 Task: Set Duration of Sprint called Sprint0000000020 in Scrum Project Project0000000007 to 2 weeks in Jira. Set Duration of Sprint called Sprint0000000021 in Scrum Project Project0000000007 to 3 weeks in Jira. Create a Sprint called Sprint0000000022 in Scrum Project Project0000000008 in Jira. Create a Sprint called Sprint0000000023 in Scrum Project Project0000000008 in Jira. Create a Sprint called Sprint0000000024 in Scrum Project Project0000000008 in Jira
Action: Mouse moved to (458, 472)
Screenshot: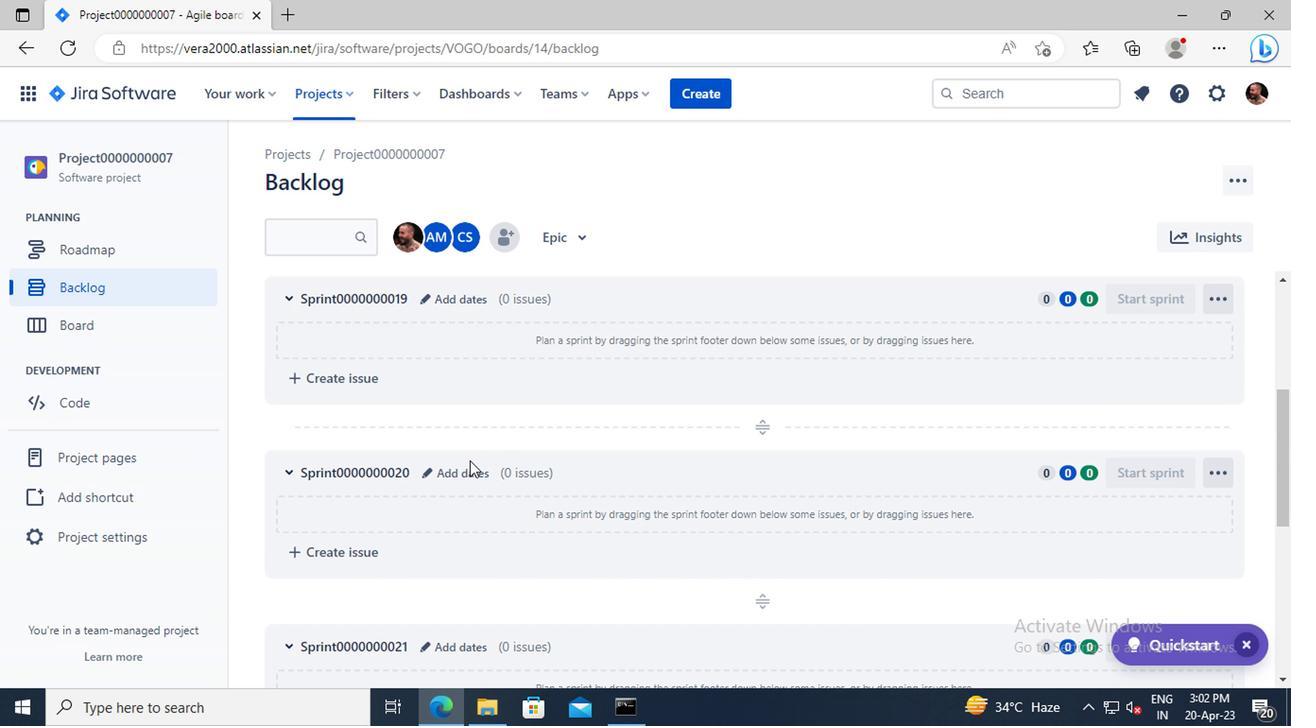
Action: Mouse pressed left at (458, 472)
Screenshot: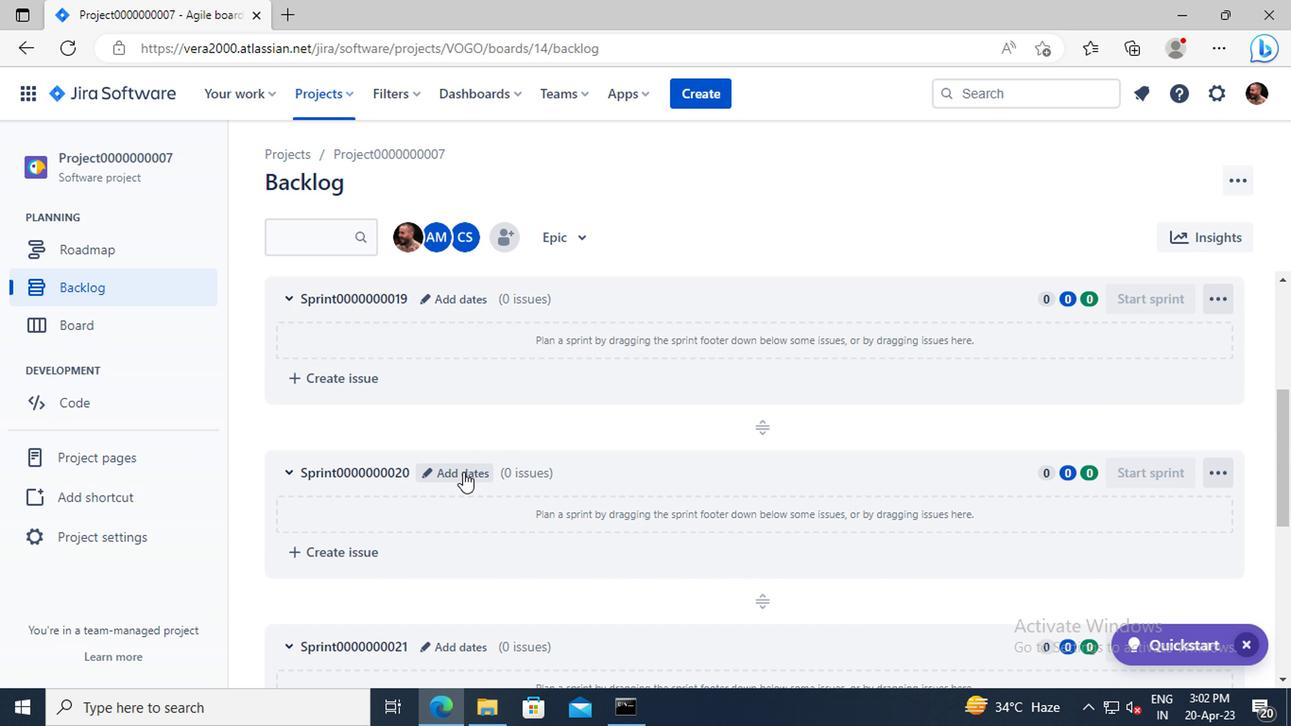 
Action: Mouse moved to (455, 303)
Screenshot: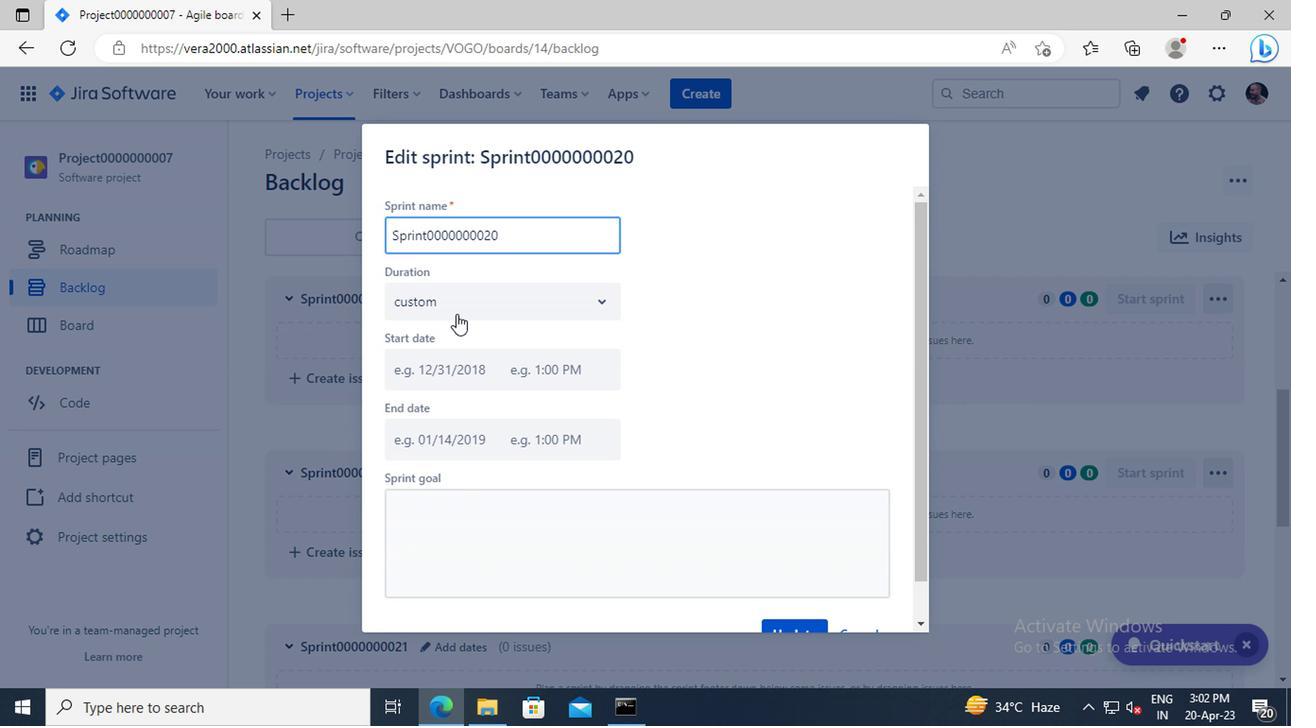 
Action: Mouse pressed left at (455, 303)
Screenshot: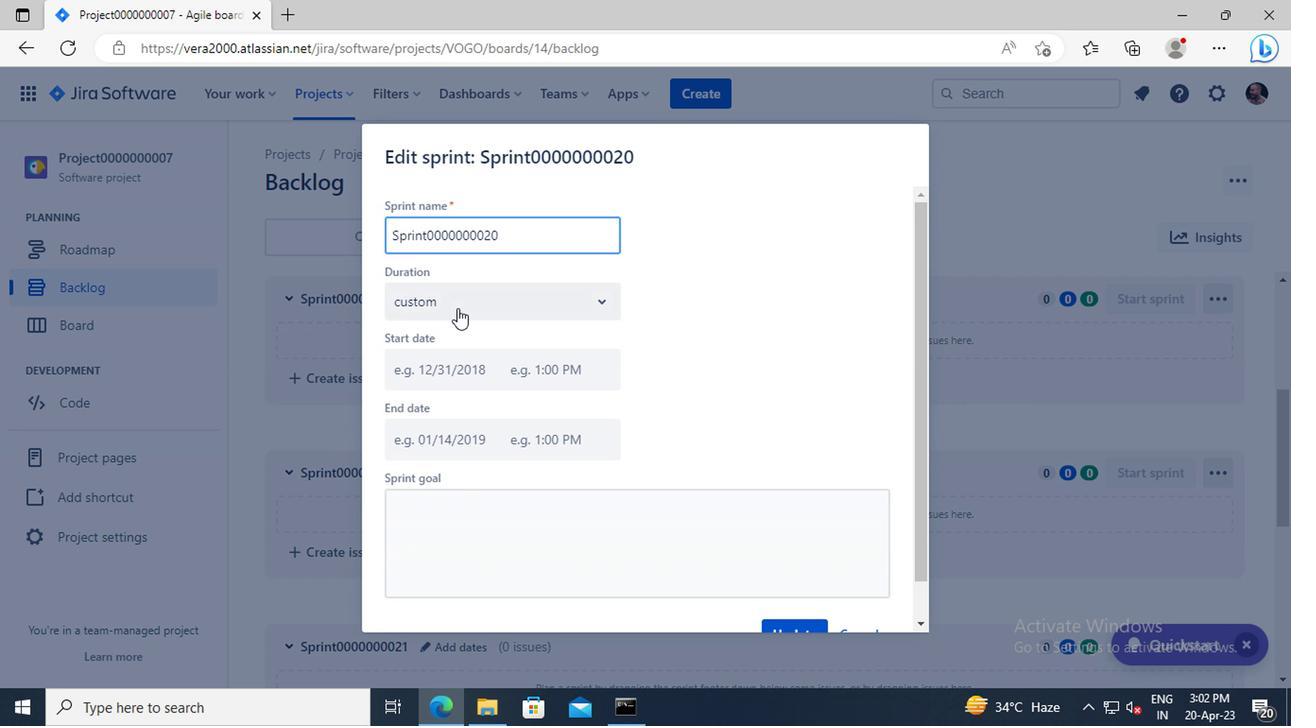 
Action: Mouse moved to (443, 384)
Screenshot: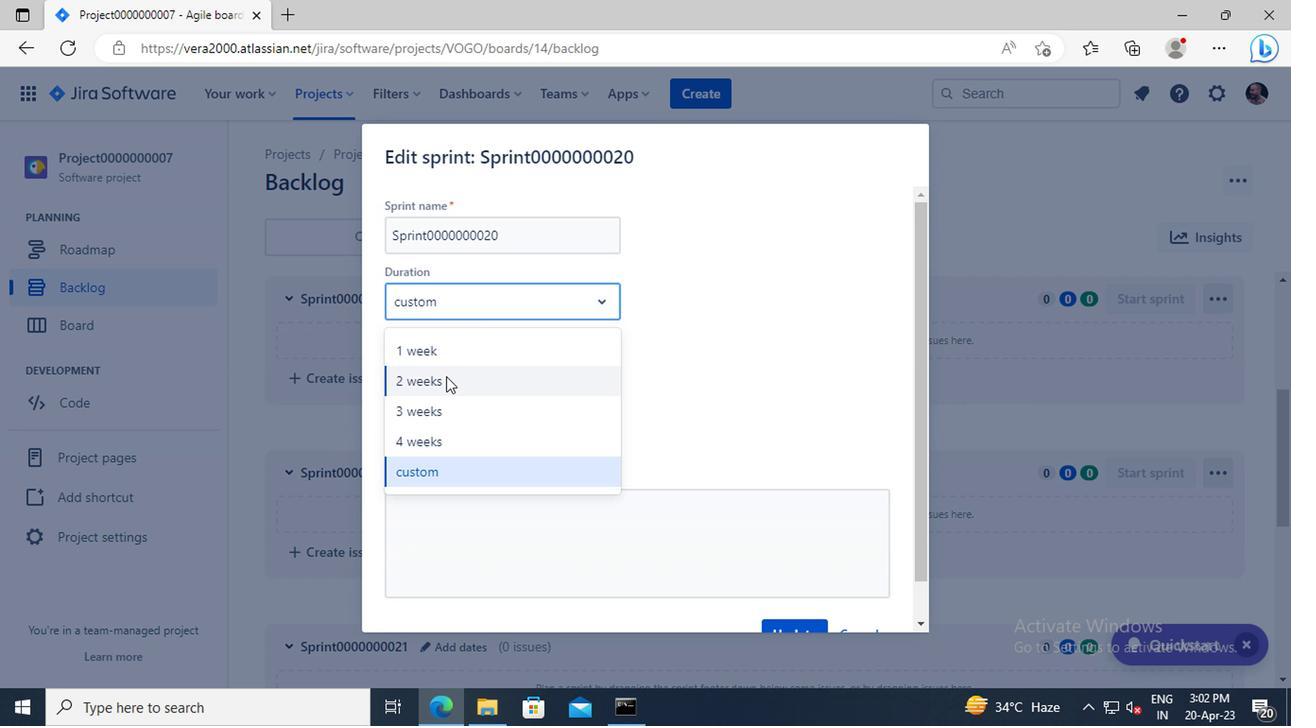 
Action: Mouse pressed left at (443, 384)
Screenshot: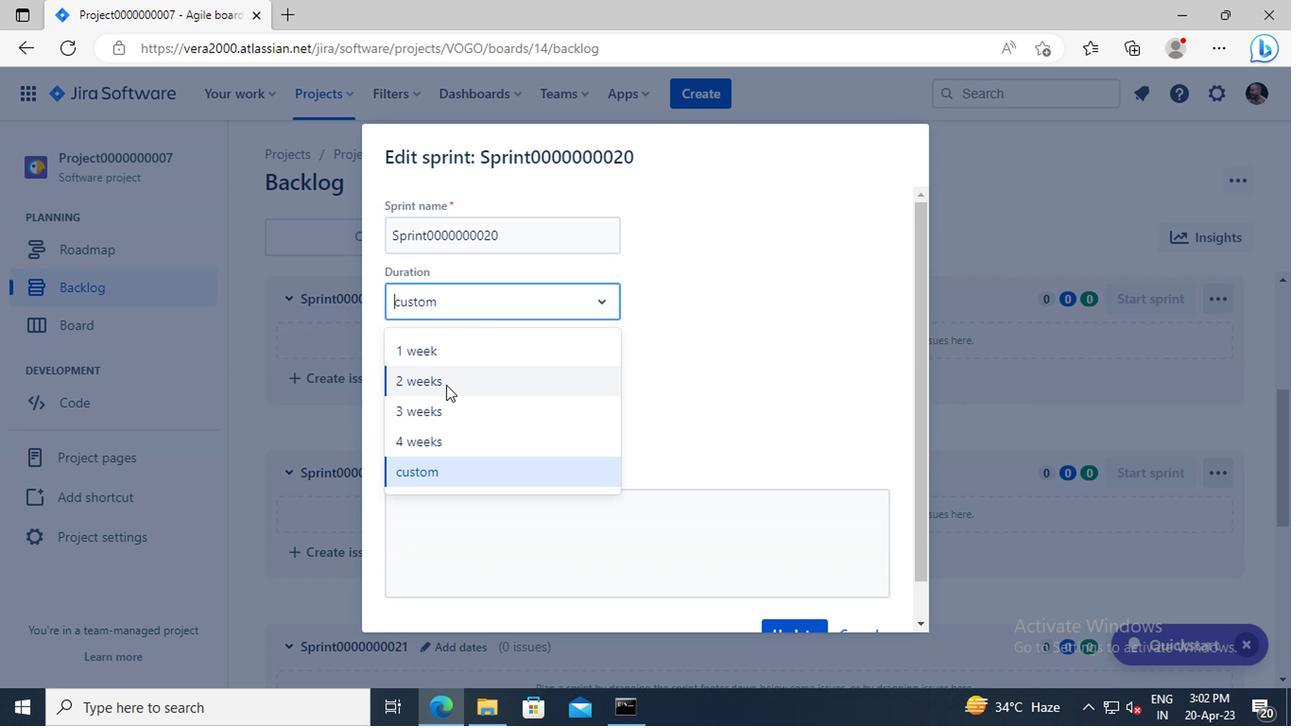 
Action: Mouse moved to (752, 414)
Screenshot: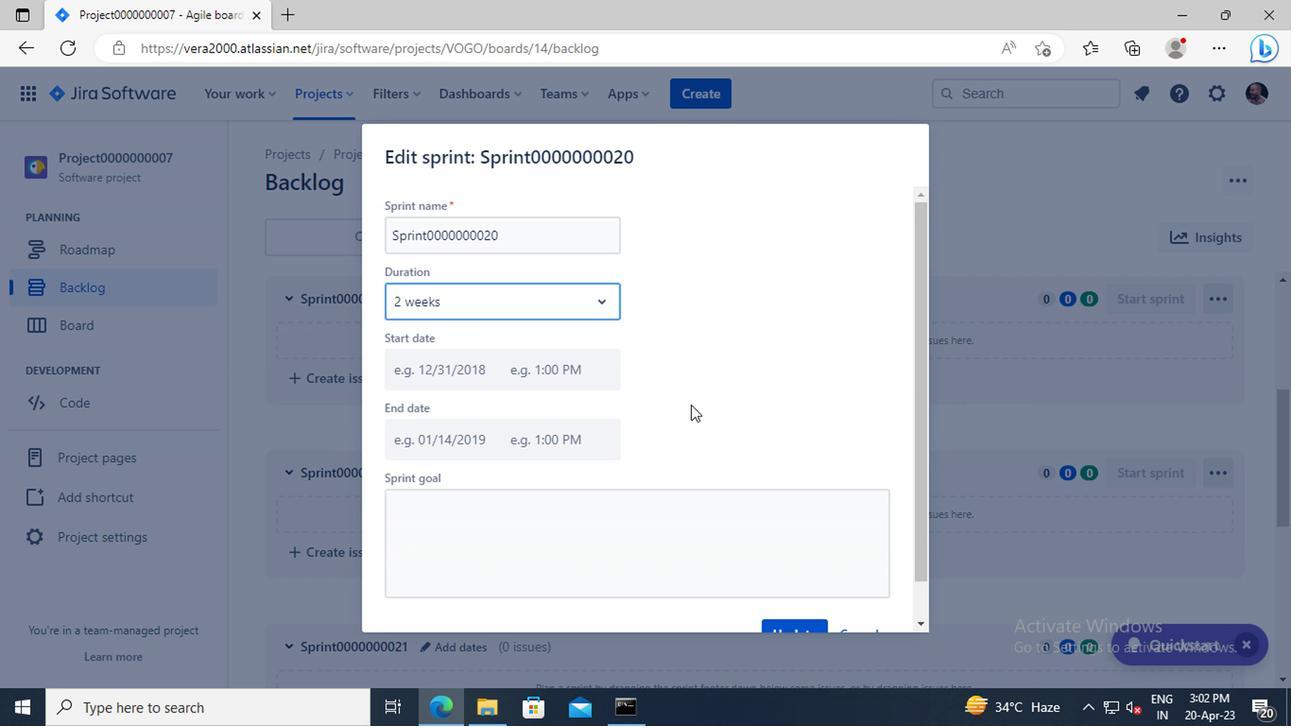 
Action: Mouse scrolled (752, 413) with delta (0, -1)
Screenshot: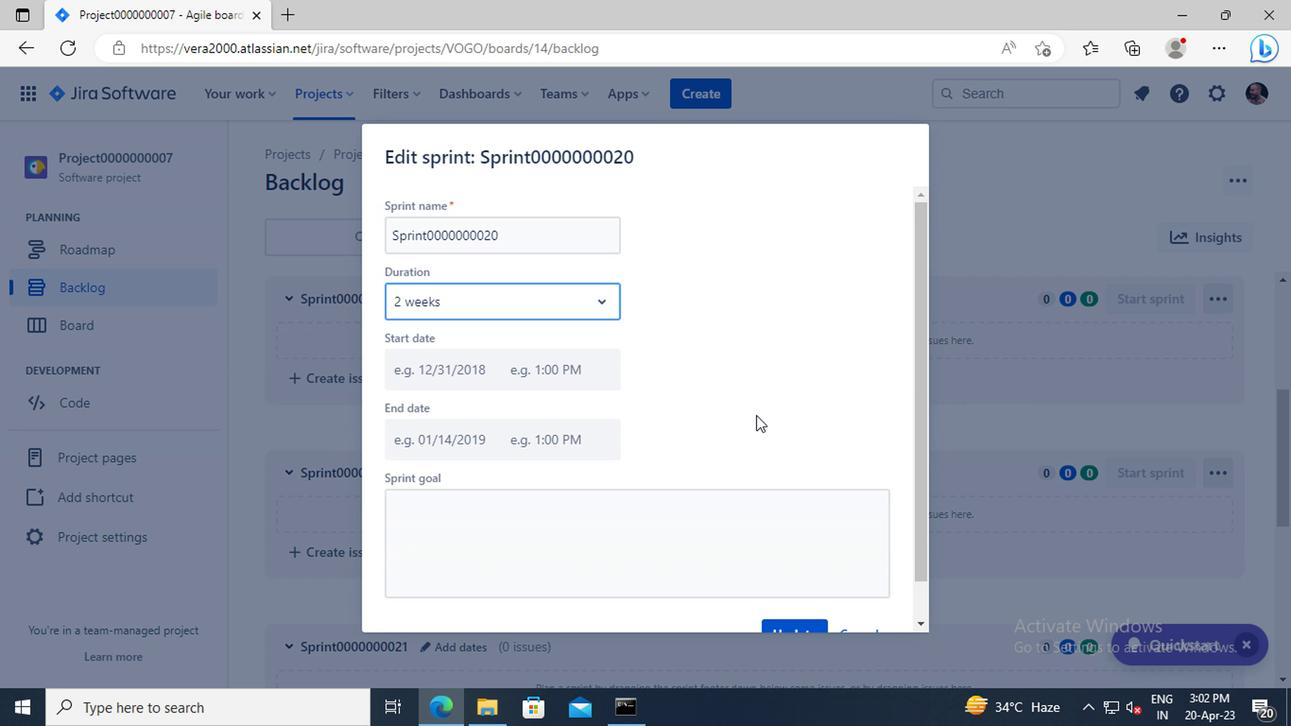 
Action: Mouse moved to (752, 415)
Screenshot: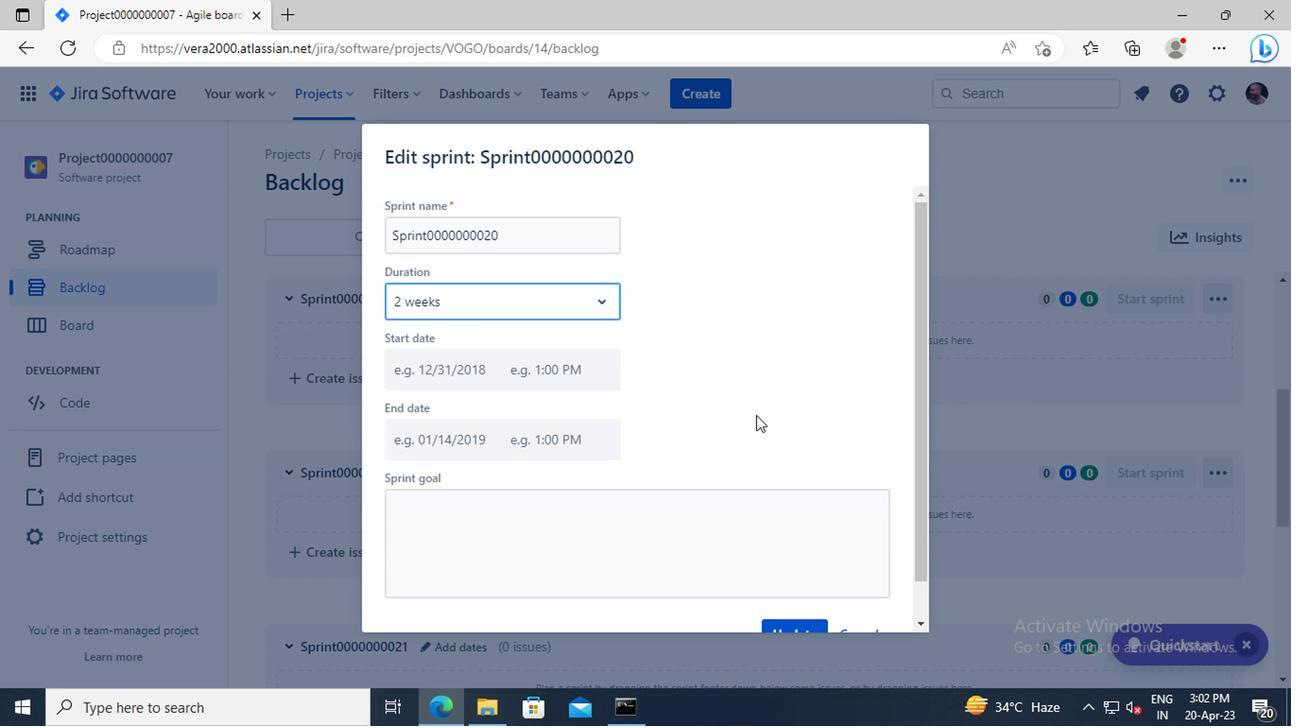 
Action: Mouse scrolled (752, 414) with delta (0, 0)
Screenshot: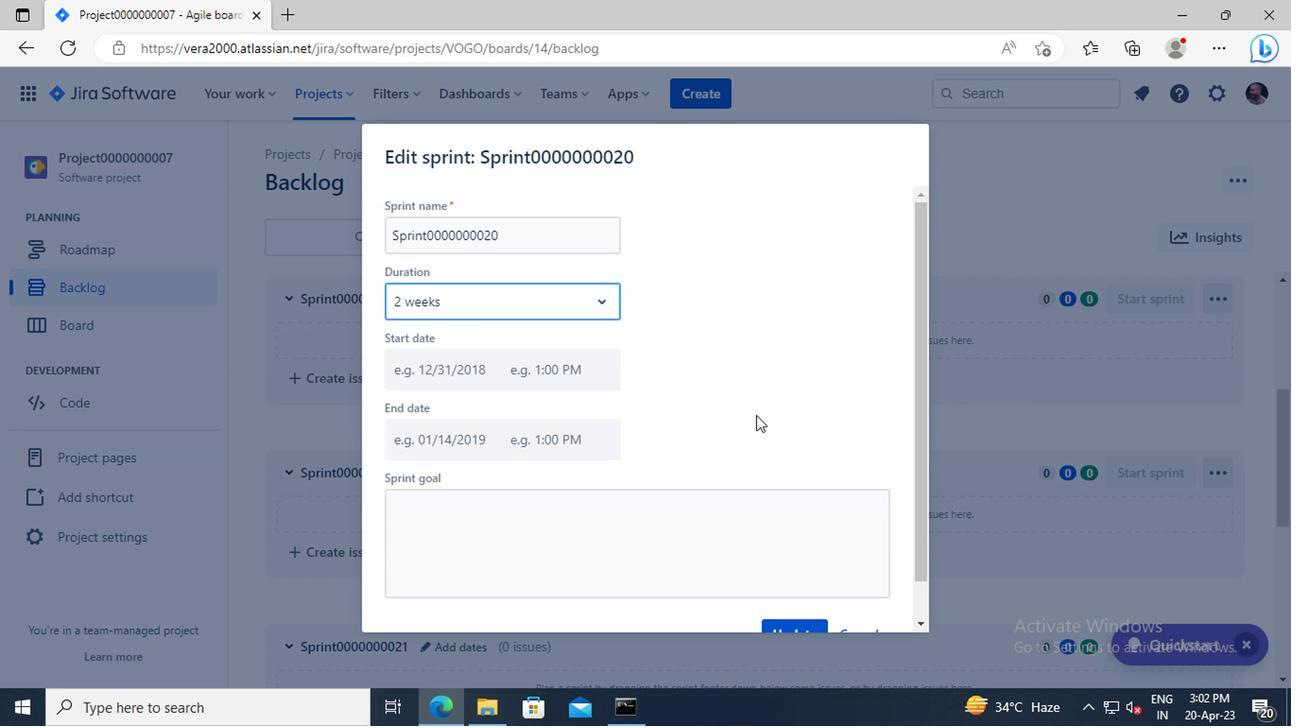 
Action: Mouse moved to (788, 596)
Screenshot: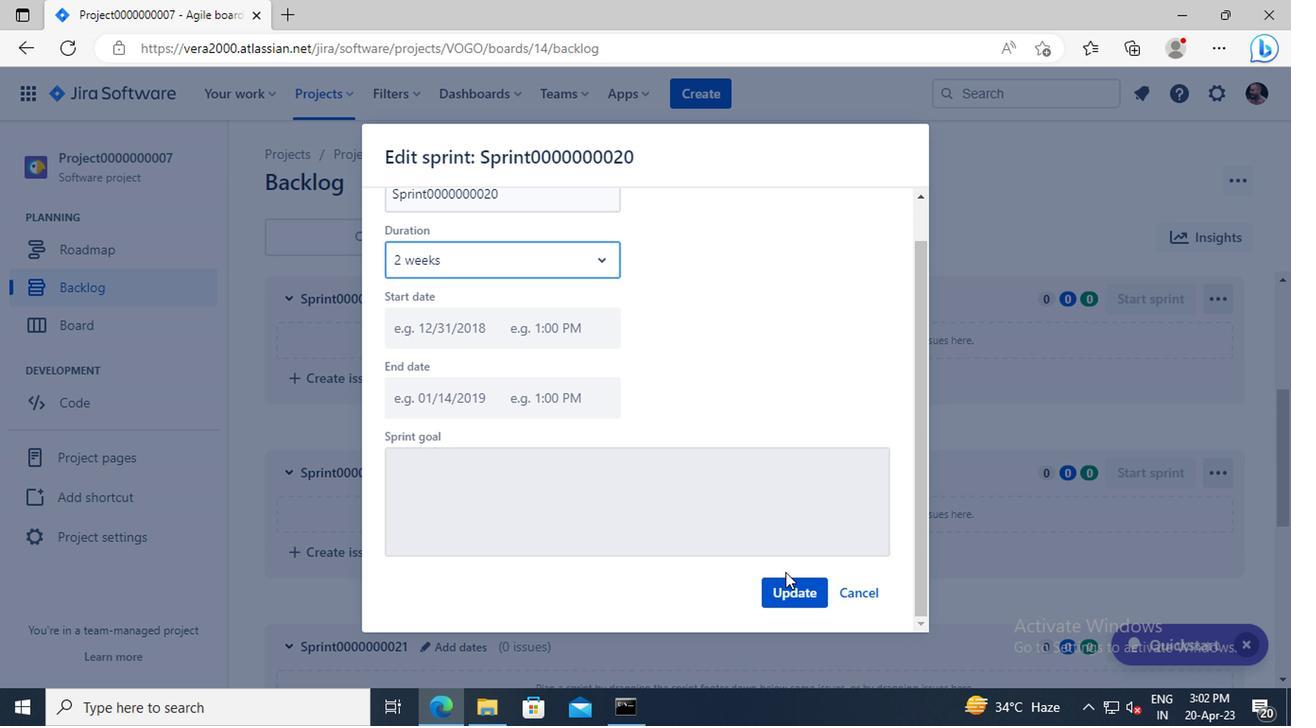 
Action: Mouse pressed left at (788, 596)
Screenshot: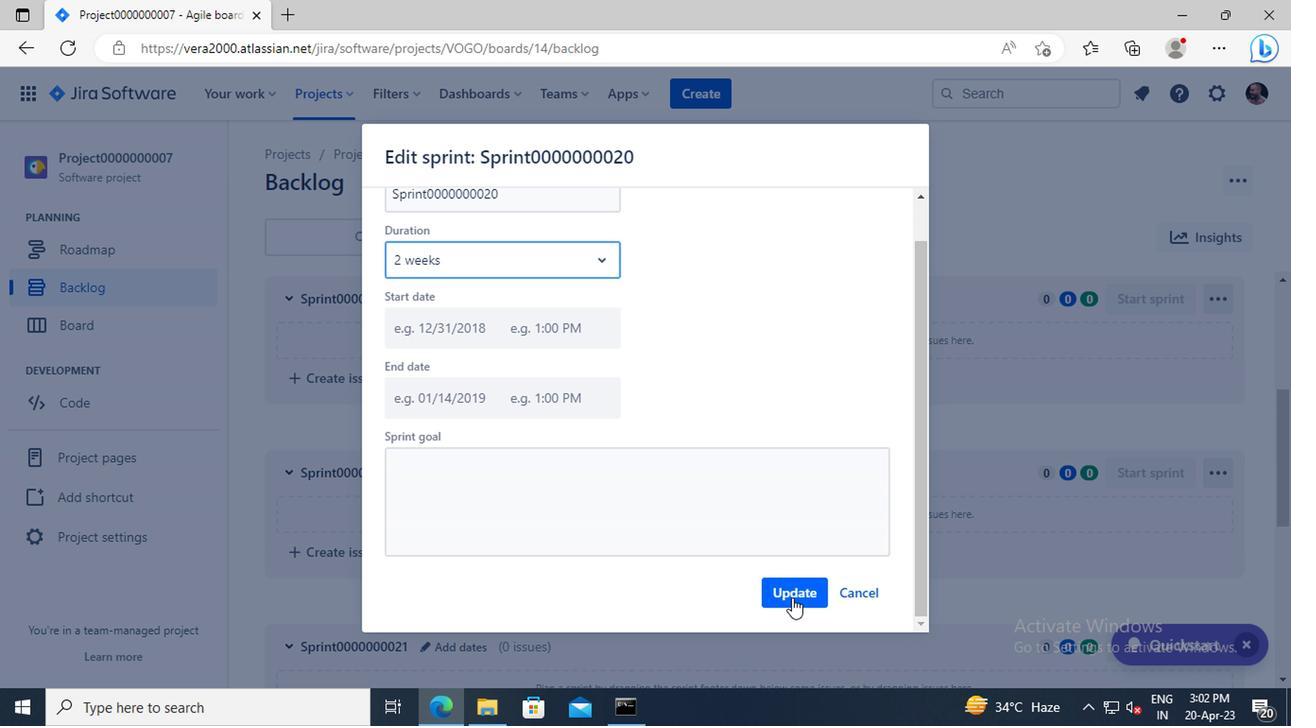 
Action: Mouse moved to (548, 521)
Screenshot: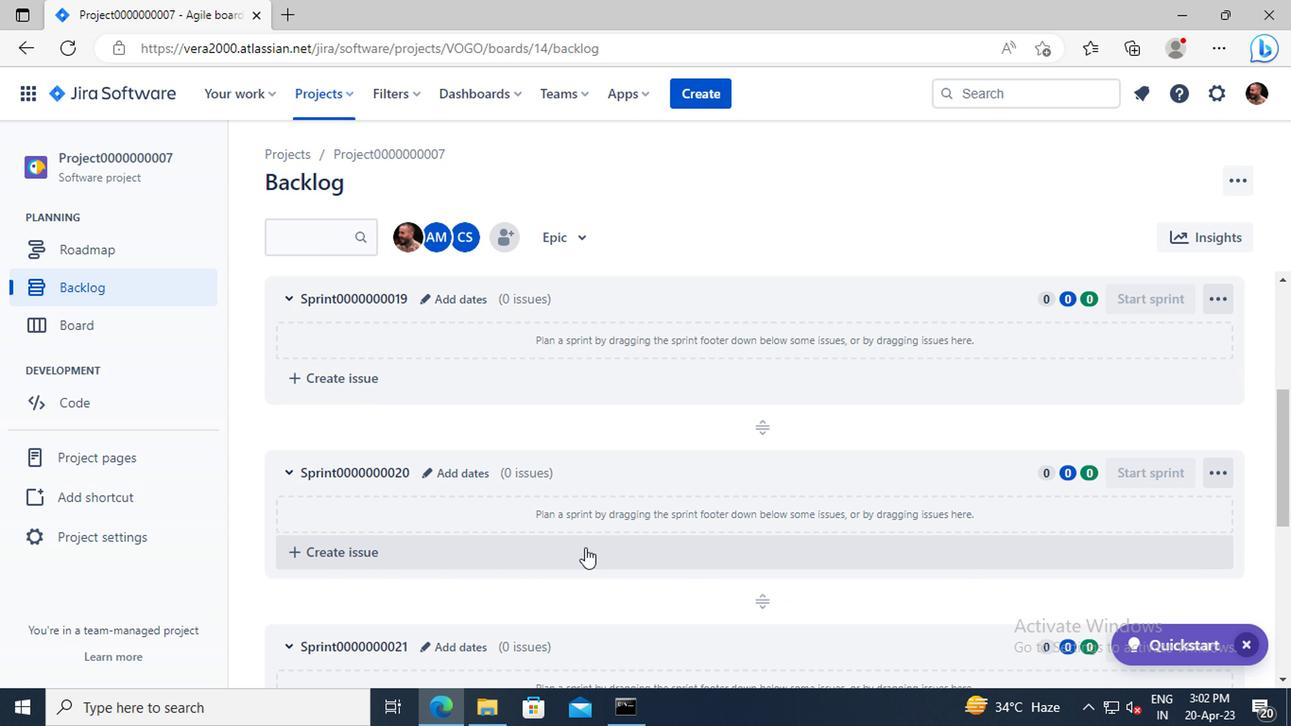
Action: Mouse scrolled (548, 521) with delta (0, 0)
Screenshot: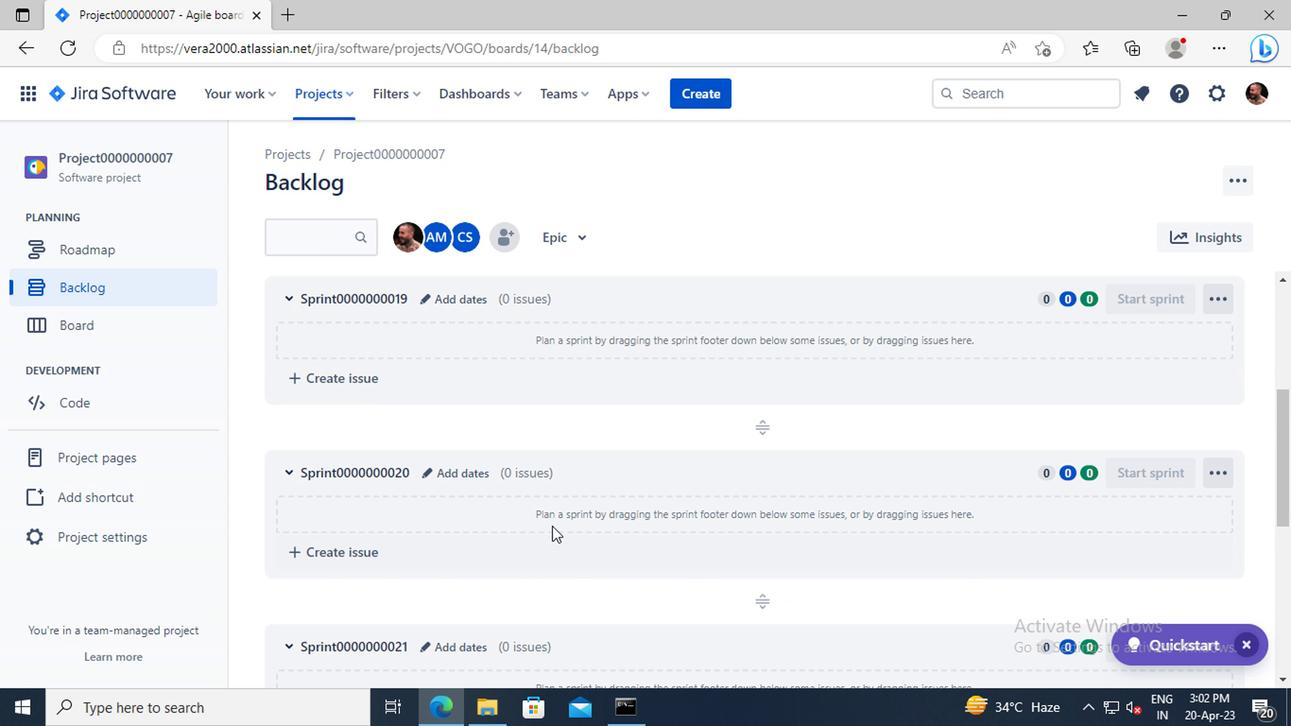 
Action: Mouse moved to (469, 581)
Screenshot: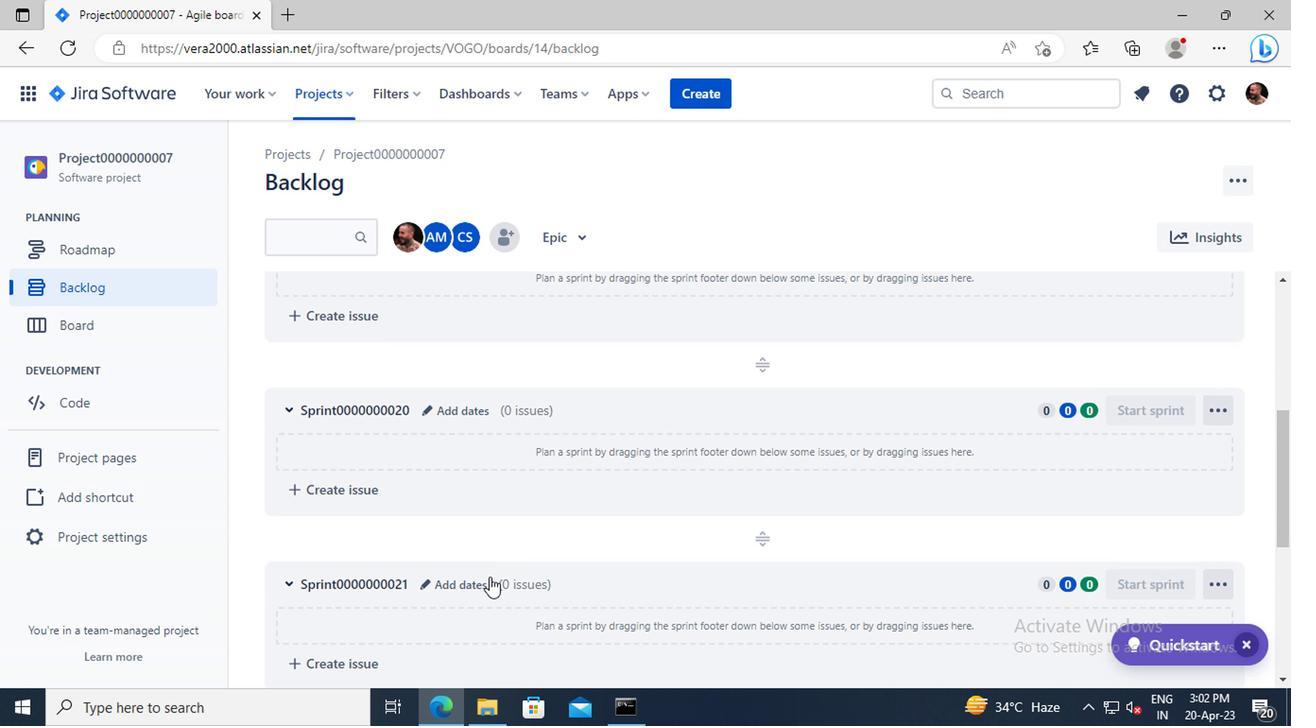 
Action: Mouse pressed left at (469, 581)
Screenshot: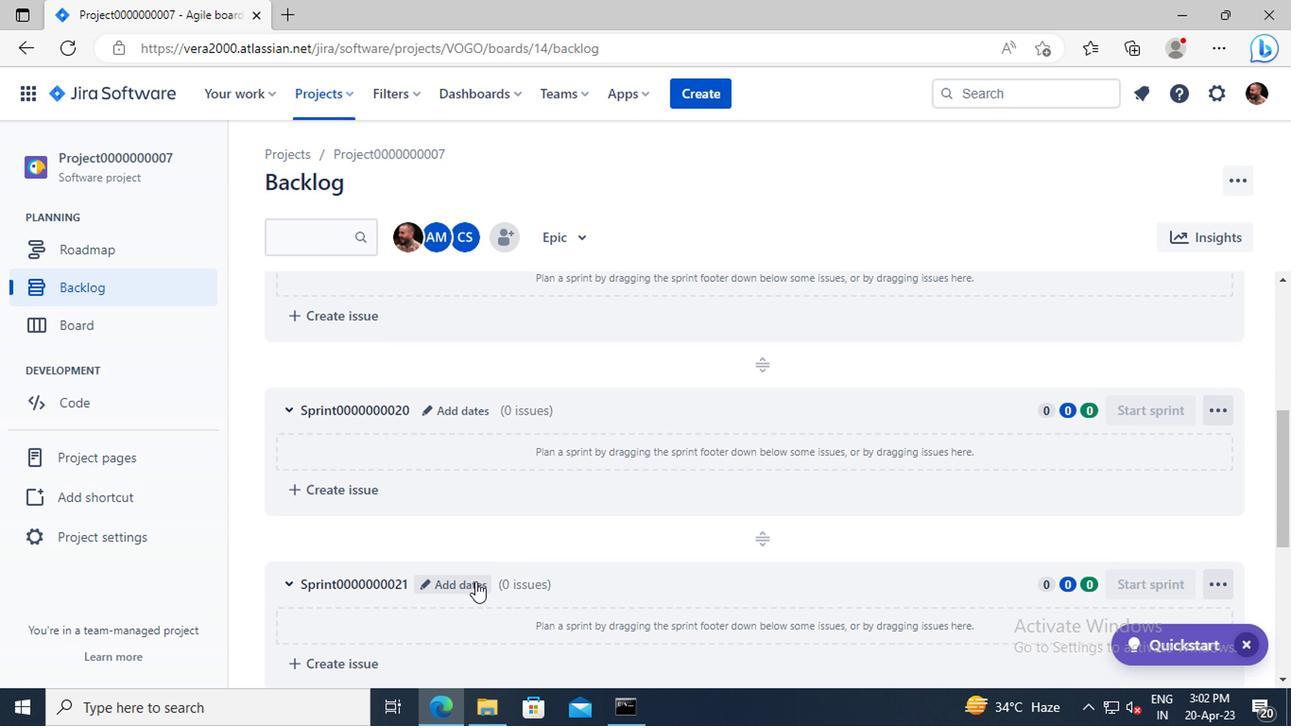 
Action: Mouse moved to (465, 310)
Screenshot: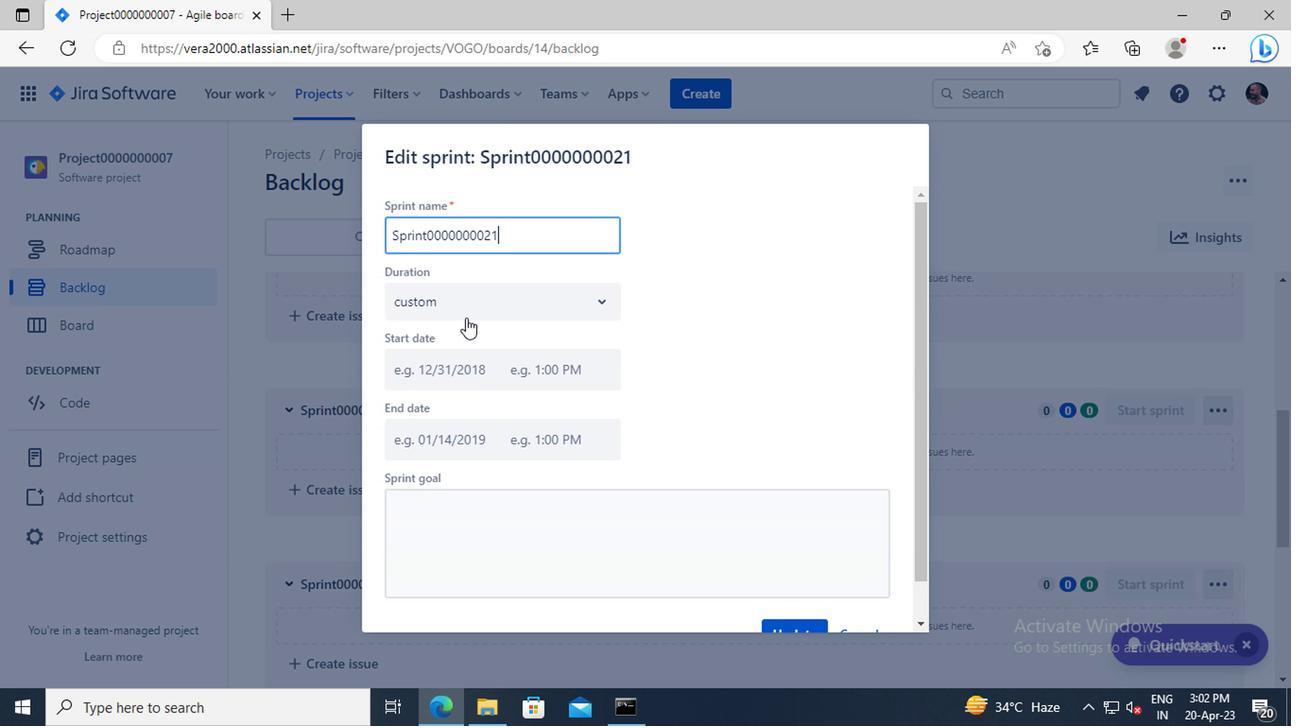 
Action: Mouse pressed left at (465, 310)
Screenshot: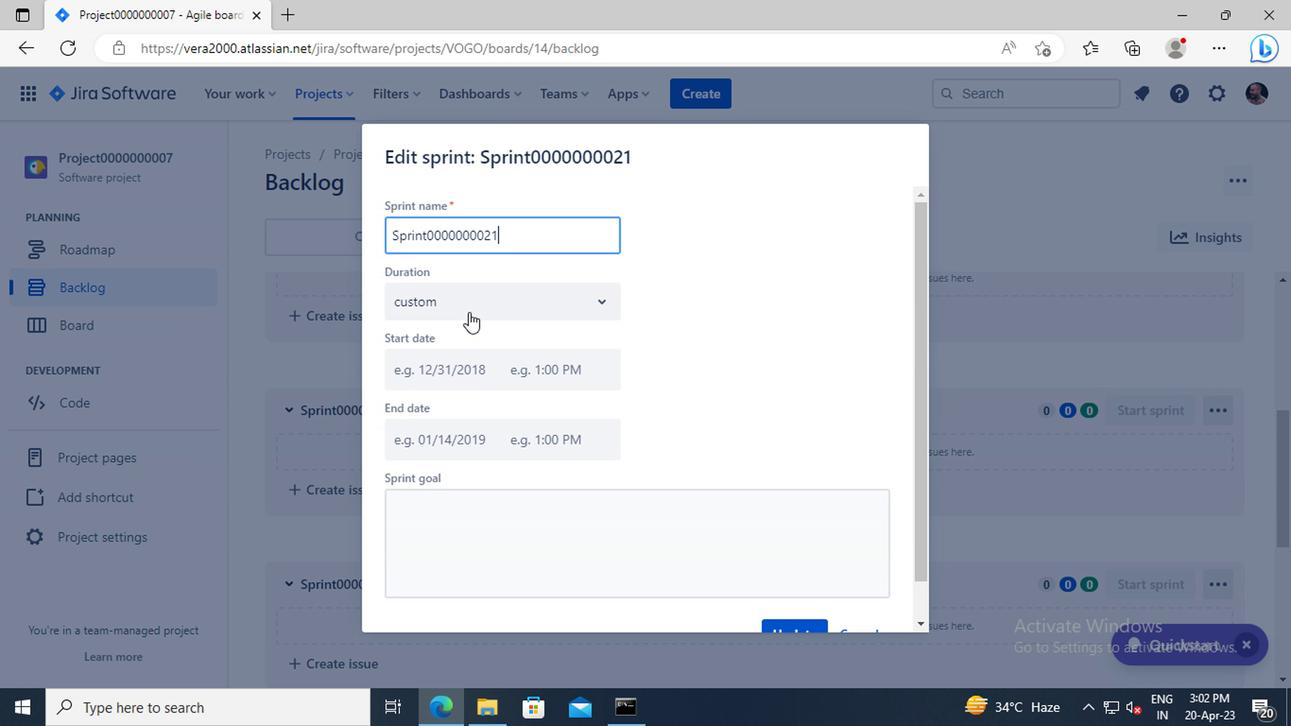 
Action: Mouse moved to (429, 412)
Screenshot: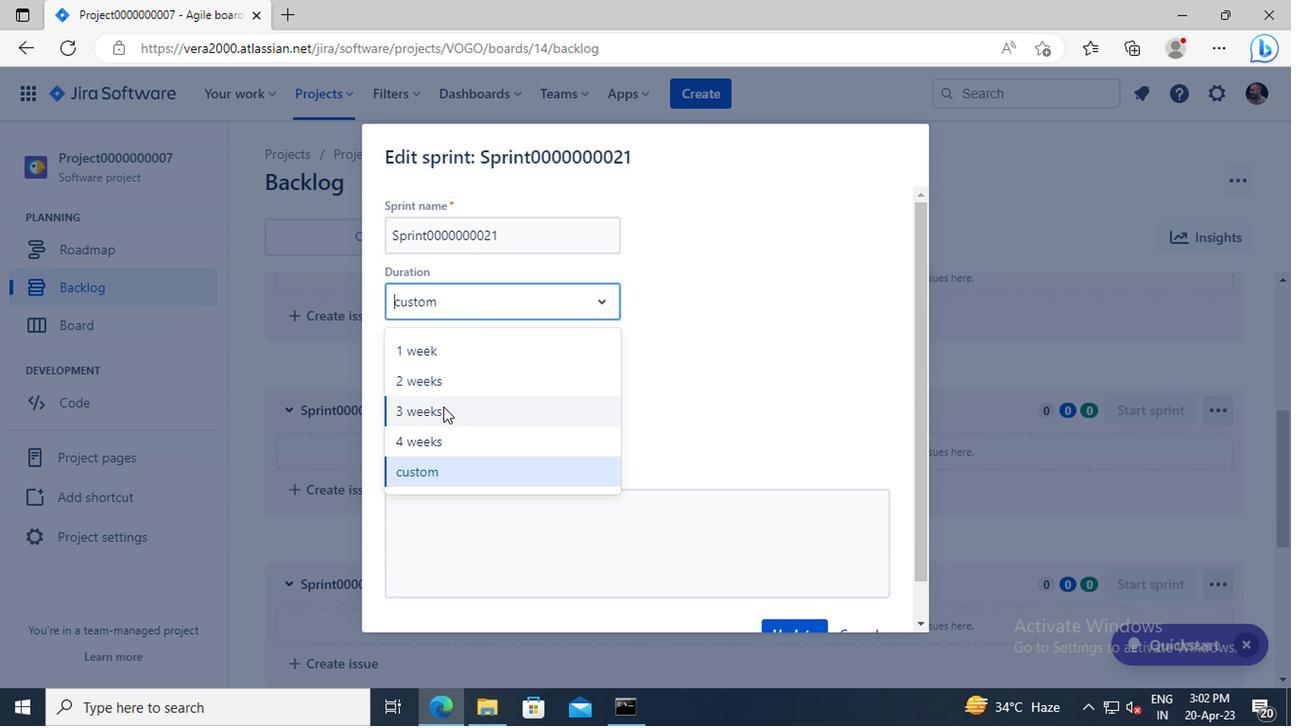 
Action: Mouse pressed left at (429, 412)
Screenshot: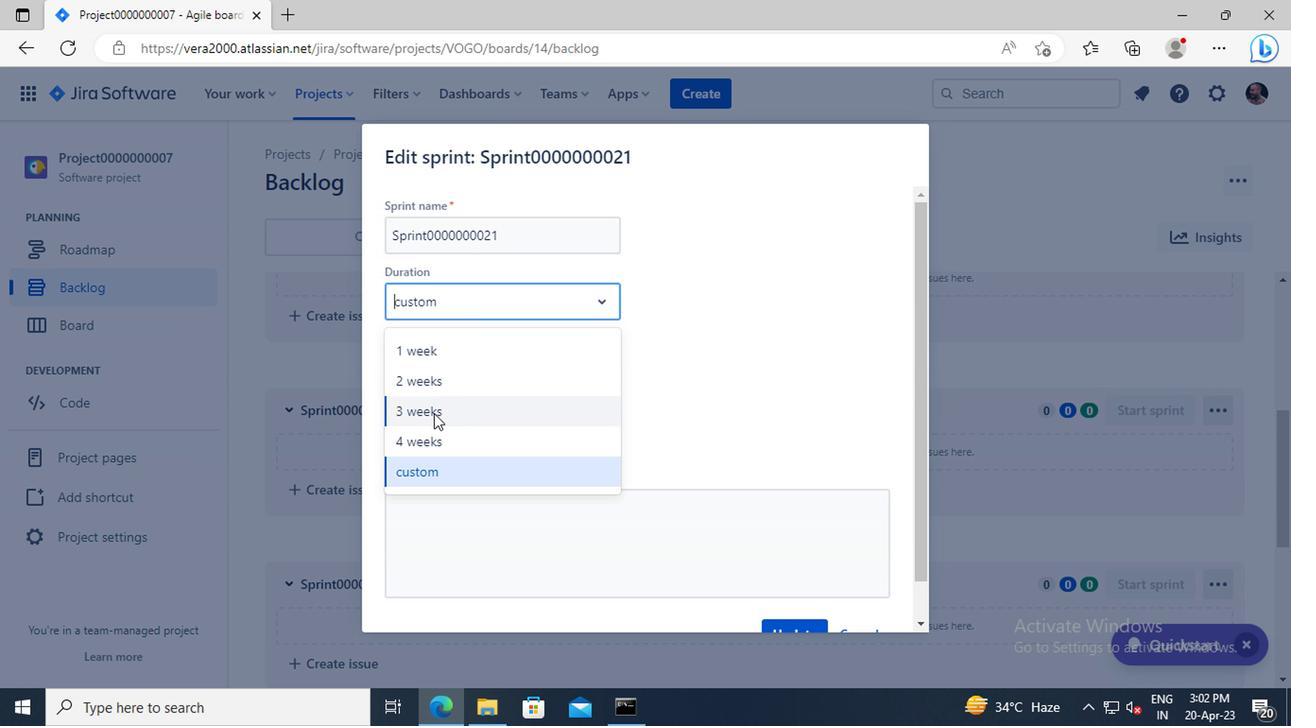 
Action: Mouse moved to (789, 607)
Screenshot: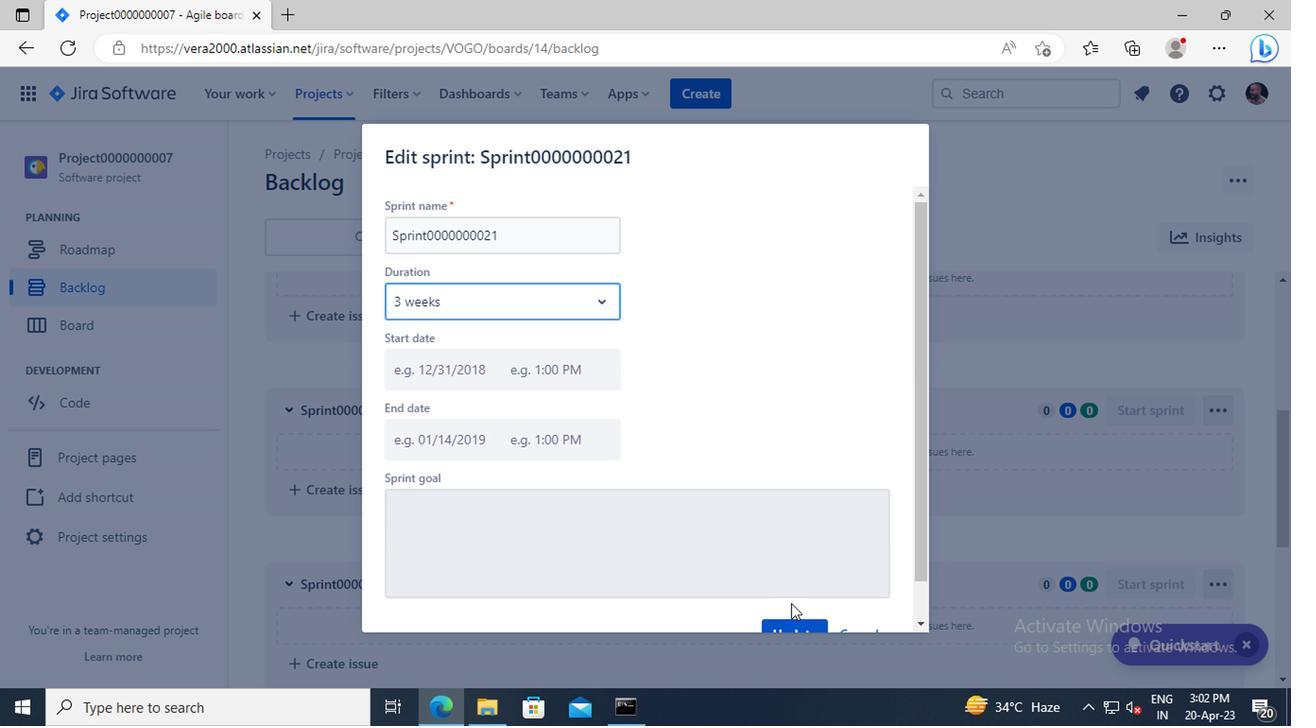 
Action: Mouse scrolled (789, 607) with delta (0, 0)
Screenshot: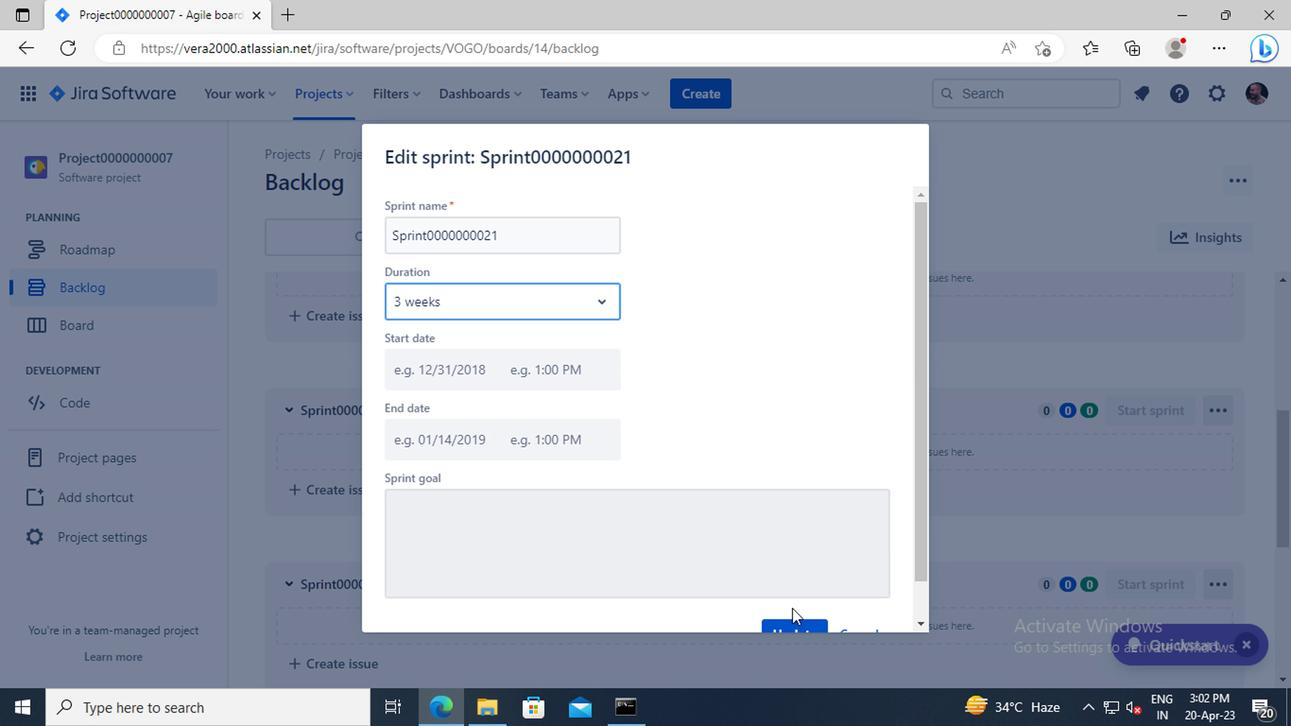 
Action: Mouse scrolled (789, 607) with delta (0, 0)
Screenshot: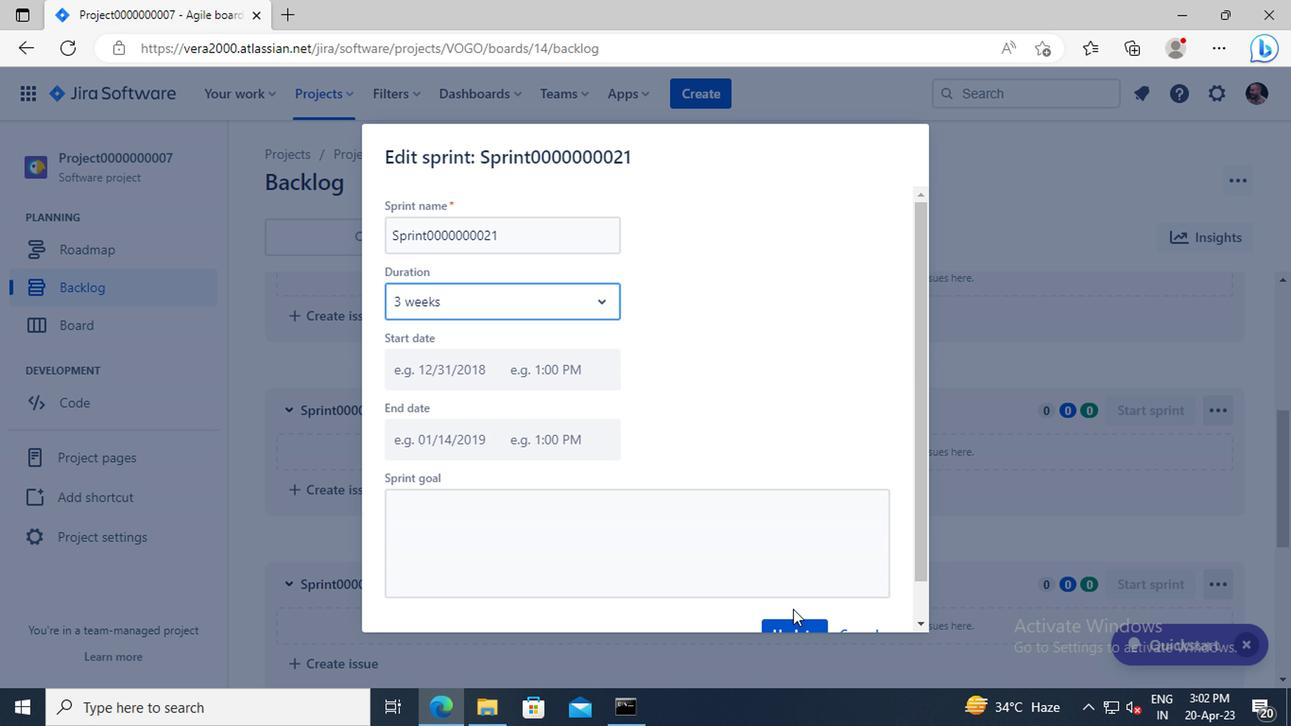 
Action: Mouse moved to (786, 593)
Screenshot: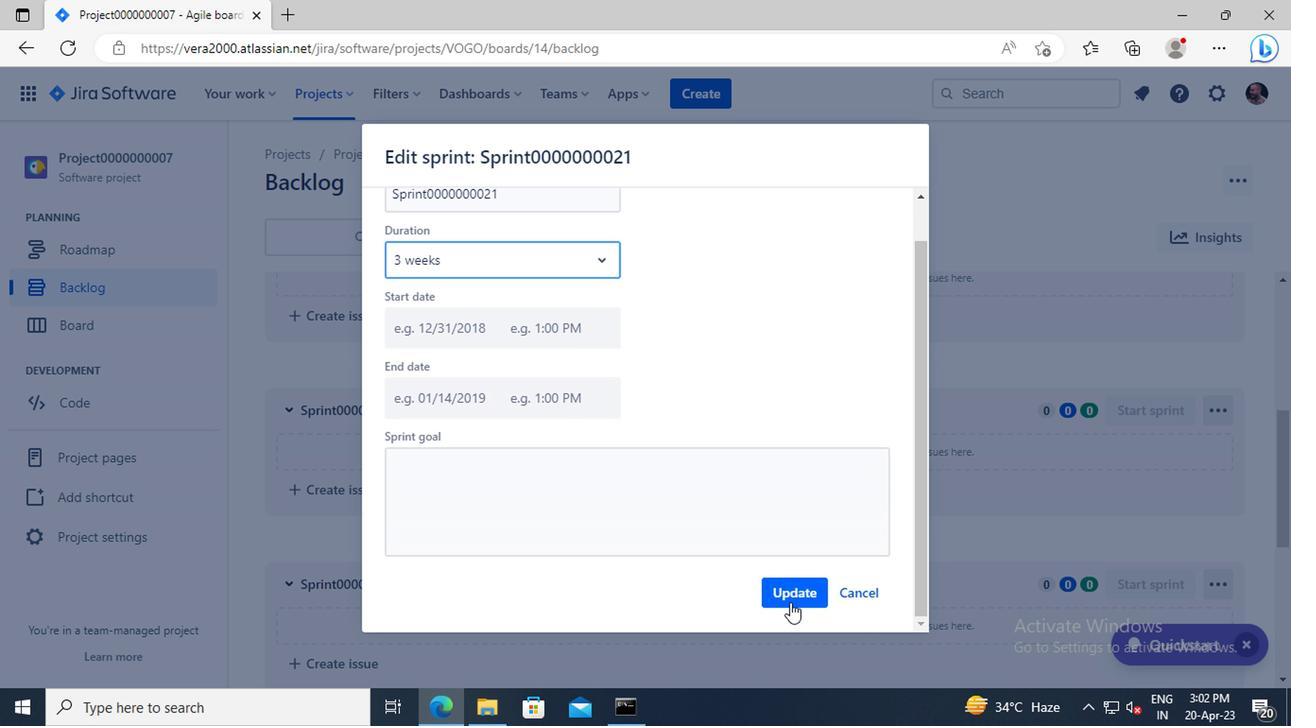 
Action: Mouse pressed left at (786, 593)
Screenshot: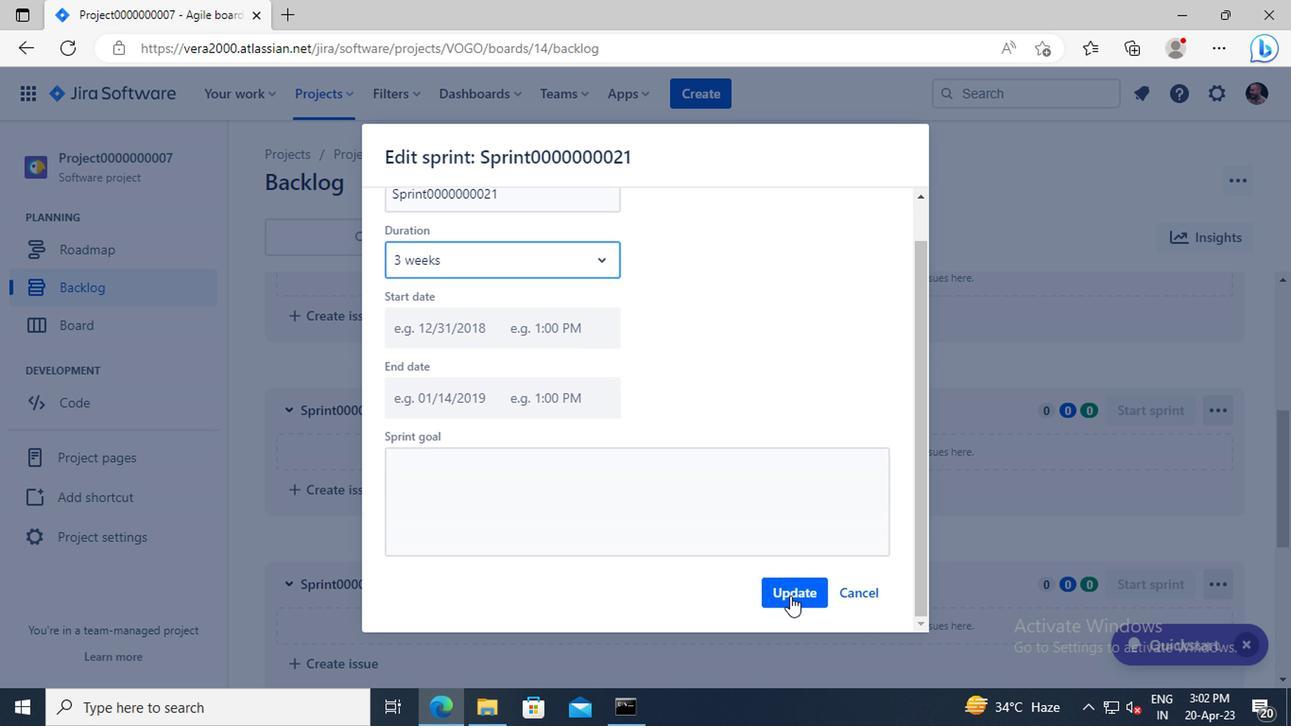 
Action: Mouse moved to (326, 92)
Screenshot: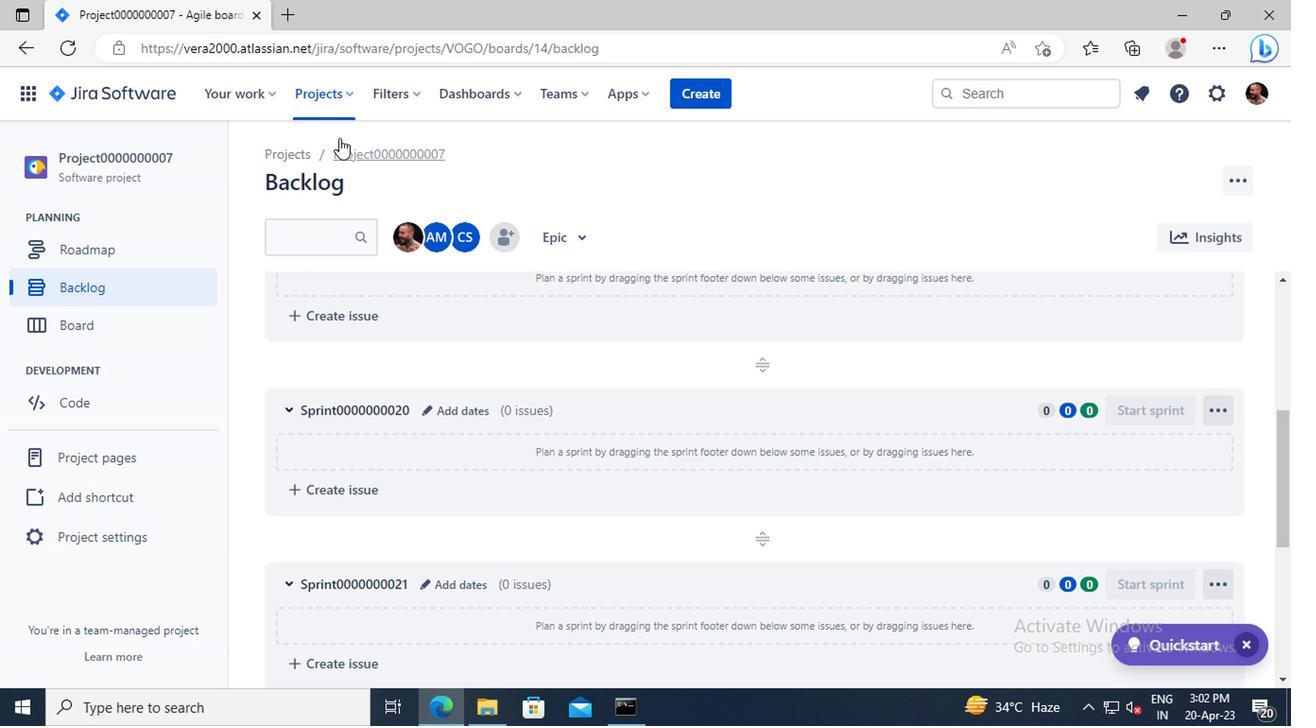 
Action: Mouse pressed left at (326, 92)
Screenshot: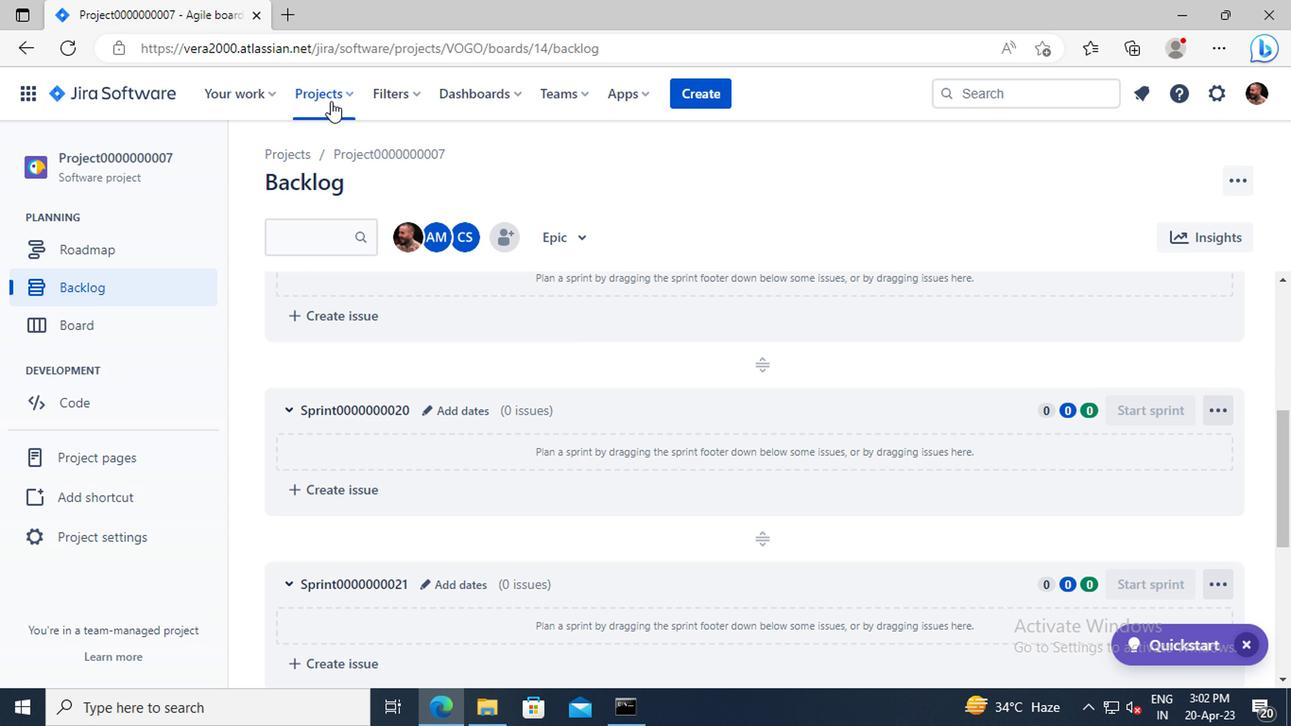 
Action: Mouse moved to (418, 227)
Screenshot: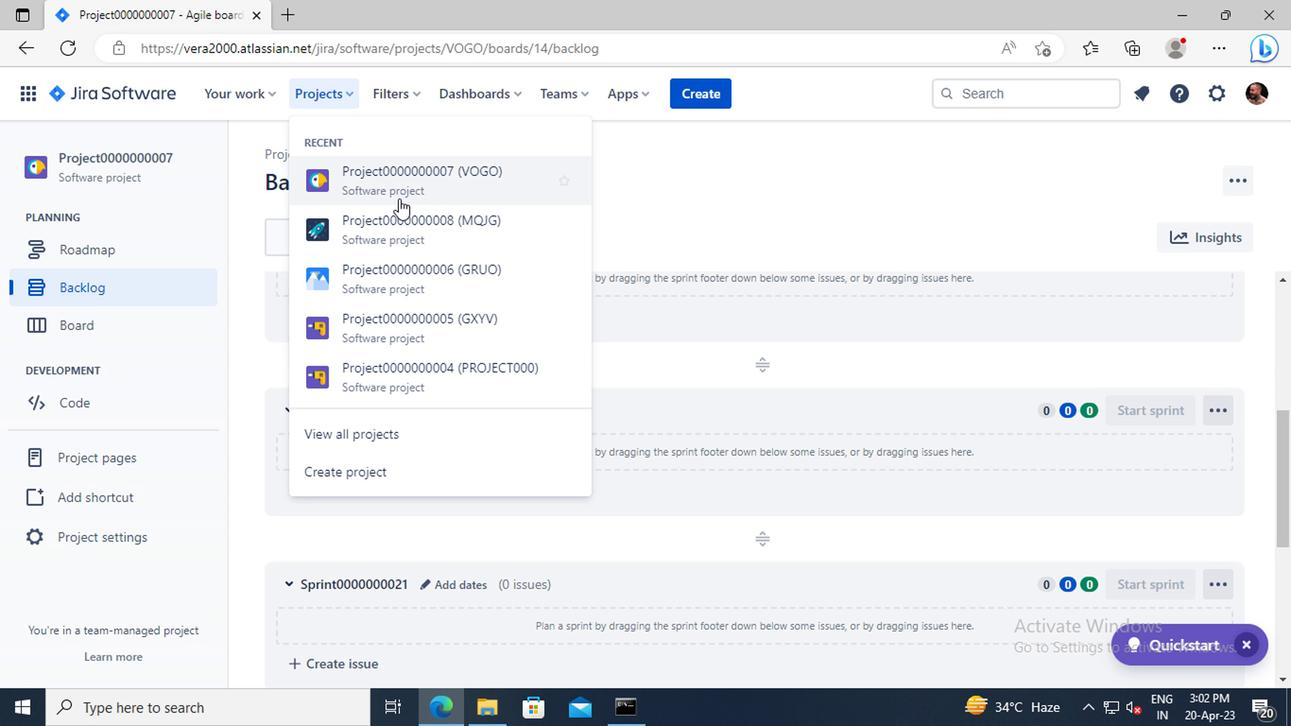 
Action: Mouse pressed left at (418, 227)
Screenshot: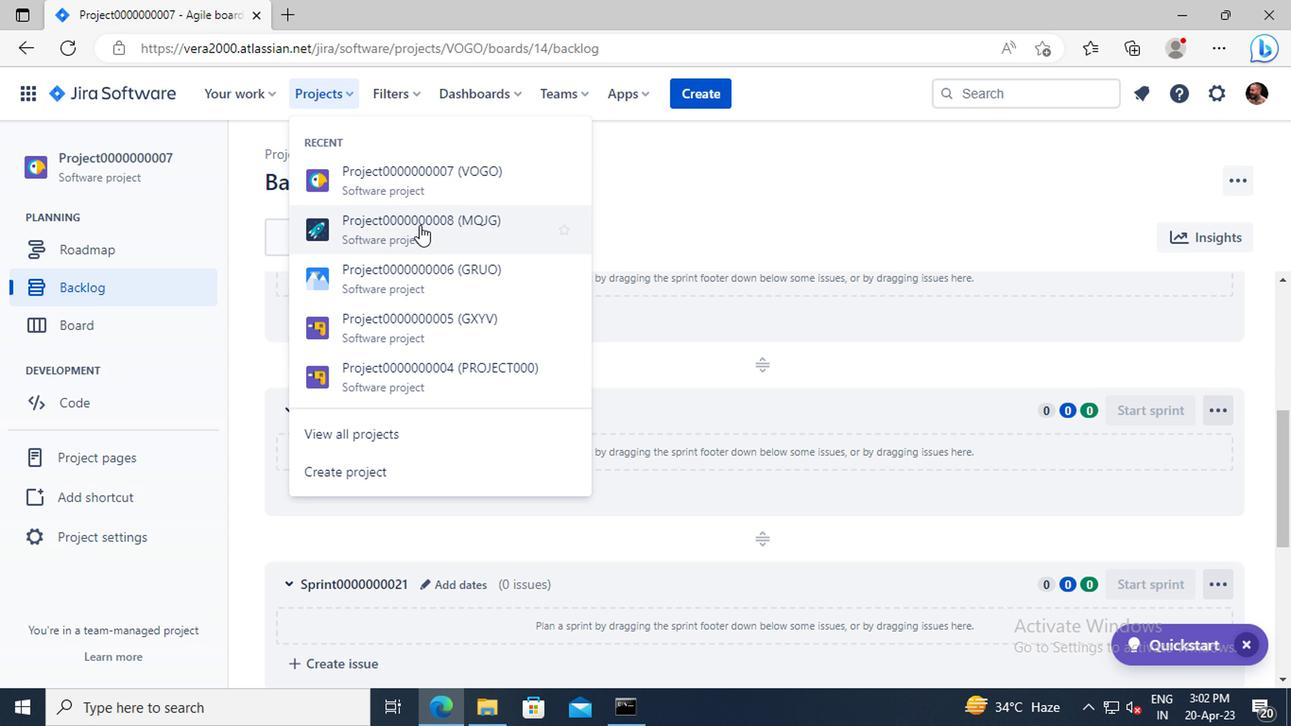 
Action: Mouse moved to (116, 285)
Screenshot: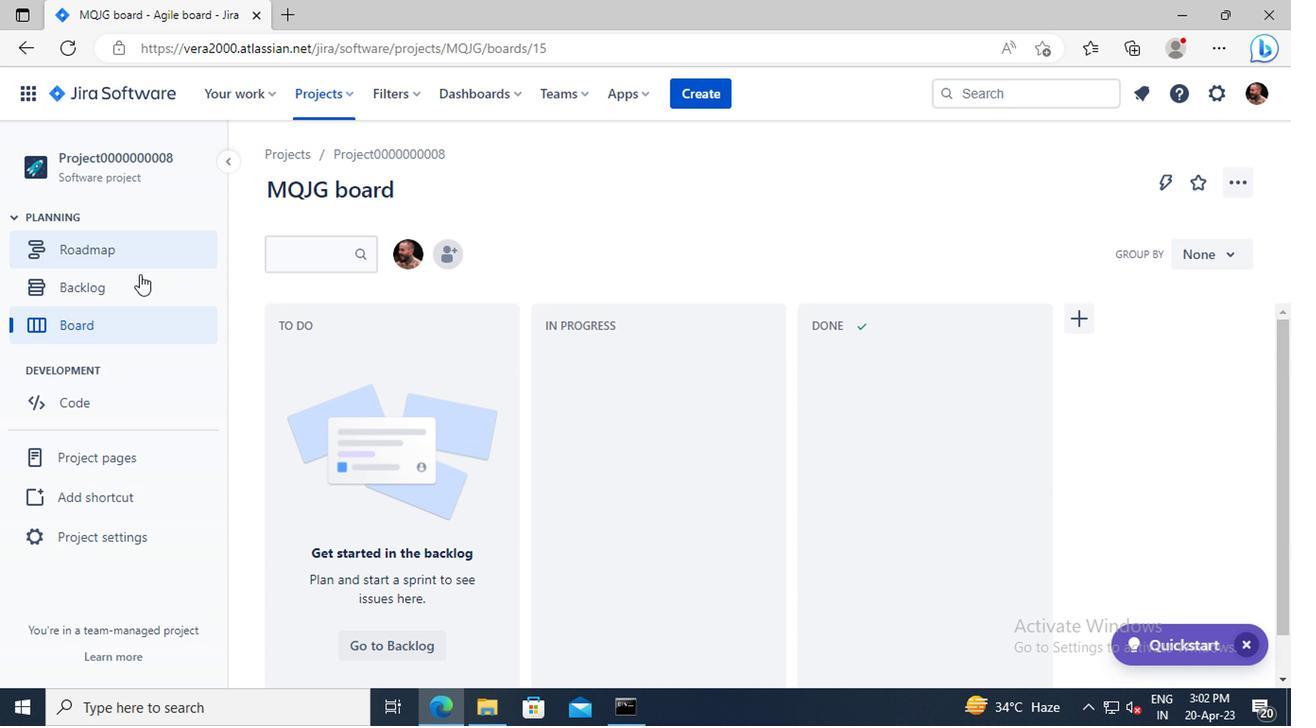 
Action: Mouse pressed left at (116, 285)
Screenshot: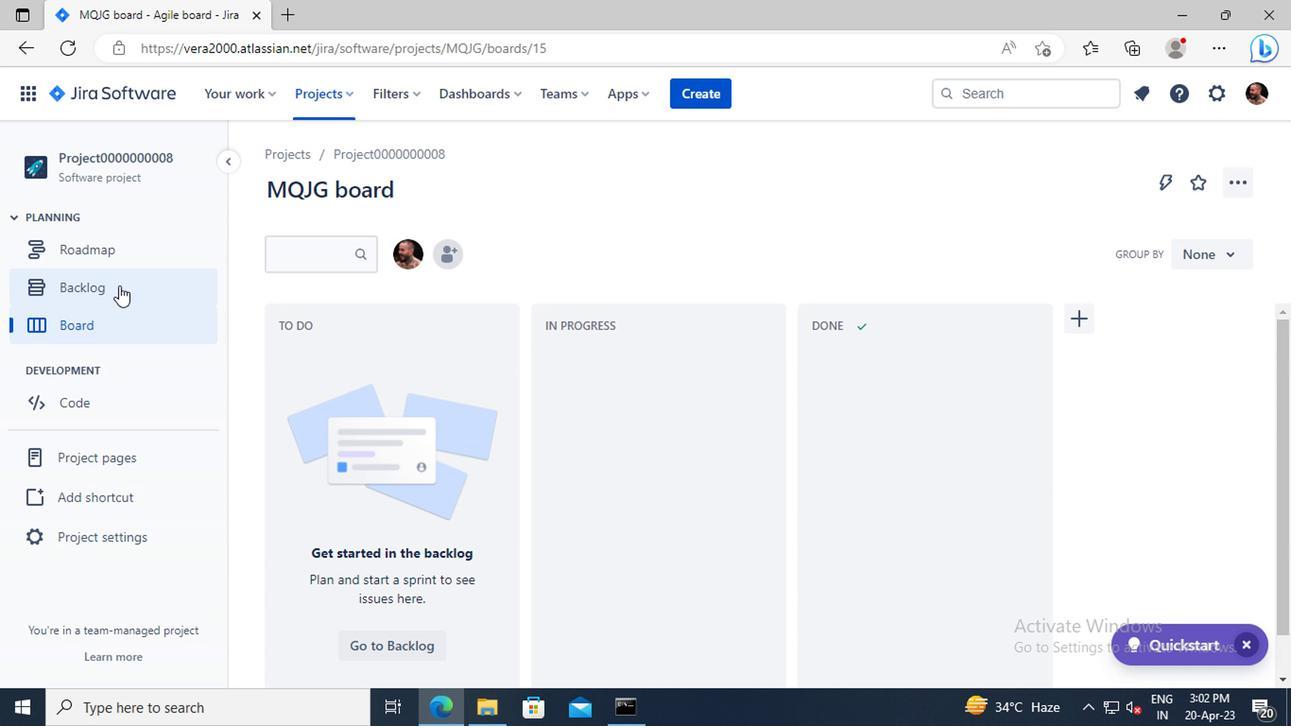
Action: Mouse moved to (936, 301)
Screenshot: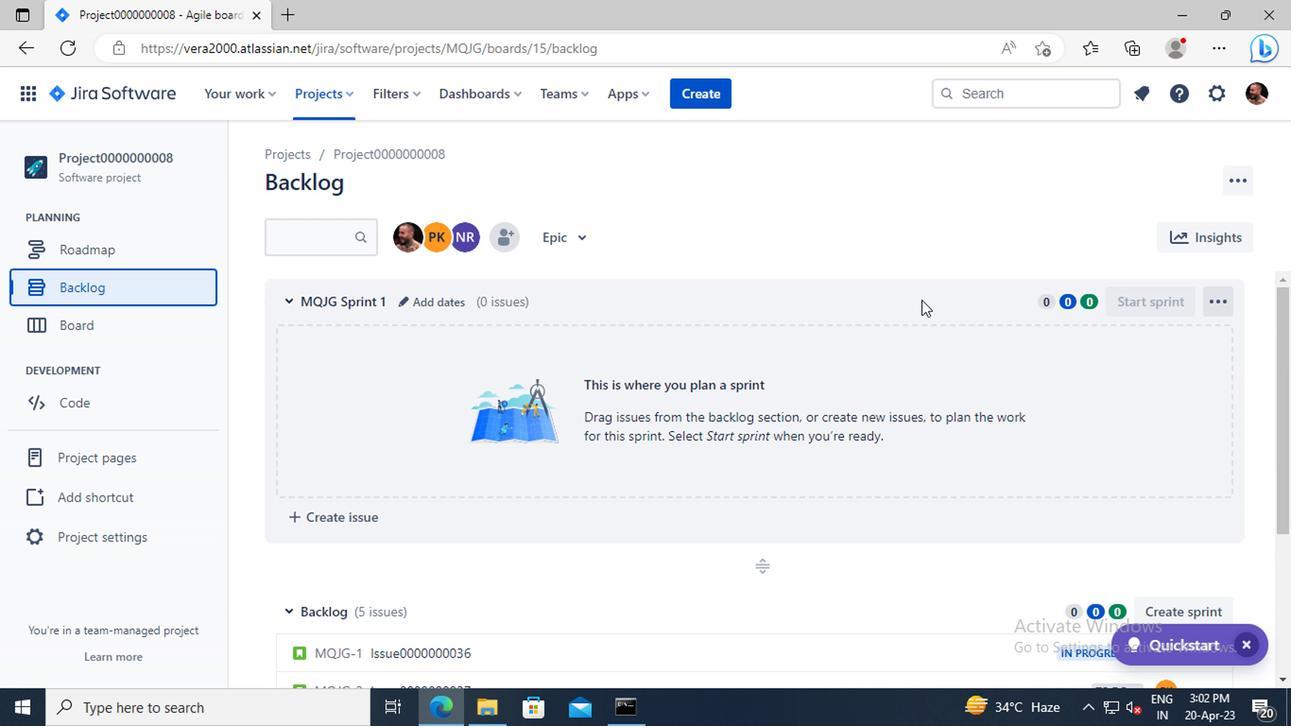 
Action: Mouse scrolled (936, 300) with delta (0, 0)
Screenshot: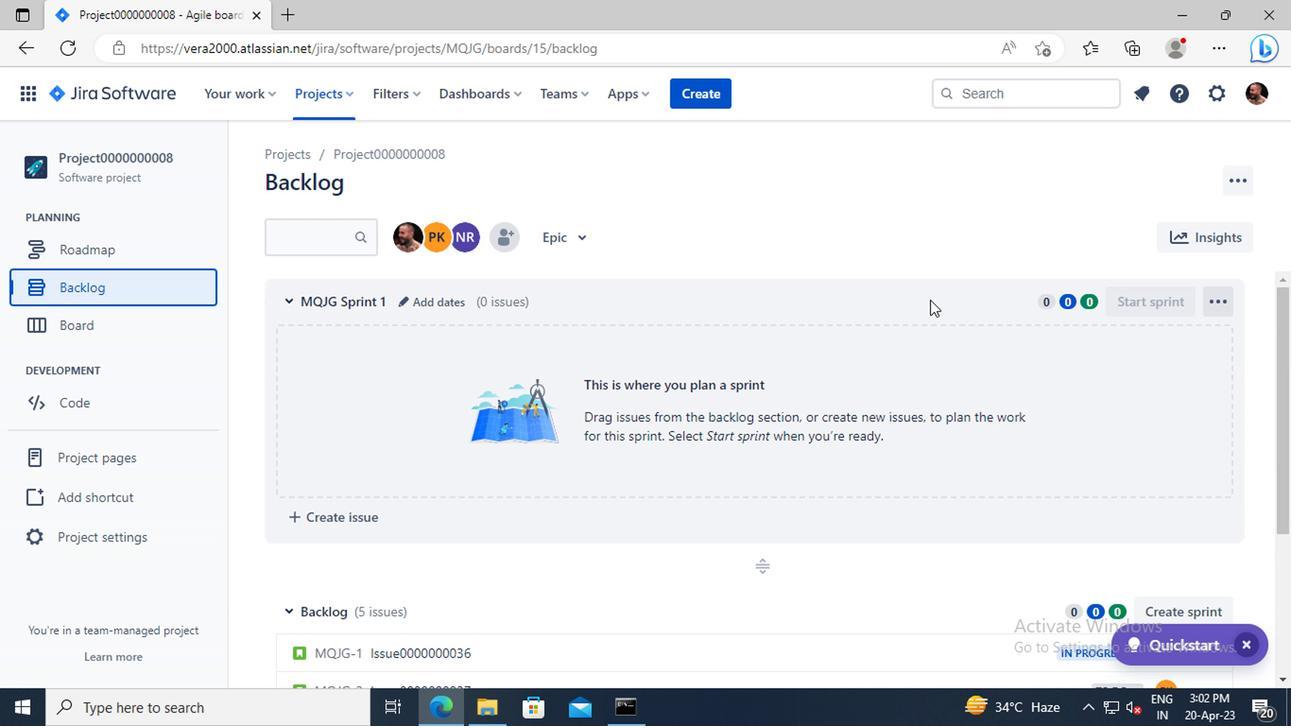 
Action: Mouse scrolled (936, 300) with delta (0, 0)
Screenshot: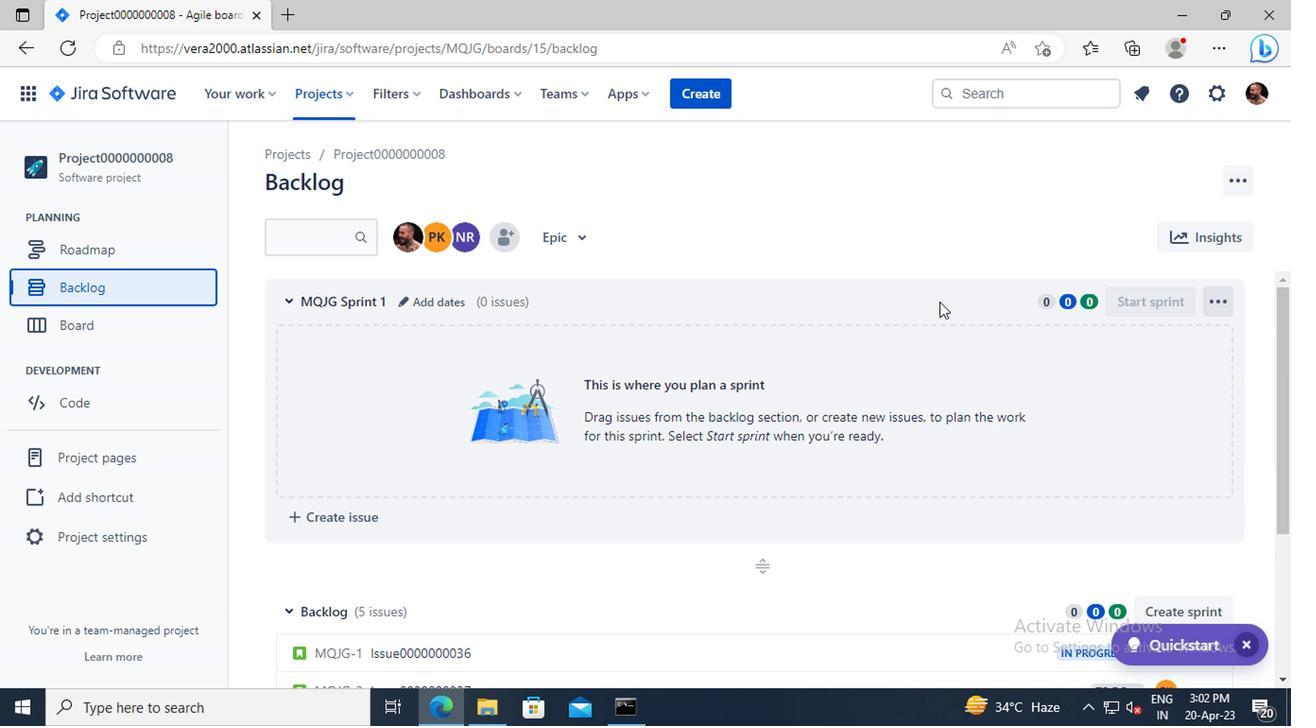 
Action: Mouse moved to (1160, 482)
Screenshot: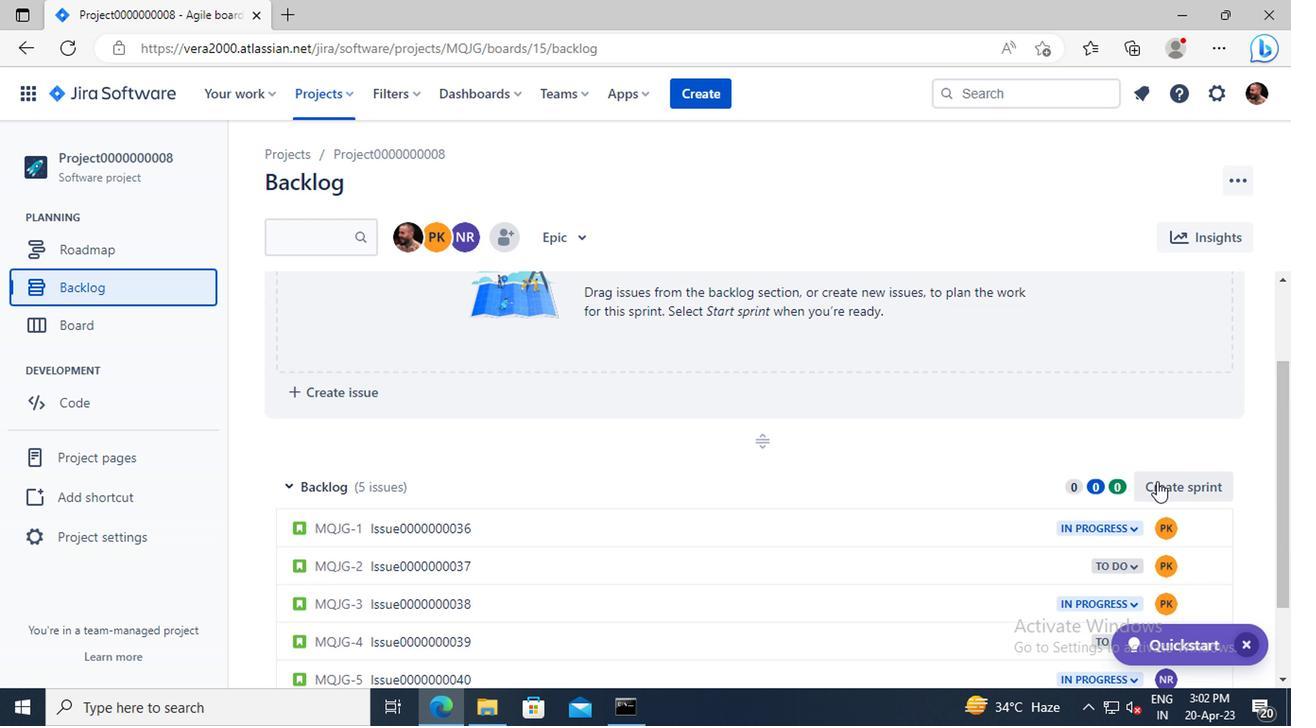
Action: Mouse pressed left at (1160, 482)
Screenshot: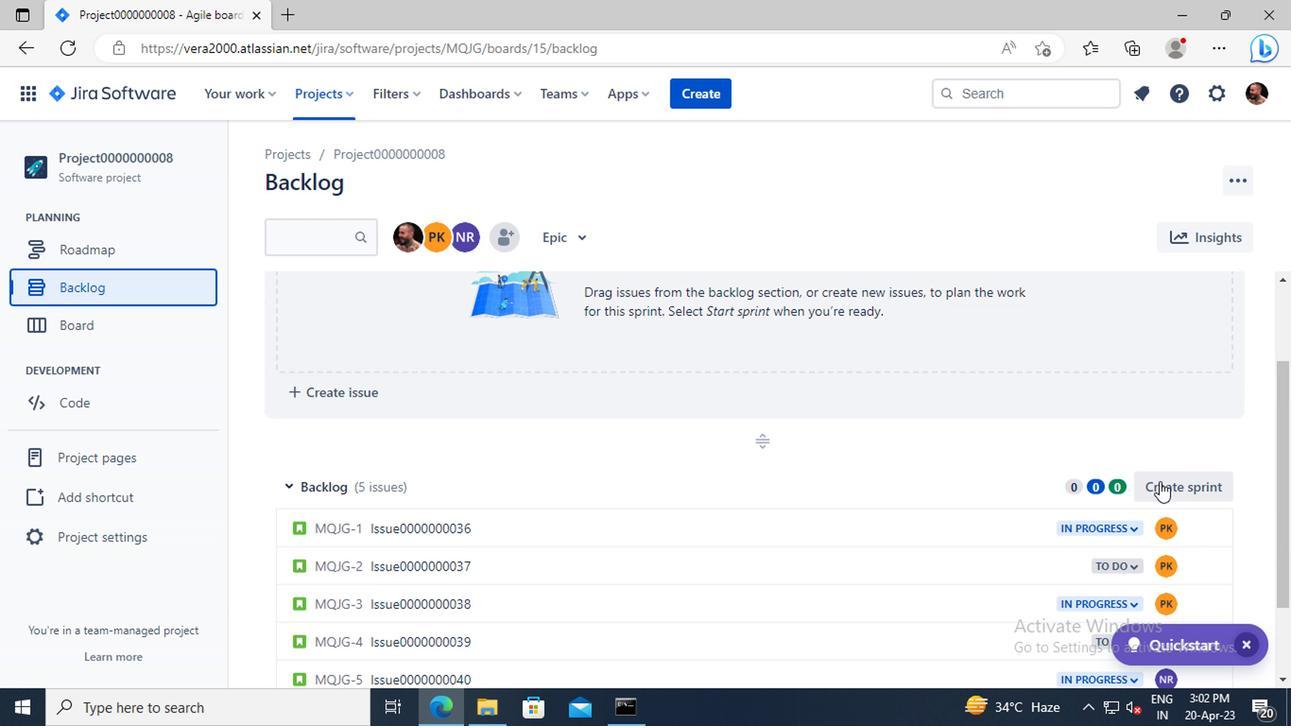 
Action: Mouse moved to (436, 479)
Screenshot: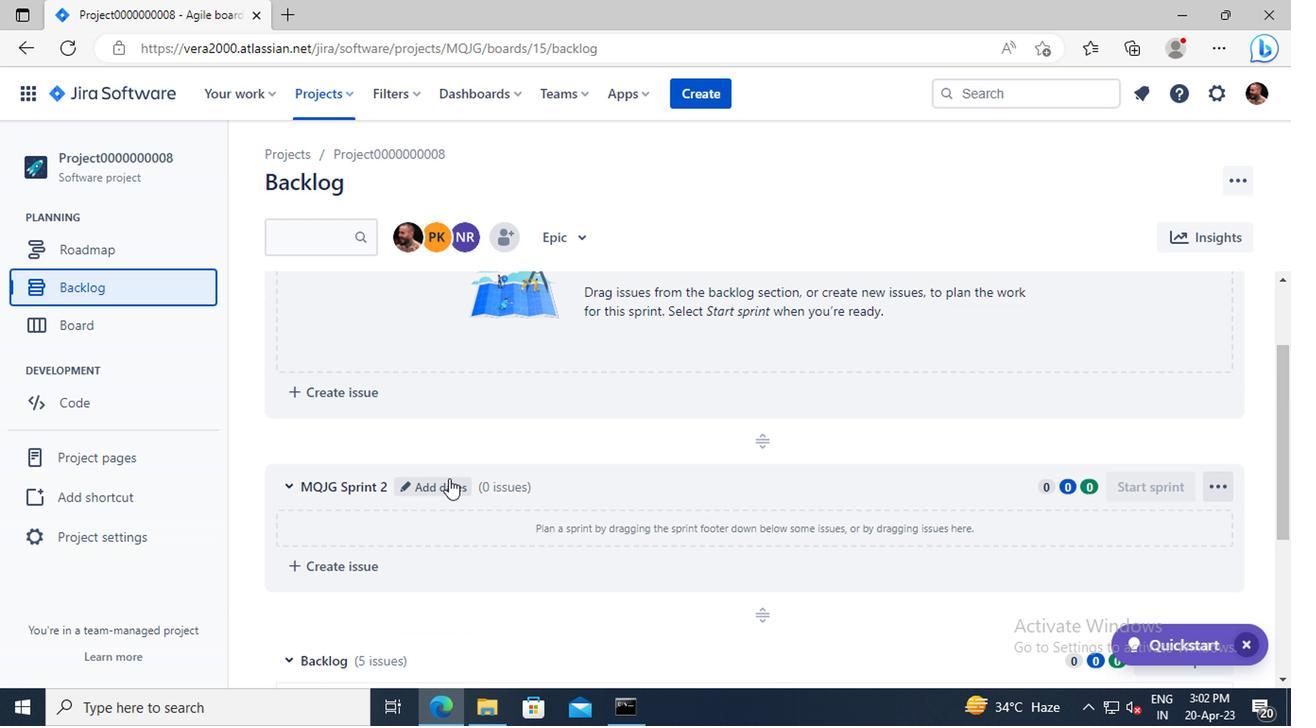 
Action: Mouse pressed left at (436, 479)
Screenshot: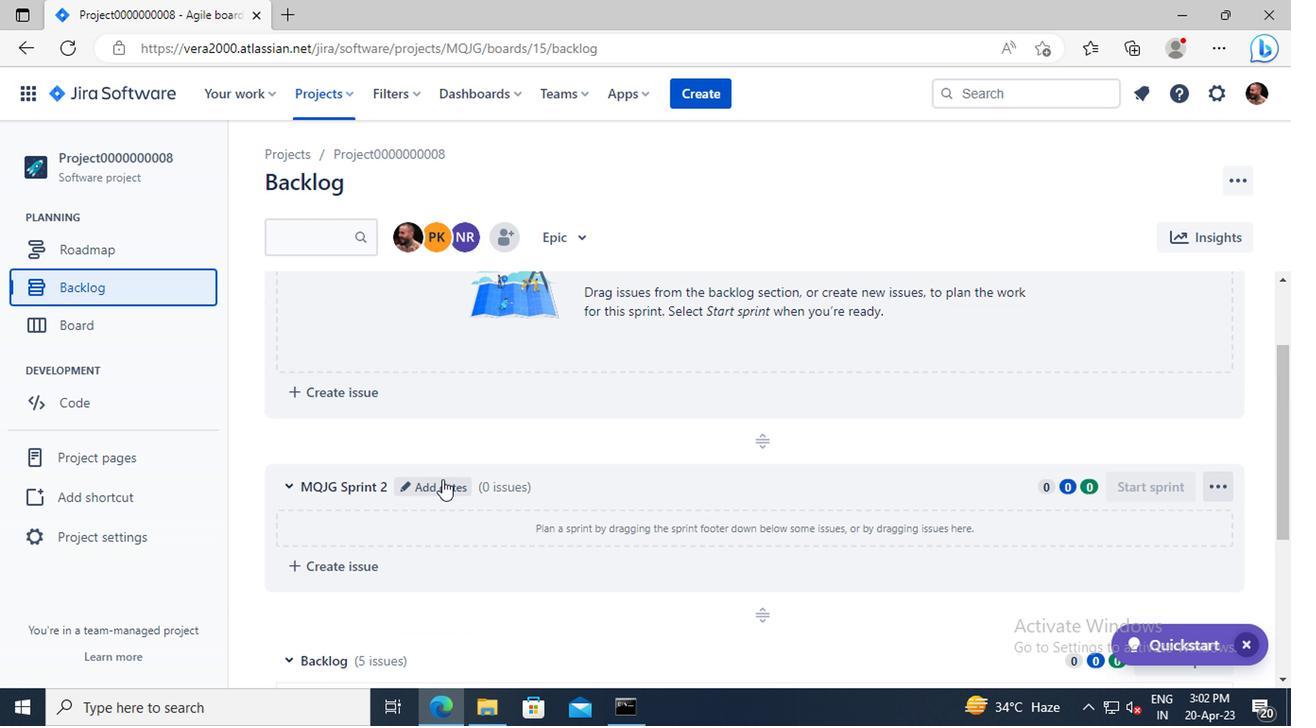 
Action: Mouse moved to (487, 242)
Screenshot: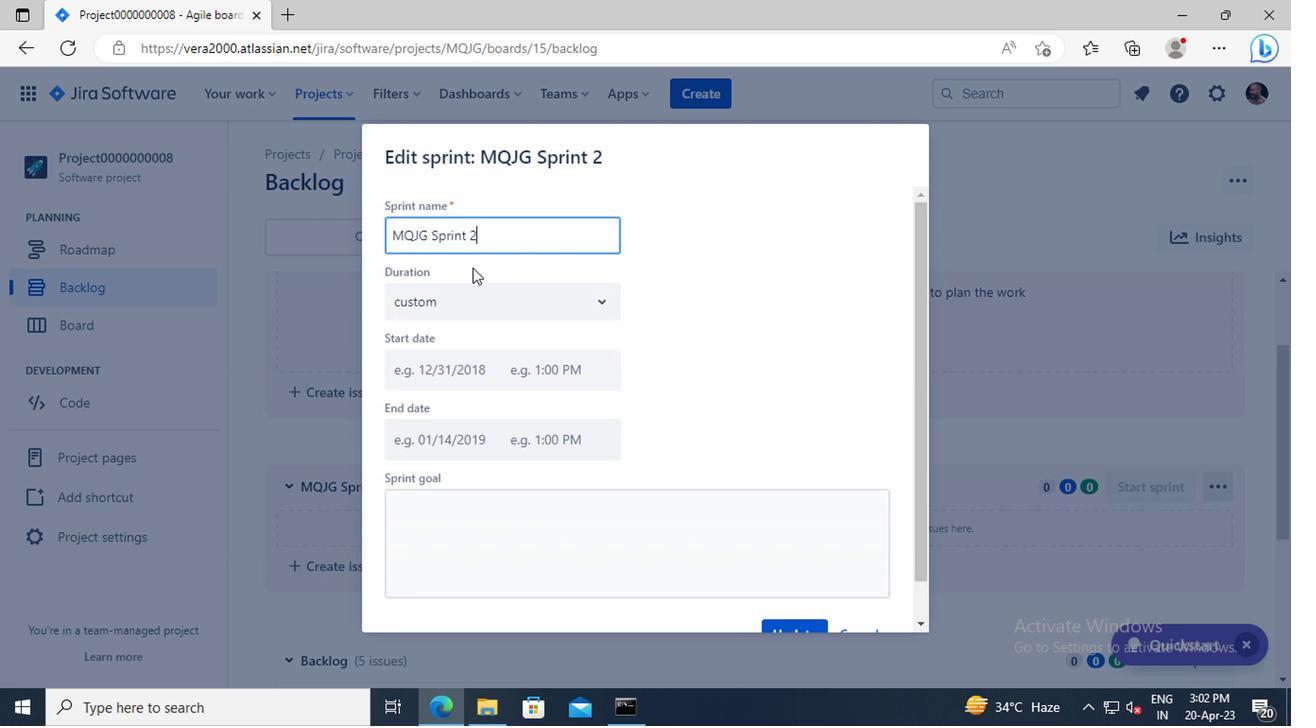 
Action: Mouse pressed left at (487, 242)
Screenshot: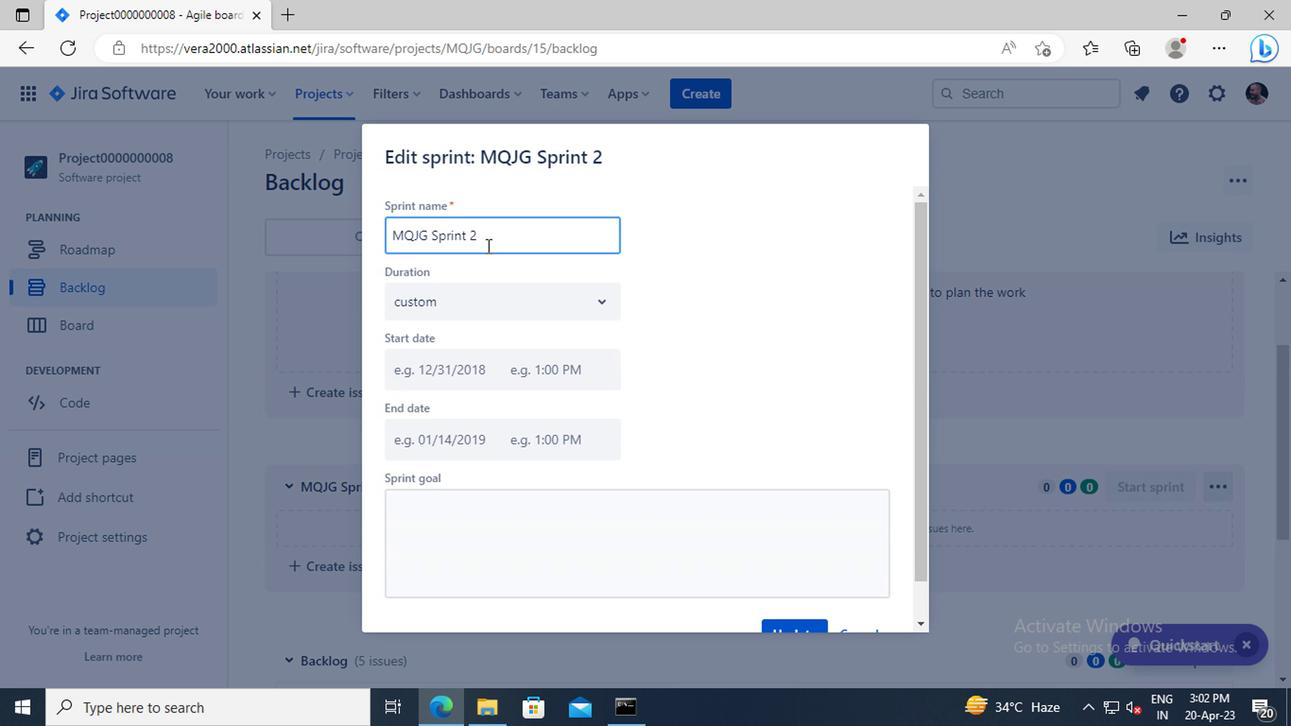 
Action: Key pressed <Key.backspace><Key.backspace><Key.backspace><Key.backspace><Key.backspace><Key.backspace><Key.backspace><Key.backspace><Key.backspace><Key.backspace><Key.backspace><Key.backspace><Key.backspace><Key.backspace><Key.backspace><Key.backspace><Key.backspace><Key.backspace><Key.backspace><Key.backspace><Key.shift_r>Sprint0000000022
Screenshot: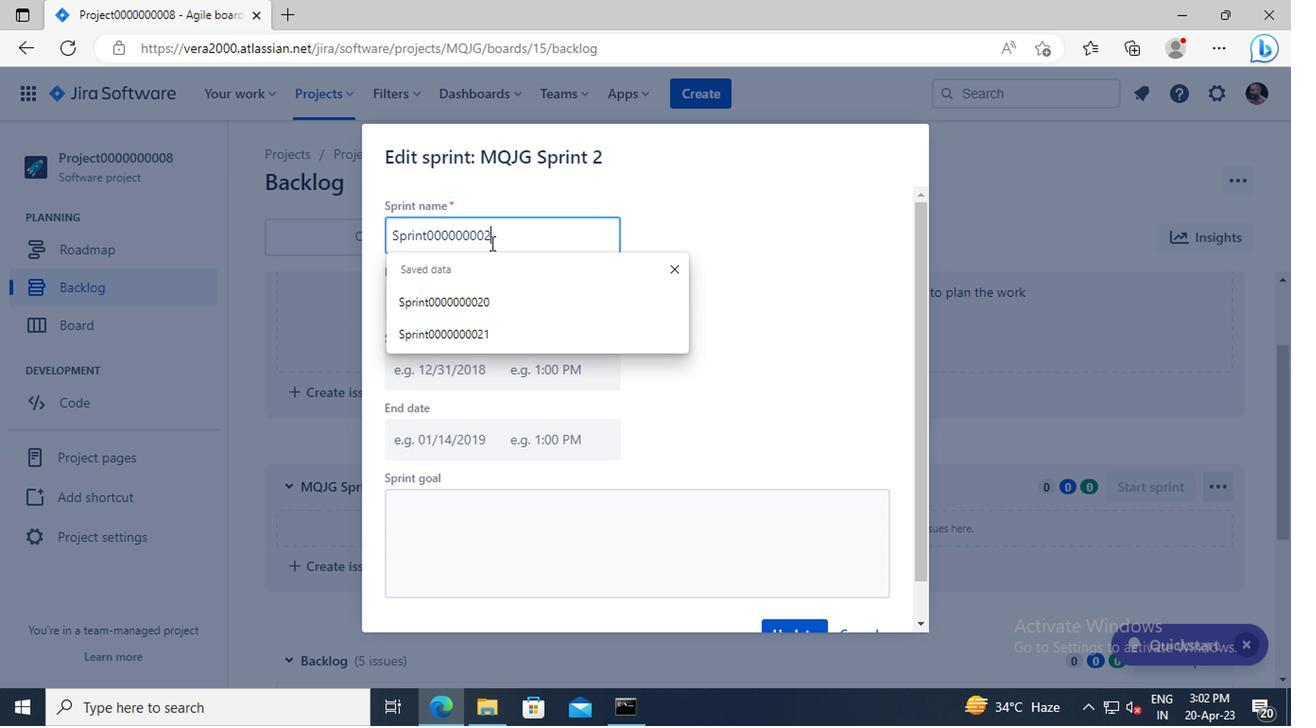 
Action: Mouse moved to (735, 401)
Screenshot: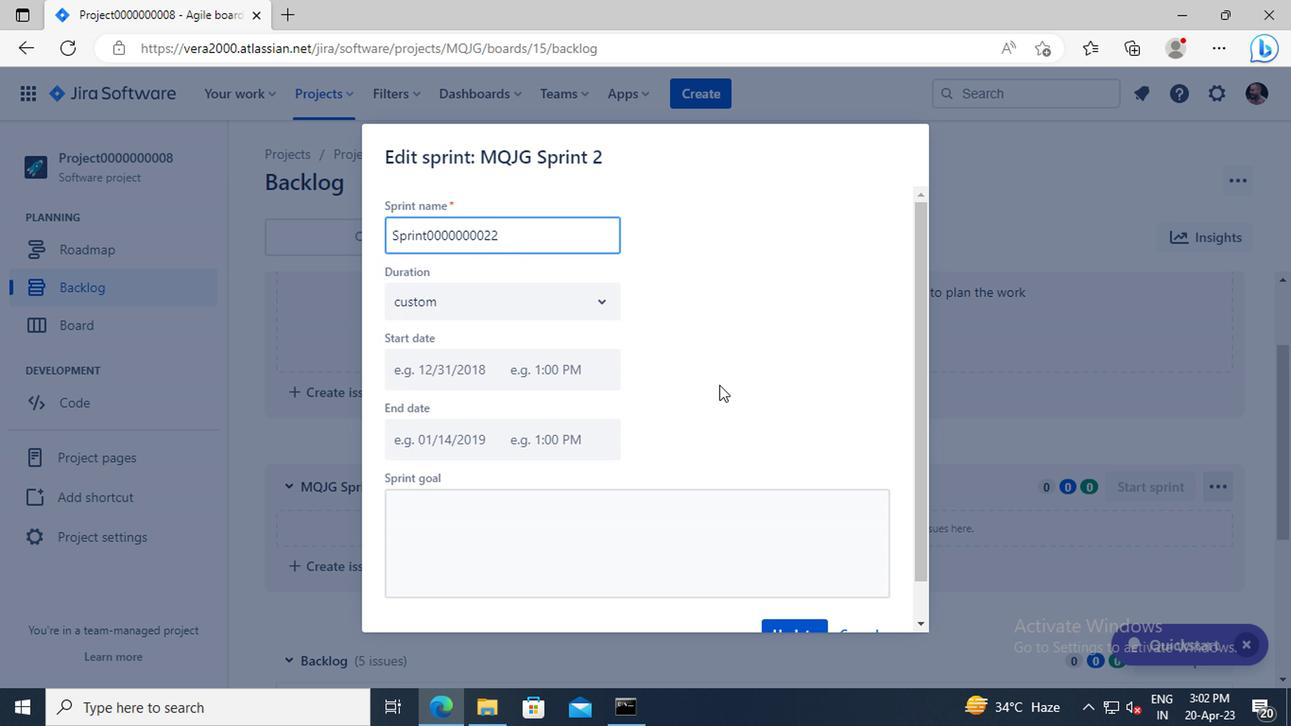 
Action: Mouse scrolled (735, 400) with delta (0, -1)
Screenshot: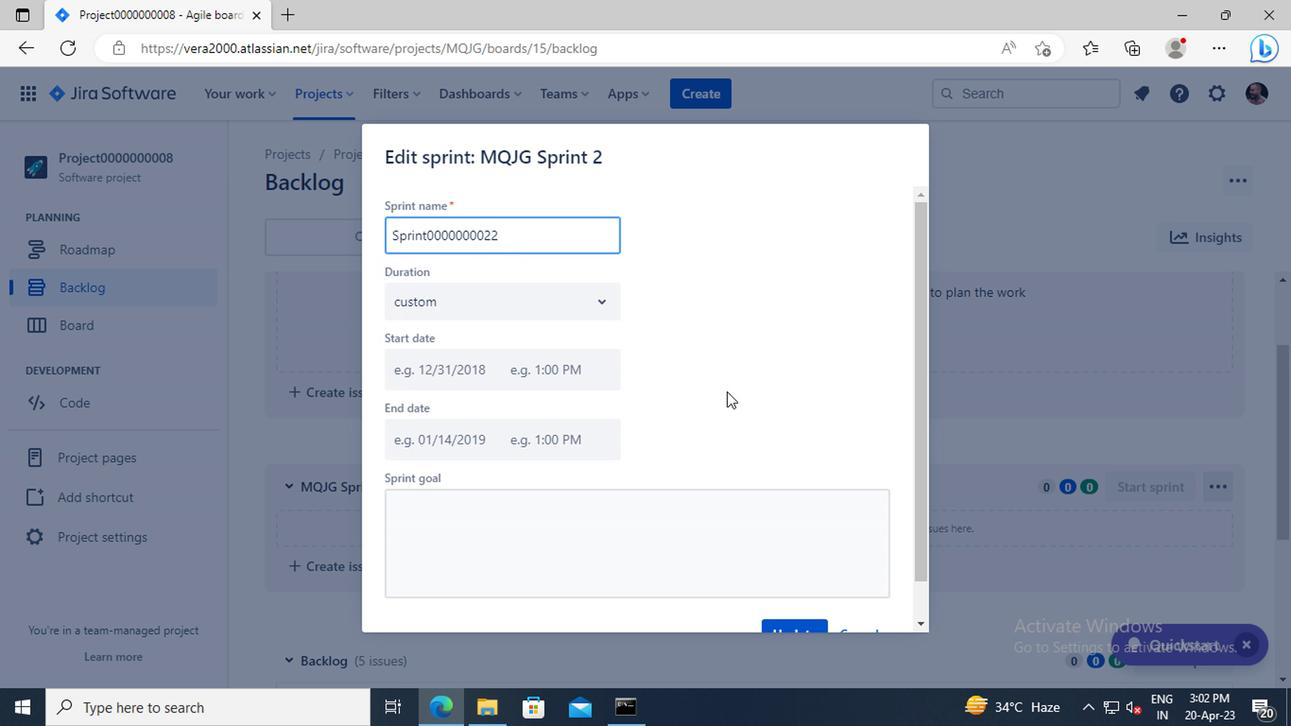 
Action: Mouse moved to (798, 600)
Screenshot: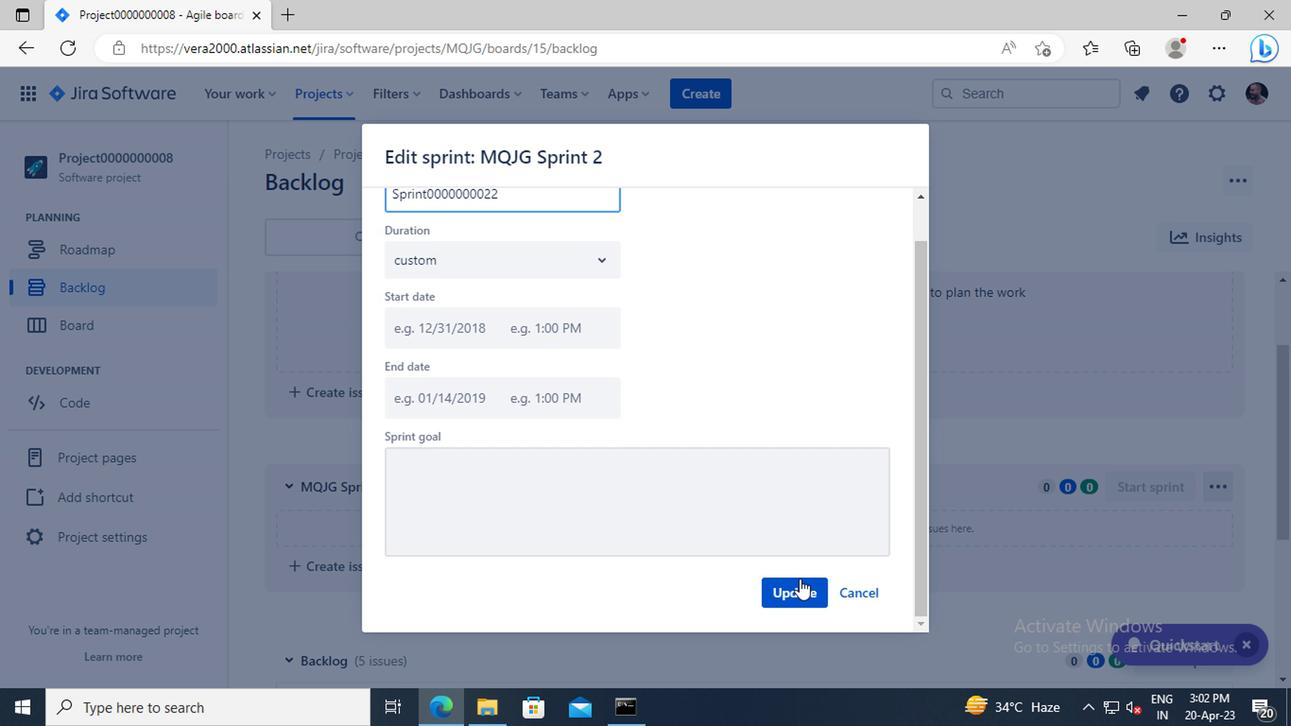 
Action: Mouse pressed left at (798, 600)
Screenshot: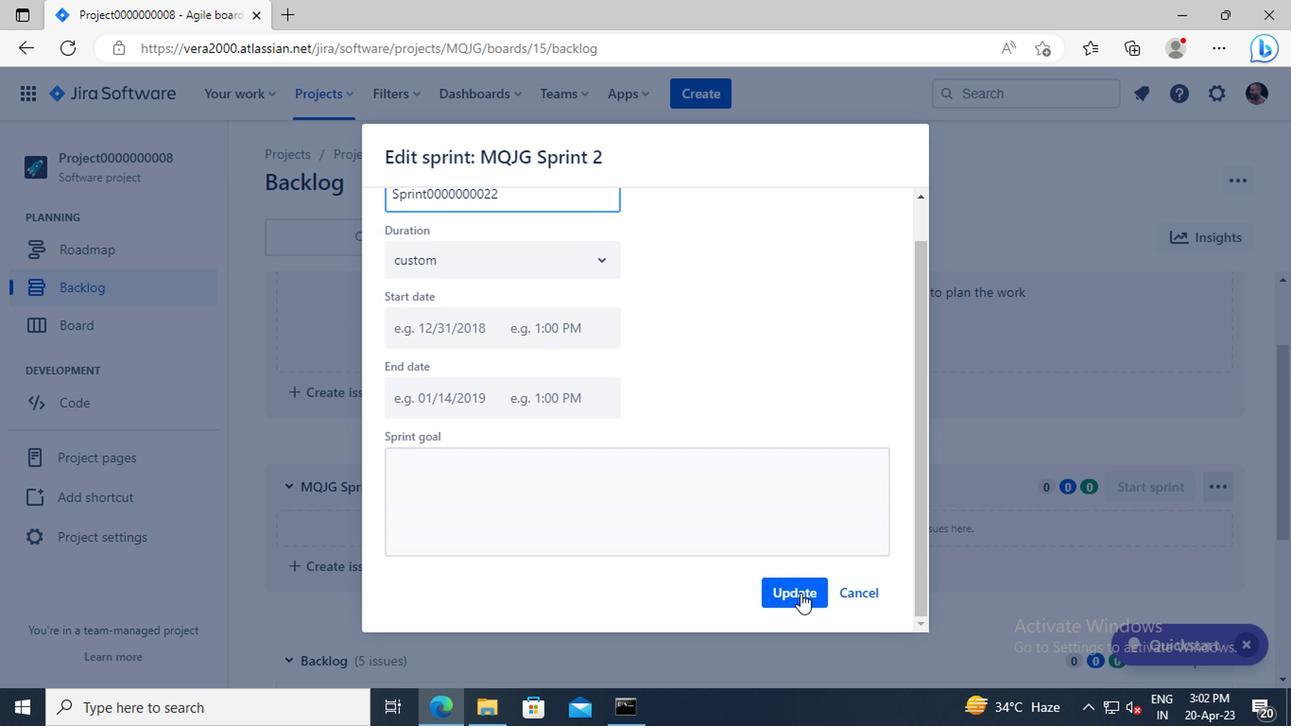 
Action: Mouse moved to (892, 497)
Screenshot: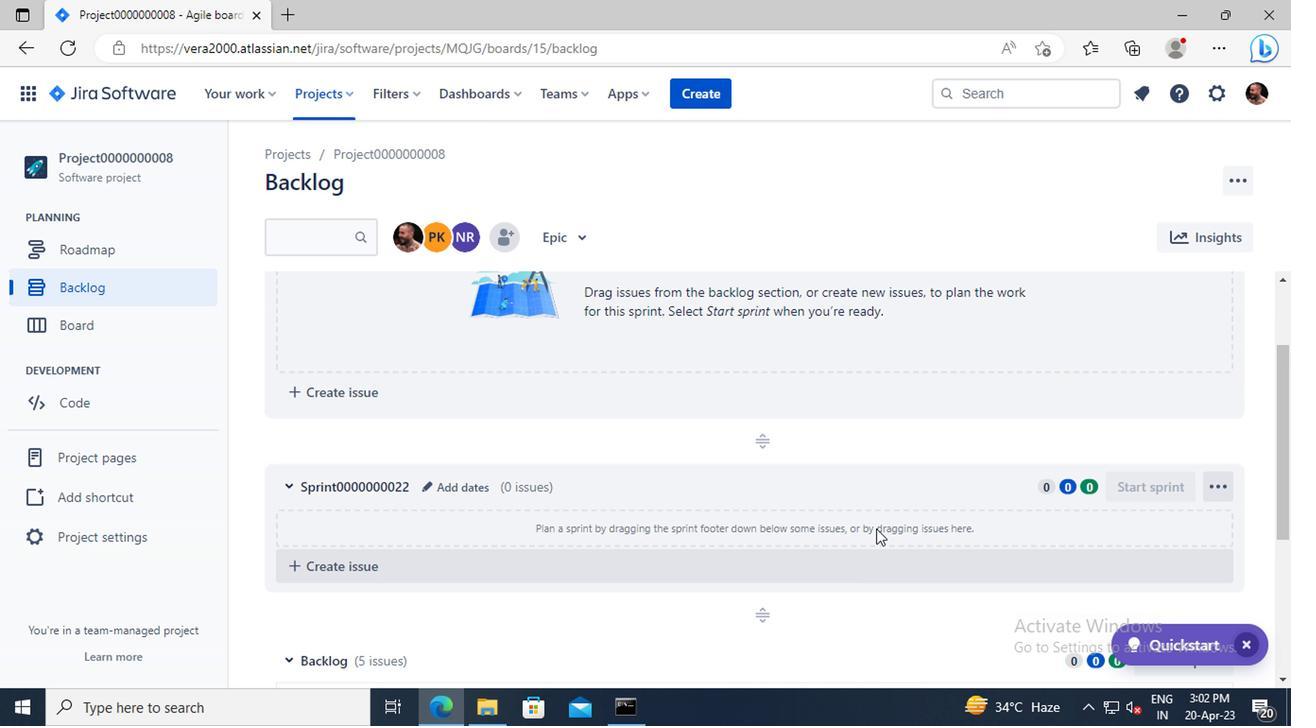 
Action: Mouse scrolled (892, 495) with delta (0, -1)
Screenshot: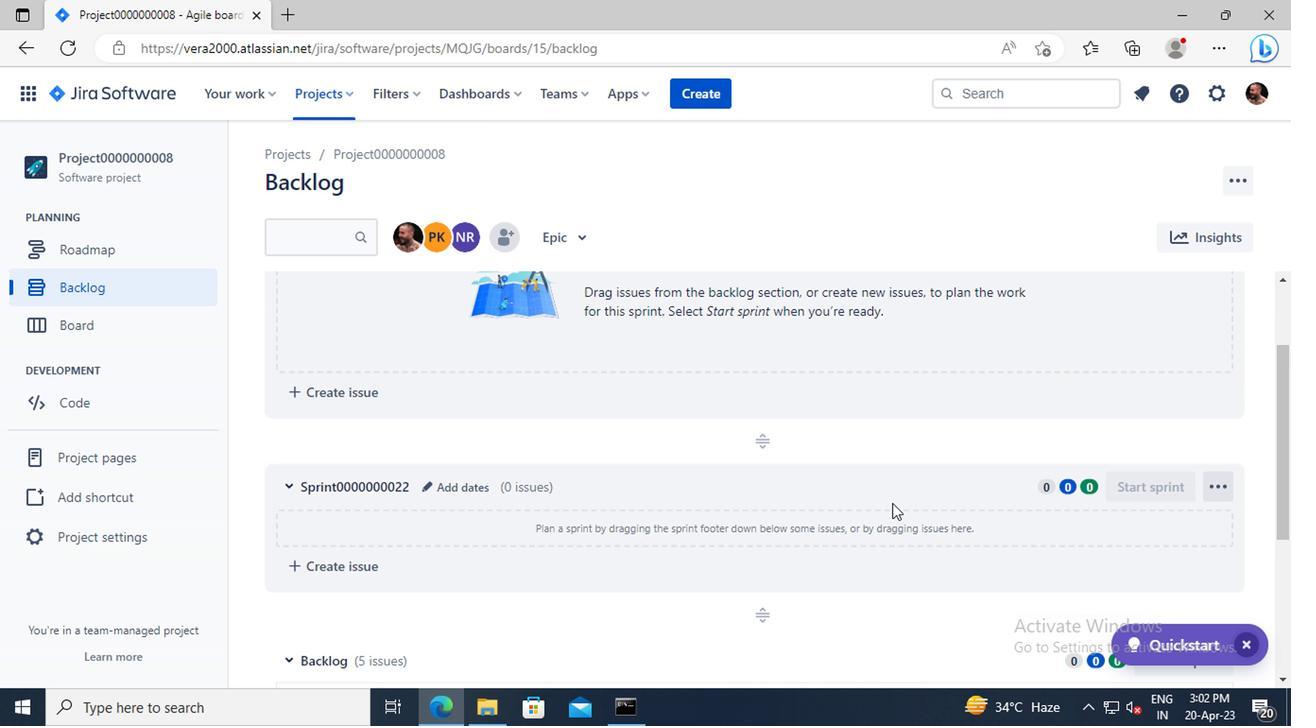 
Action: Mouse scrolled (892, 495) with delta (0, -1)
Screenshot: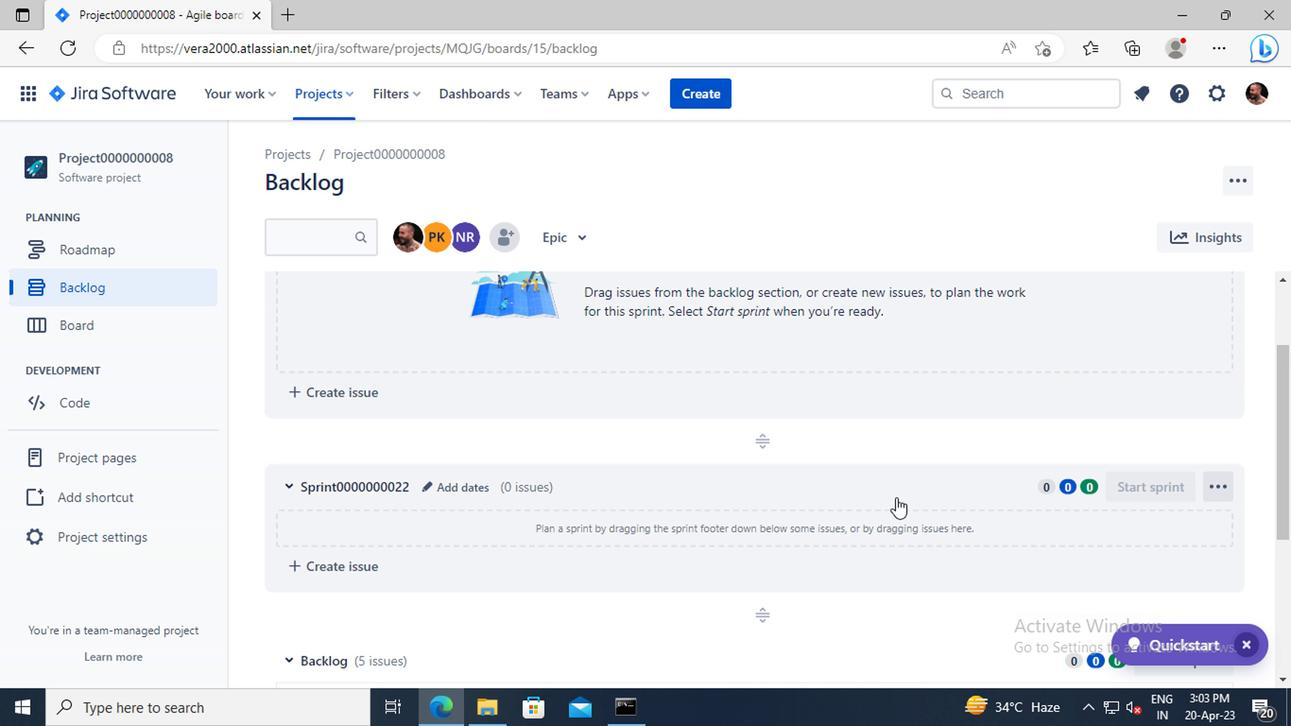 
Action: Mouse scrolled (892, 495) with delta (0, -1)
Screenshot: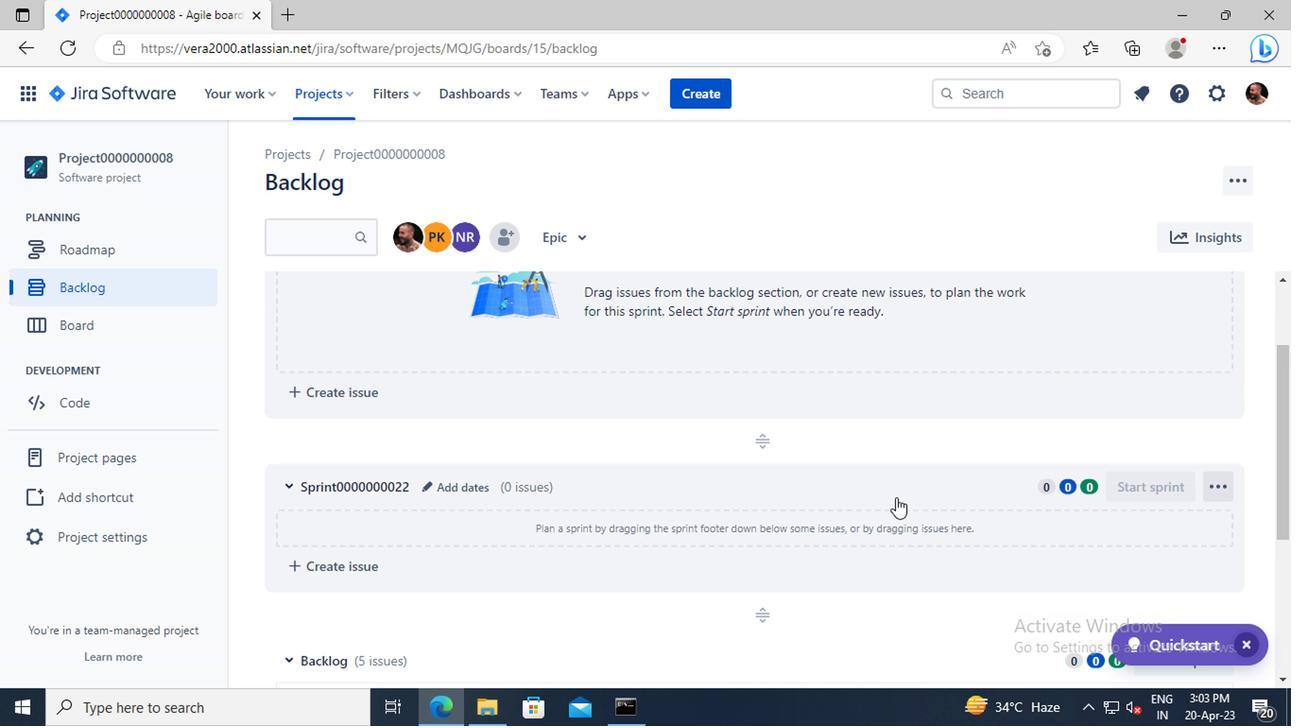 
Action: Mouse moved to (1163, 474)
Screenshot: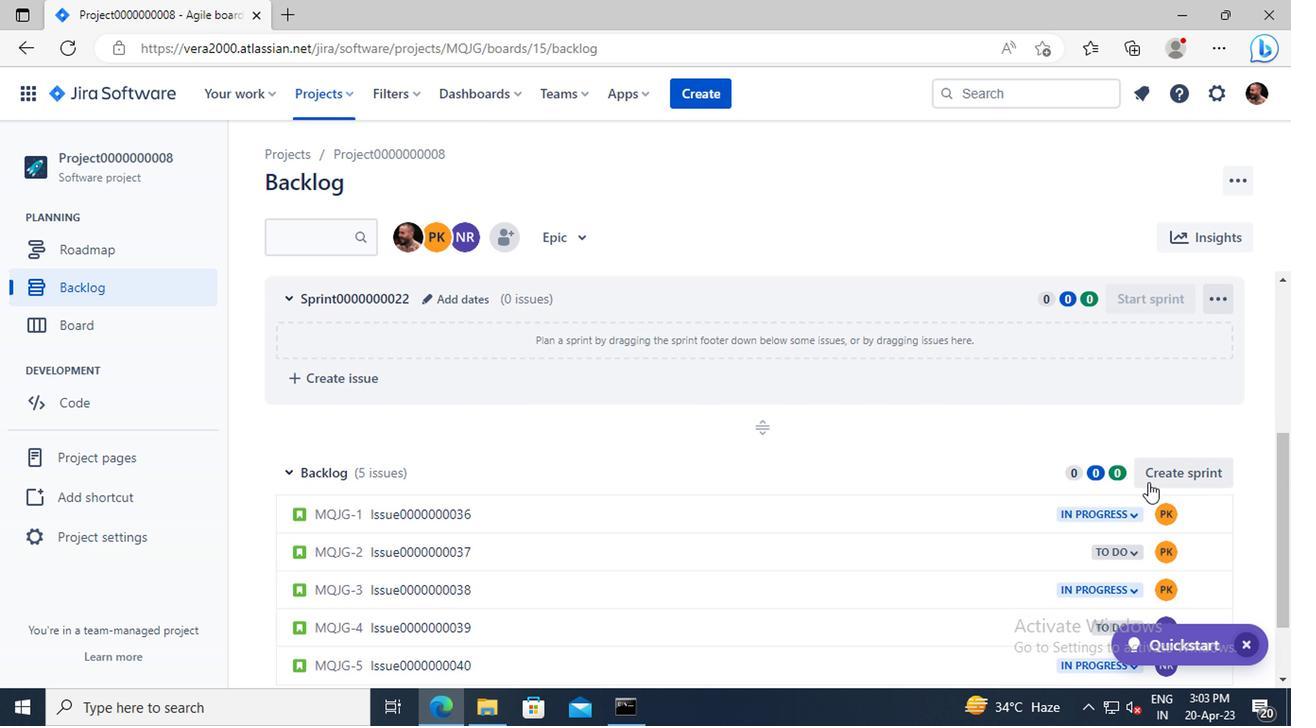 
Action: Mouse pressed left at (1163, 474)
Screenshot: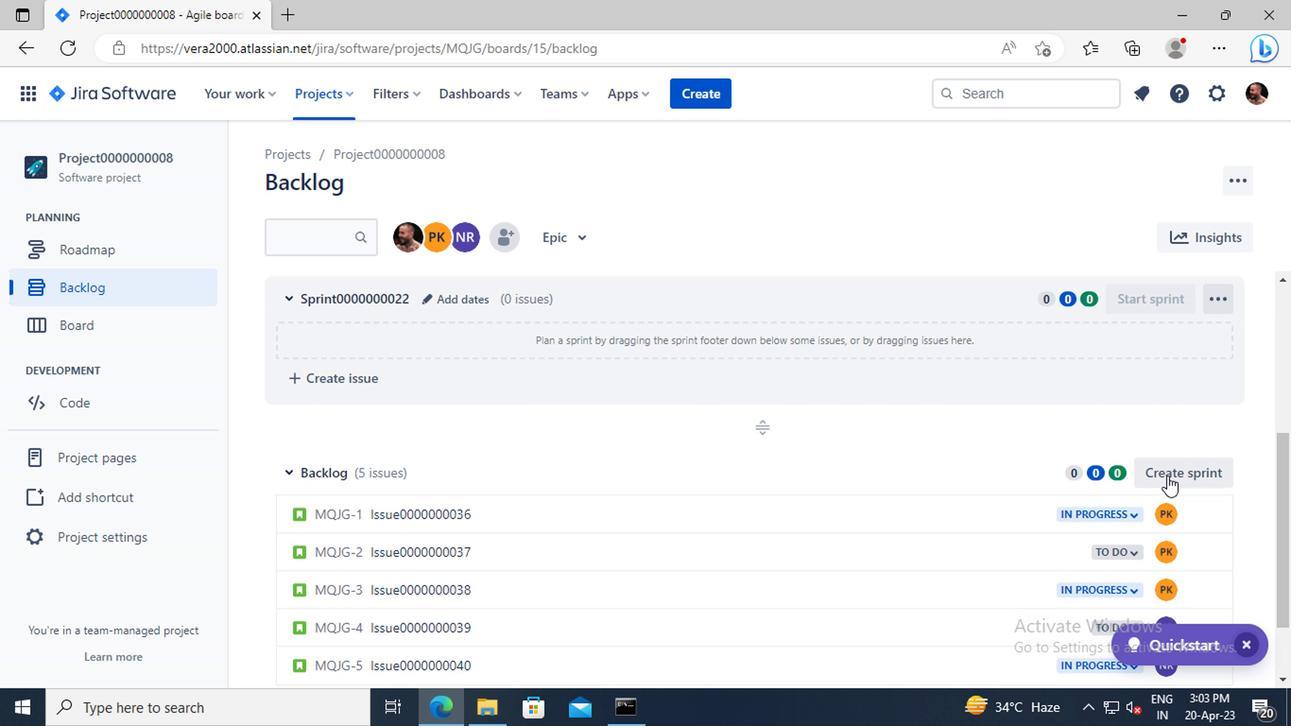 
Action: Mouse moved to (386, 472)
Screenshot: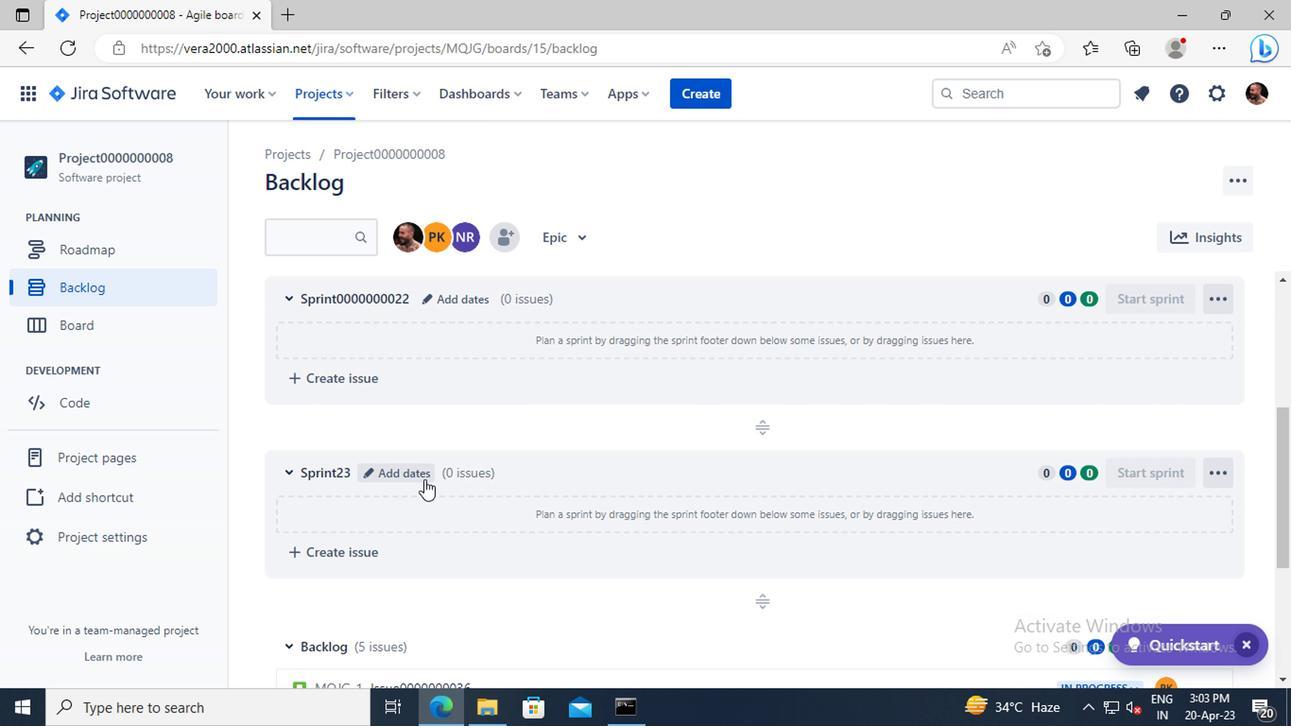 
Action: Mouse pressed left at (386, 472)
Screenshot: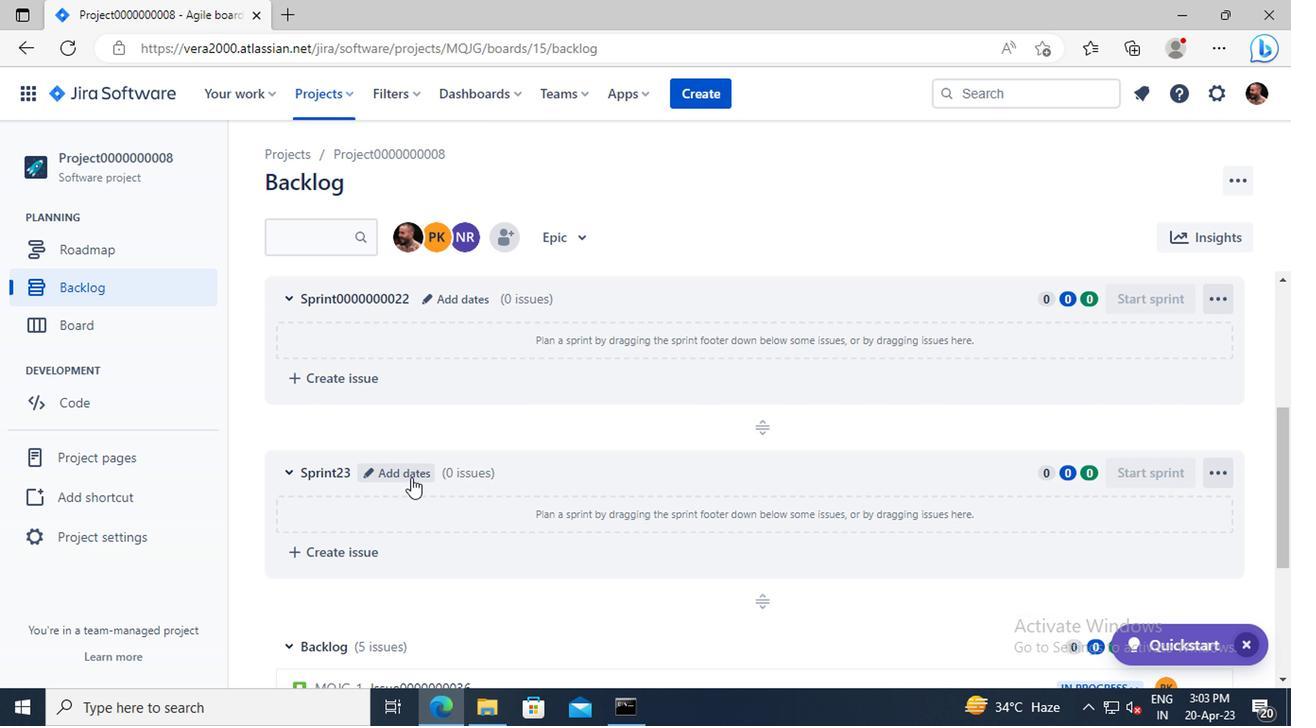 
Action: Mouse moved to (476, 240)
Screenshot: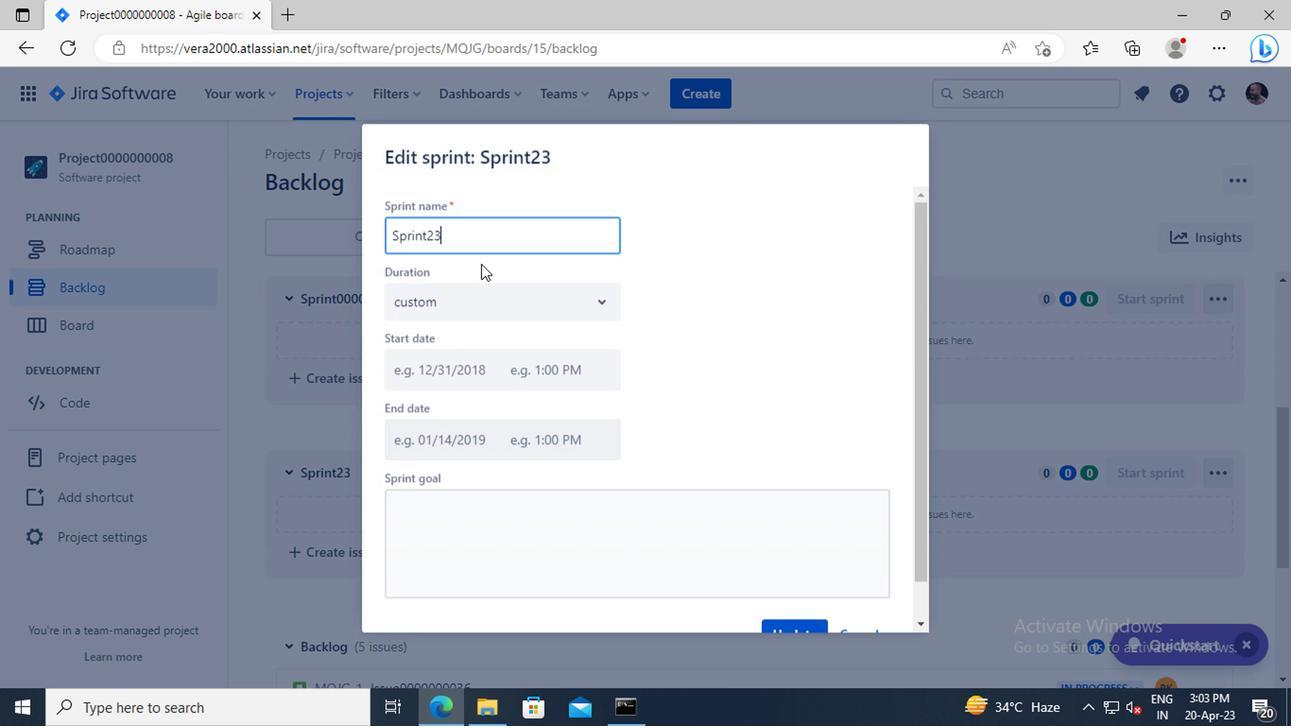 
Action: Mouse pressed left at (476, 240)
Screenshot: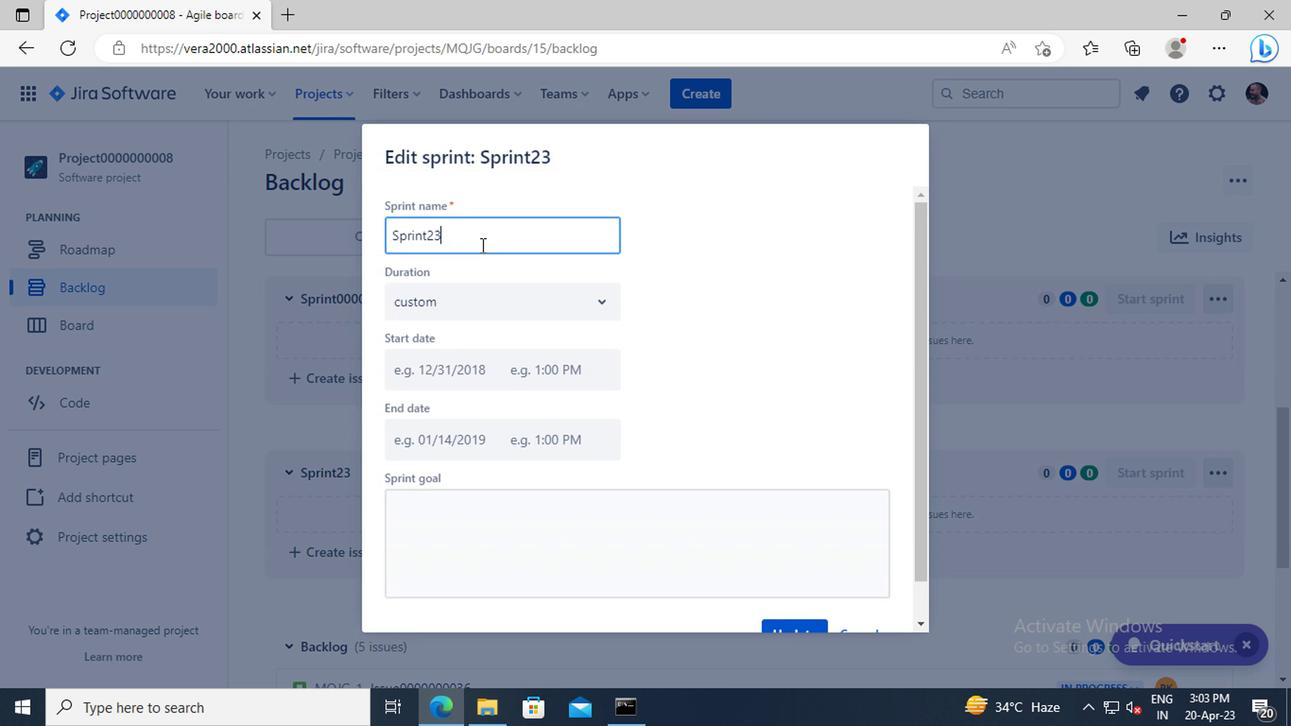 
Action: Key pressed <Key.backspace><Key.backspace><Key.backspace><Key.backspace><Key.backspace><Key.backspace><Key.backspace><Key.backspace><Key.backspace><Key.backspace><Key.backspace><Key.backspace><Key.backspace><Key.backspace><Key.backspace><Key.shift_r>Sprint0000000023
Screenshot: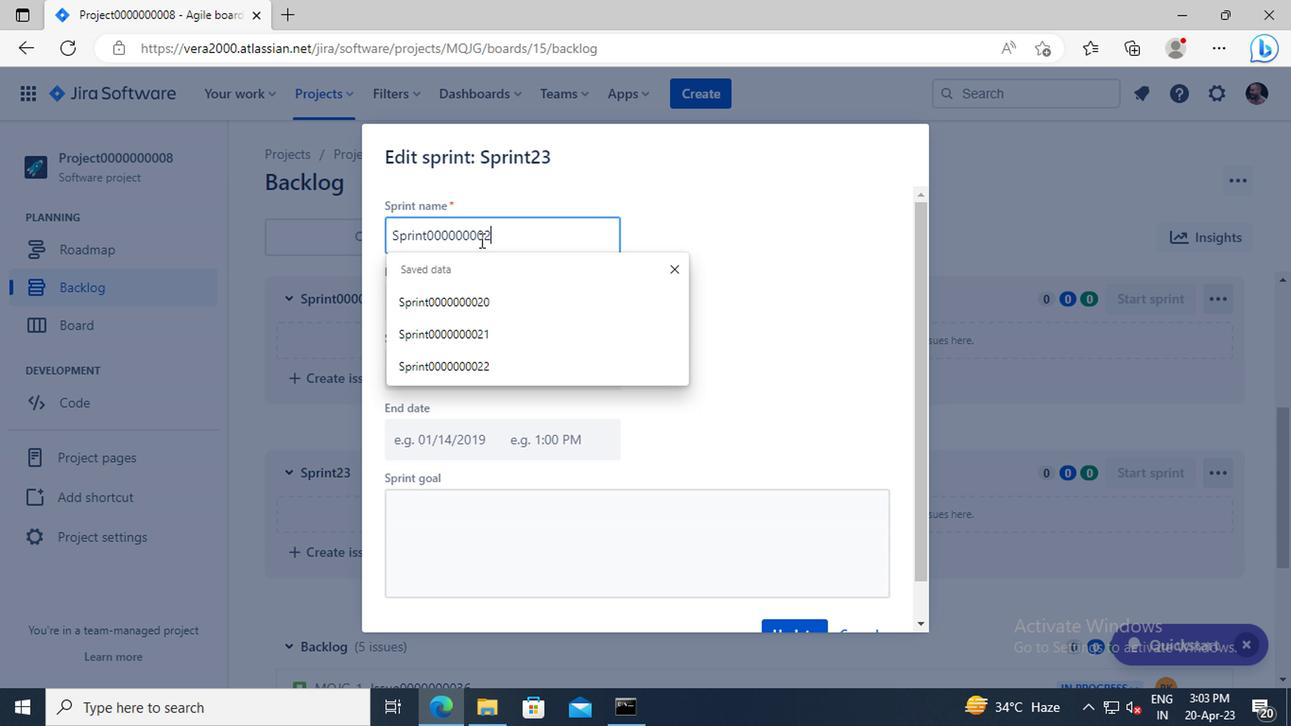 
Action: Mouse moved to (644, 394)
Screenshot: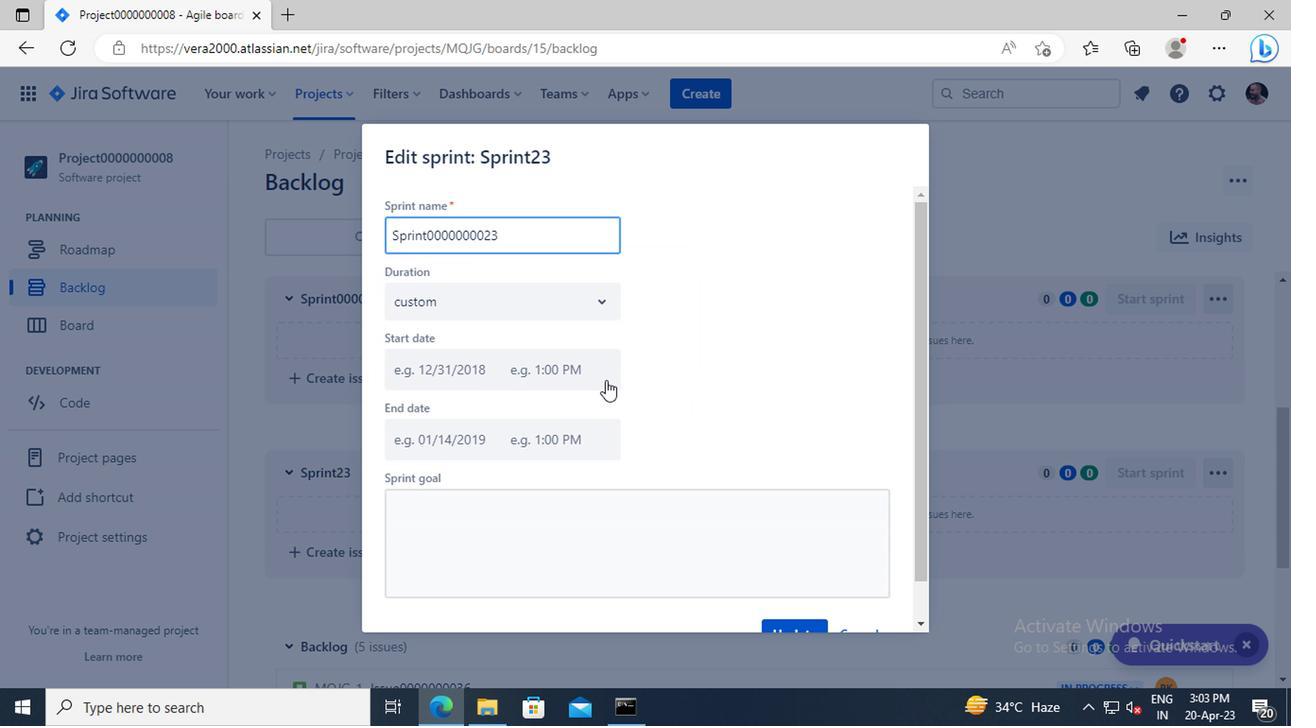 
Action: Mouse scrolled (644, 392) with delta (0, -1)
Screenshot: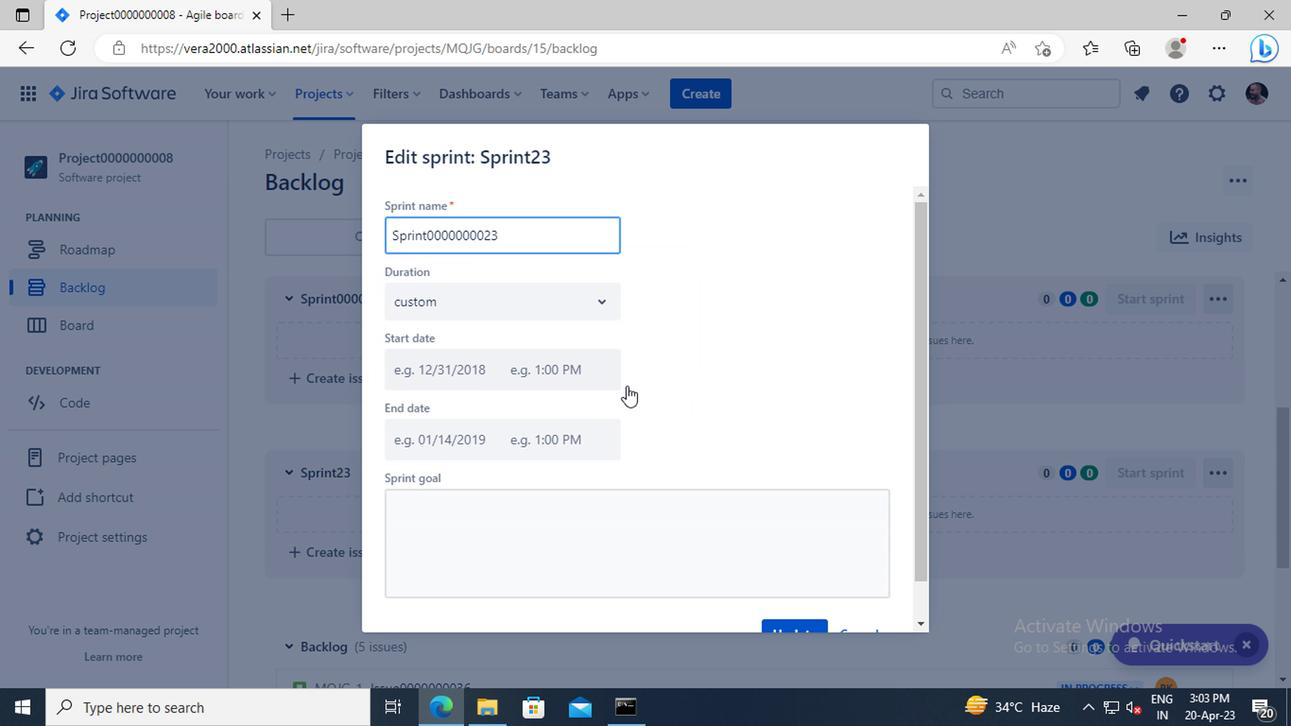 
Action: Mouse moved to (780, 588)
Screenshot: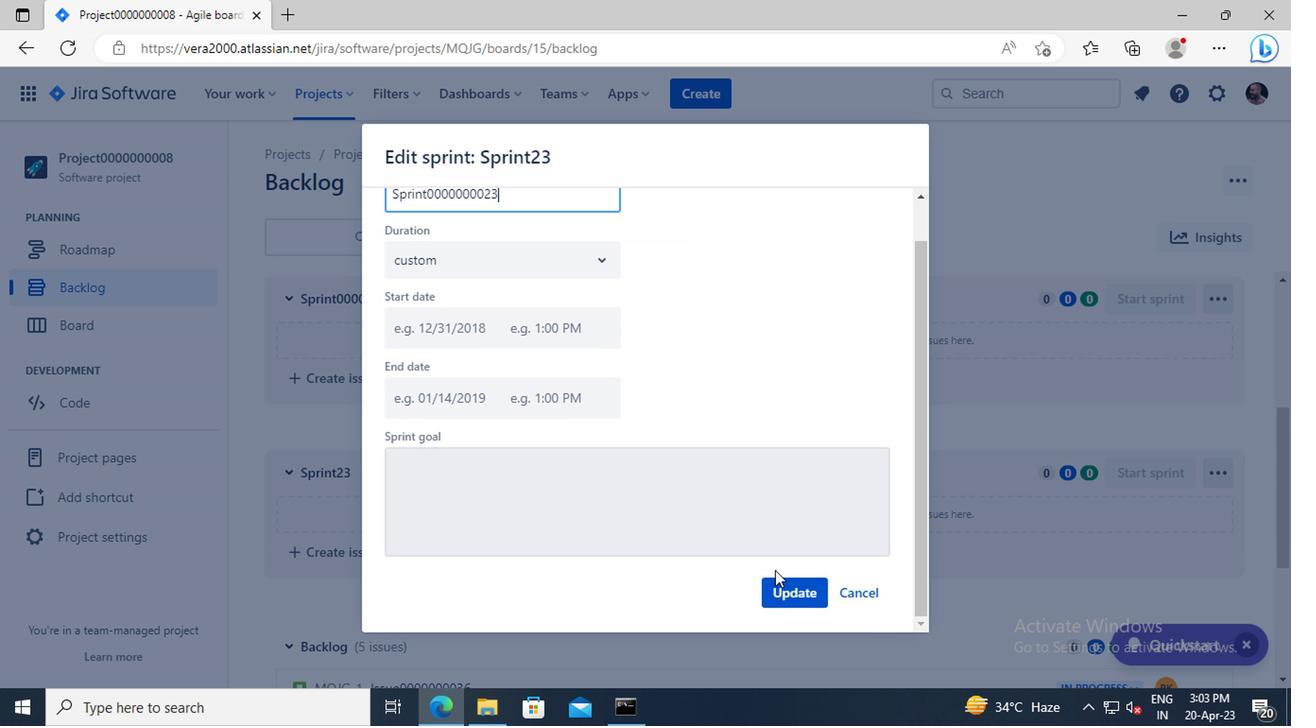 
Action: Mouse pressed left at (780, 588)
Screenshot: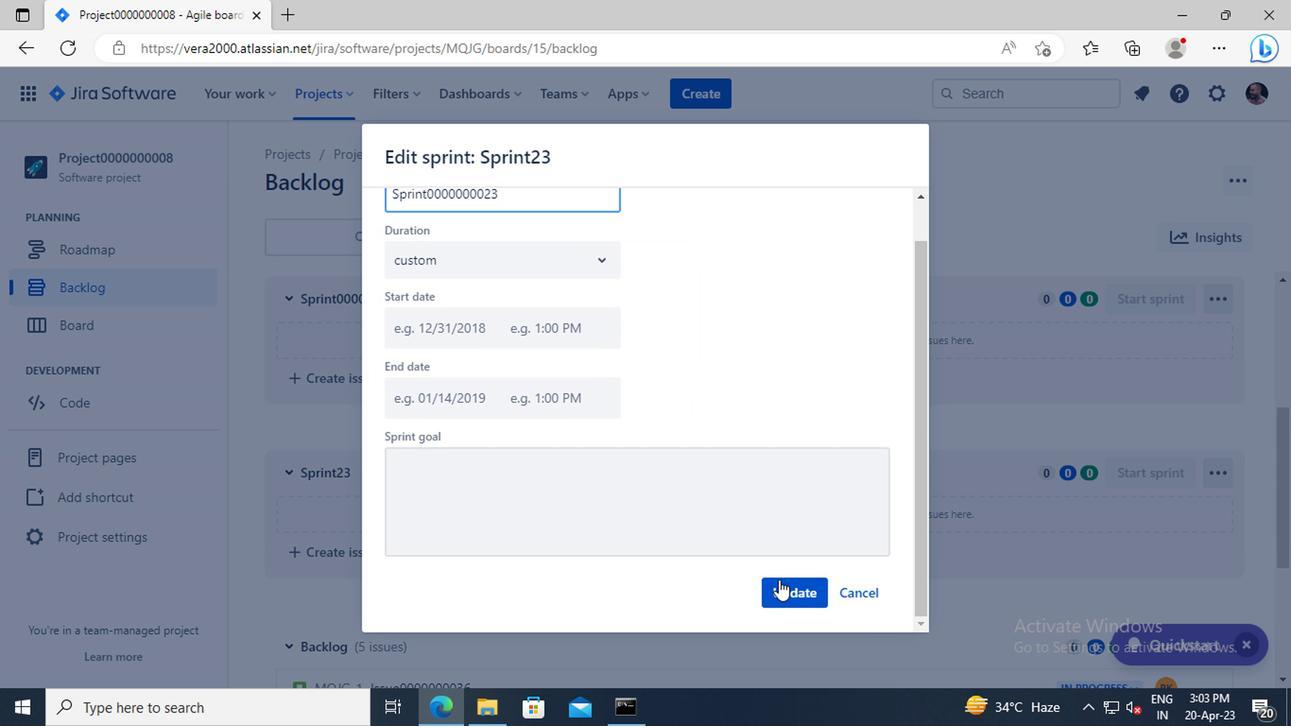 
Action: Mouse moved to (819, 517)
Screenshot: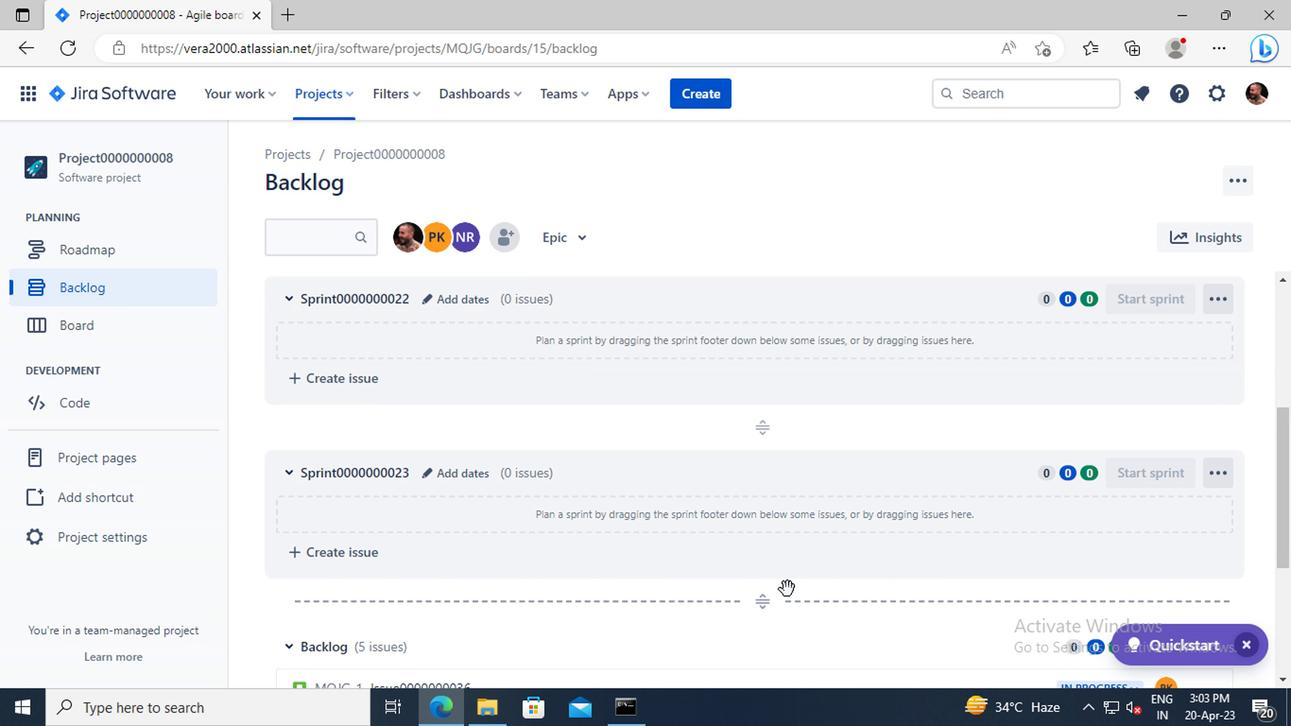 
Action: Mouse scrolled (819, 516) with delta (0, 0)
Screenshot: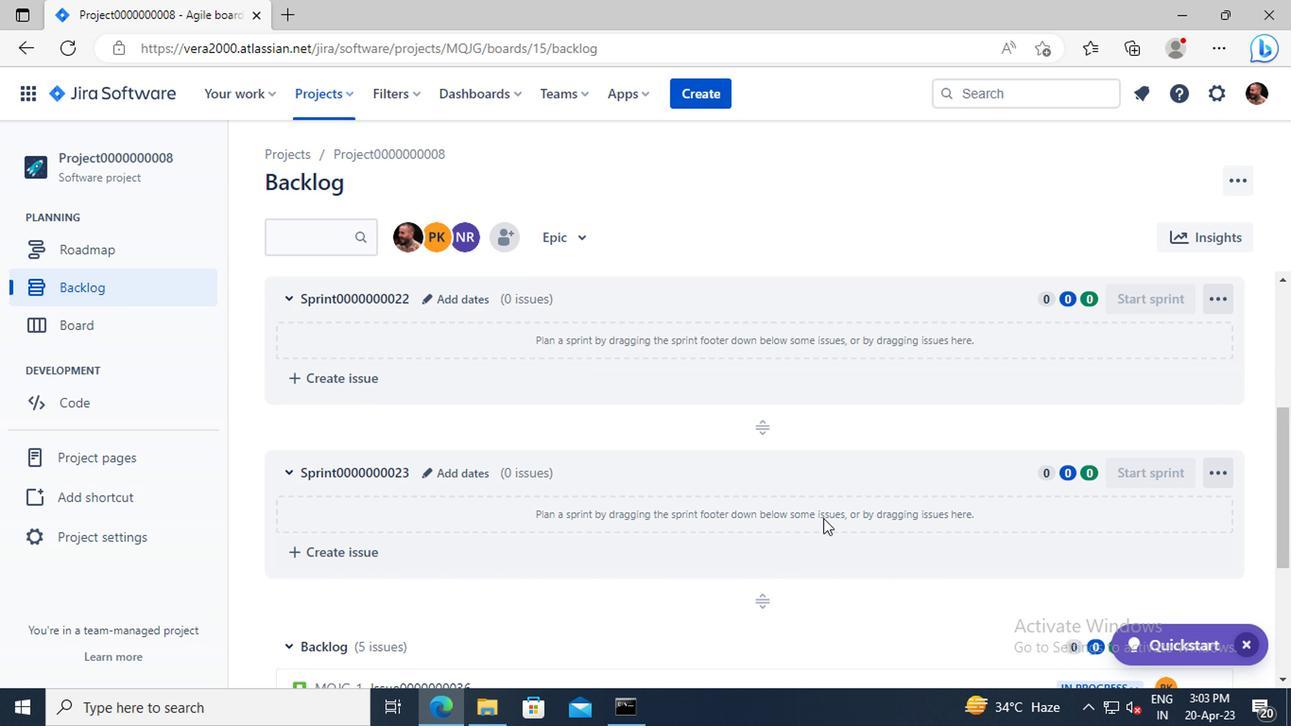 
Action: Mouse scrolled (819, 516) with delta (0, 0)
Screenshot: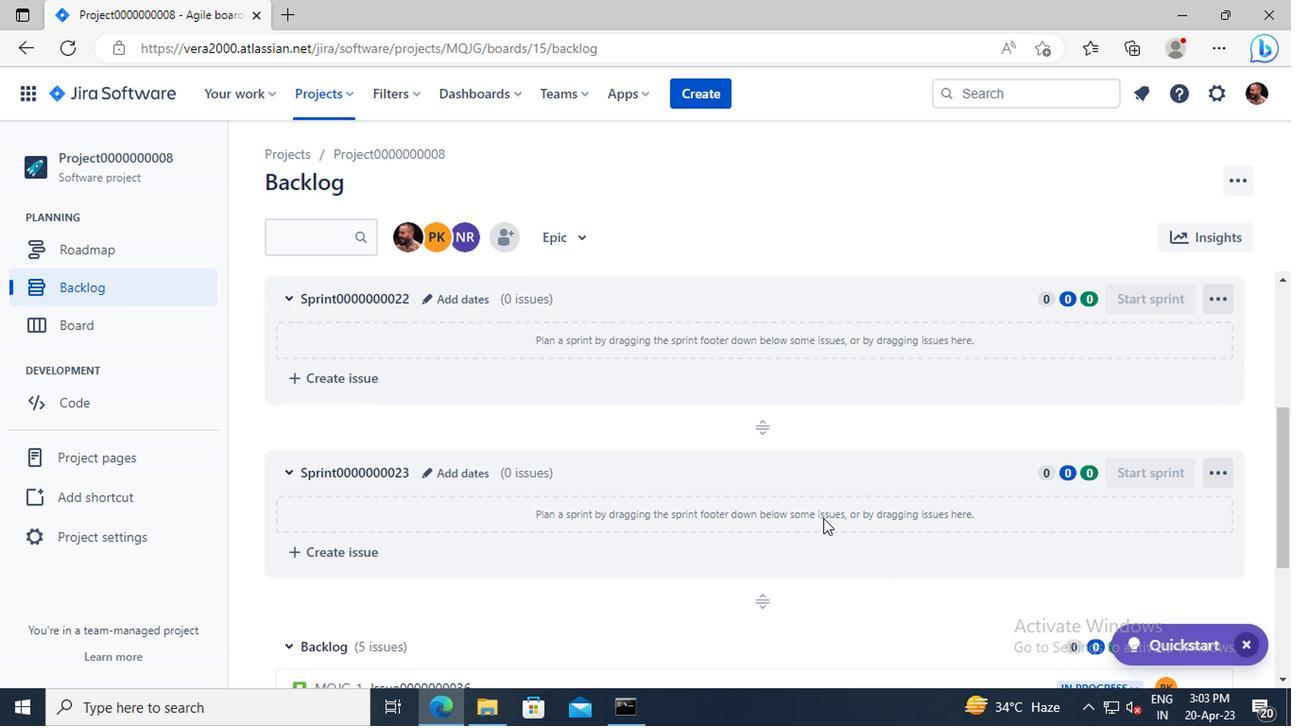 
Action: Mouse moved to (1154, 518)
Screenshot: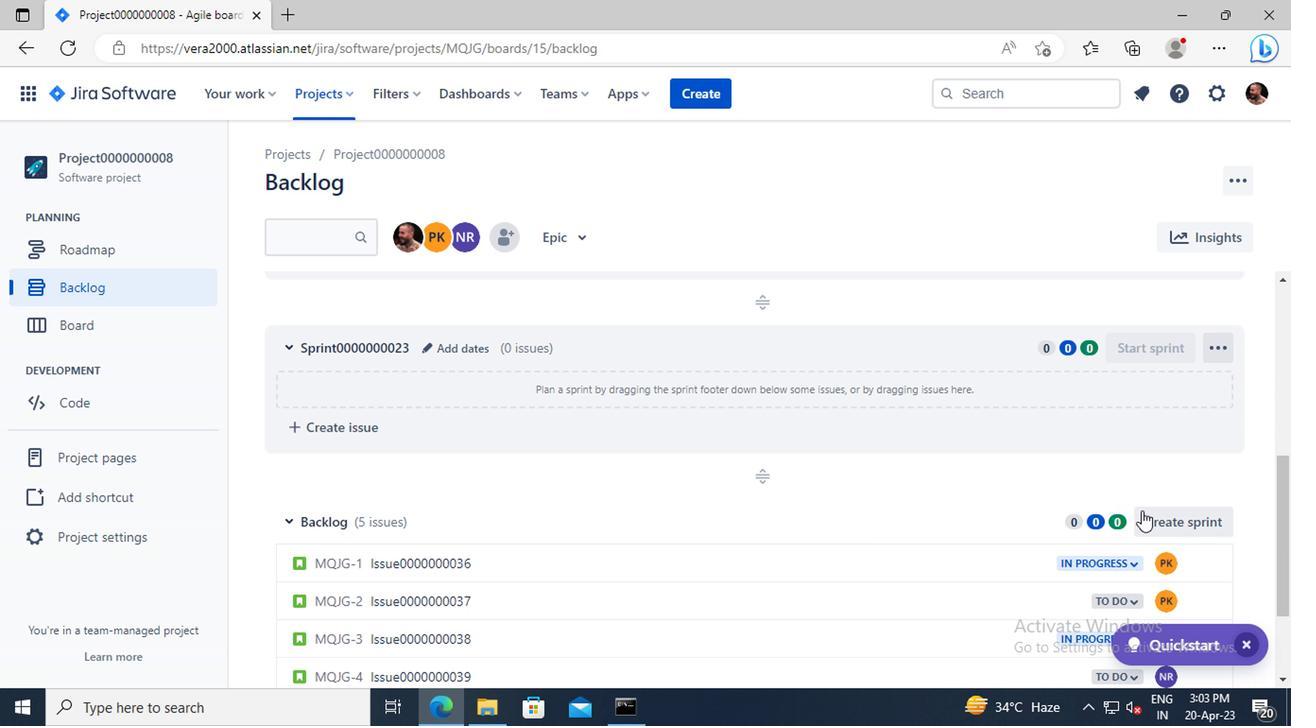 
Action: Mouse pressed left at (1154, 518)
Screenshot: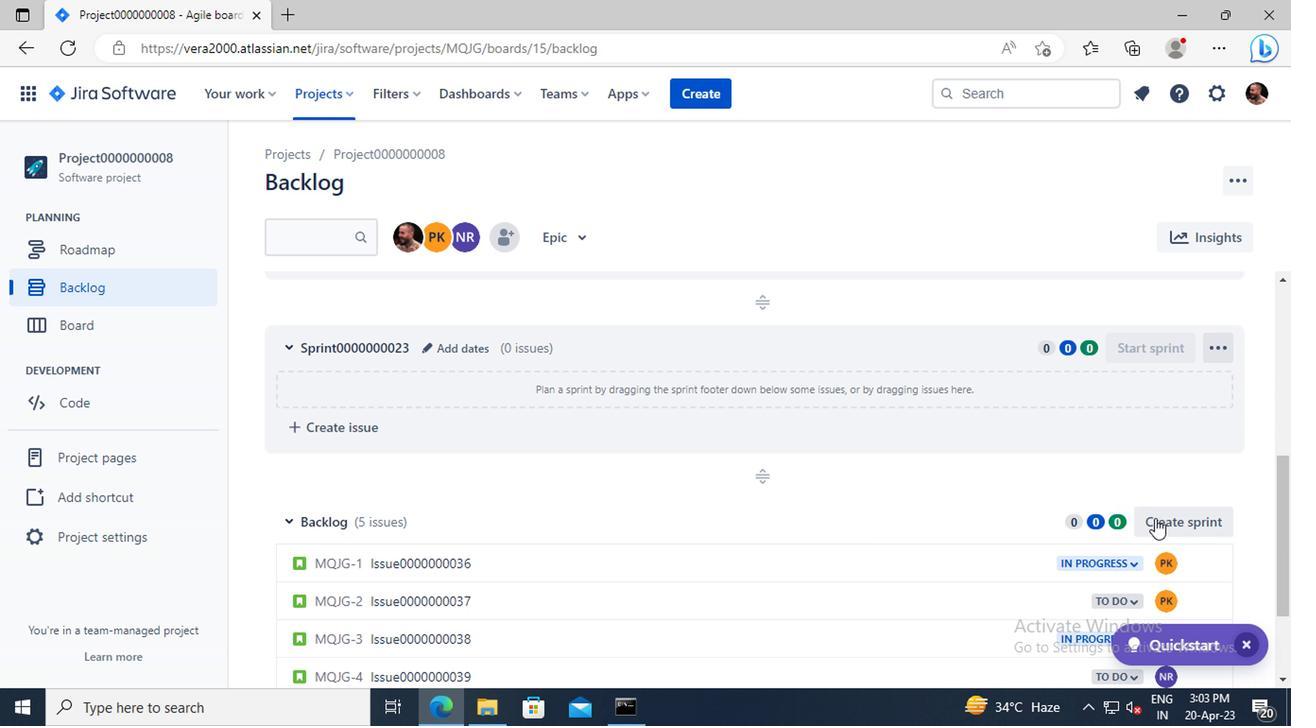 
Action: Mouse moved to (392, 525)
Screenshot: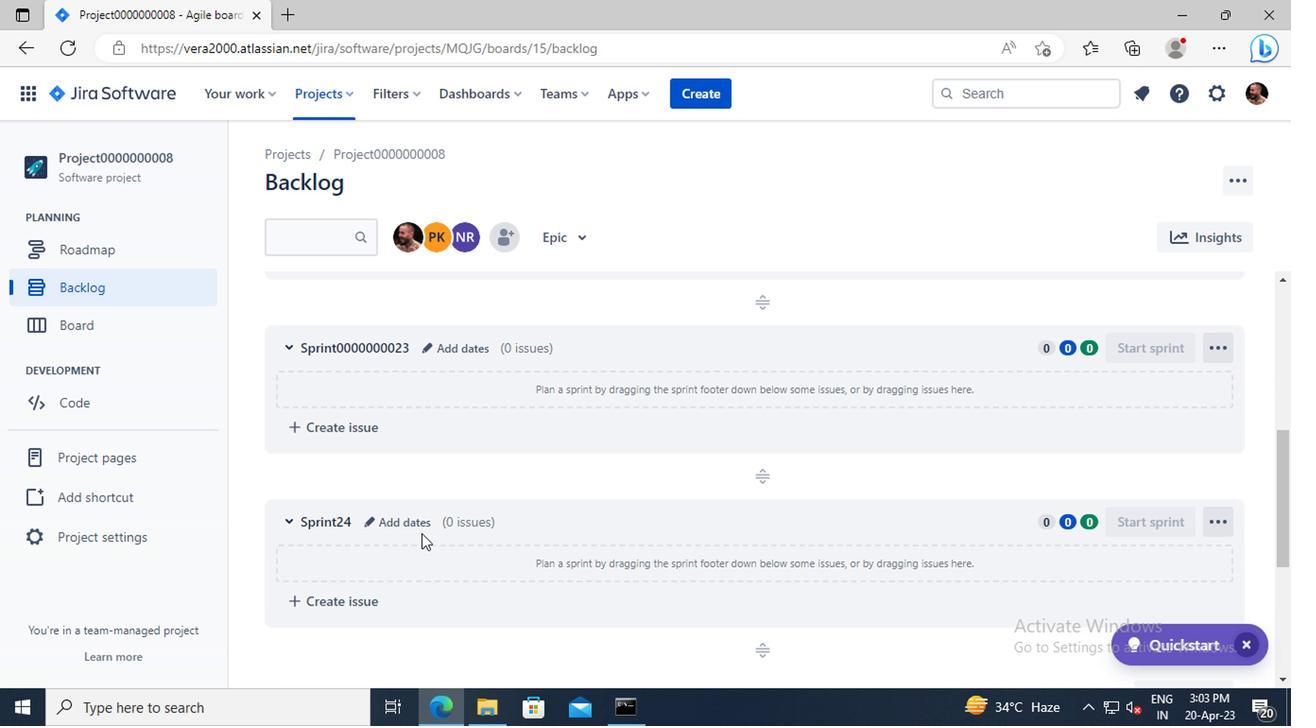 
Action: Mouse pressed left at (392, 525)
Screenshot: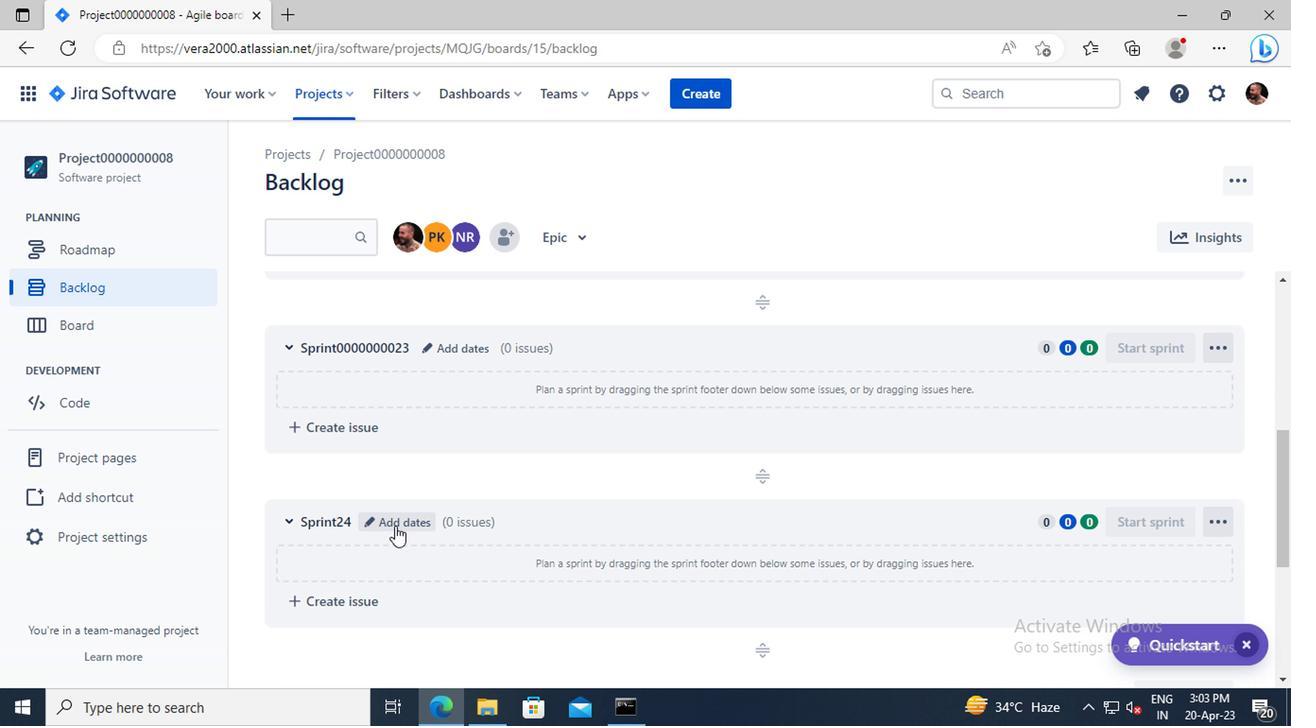 
Action: Mouse moved to (460, 237)
Screenshot: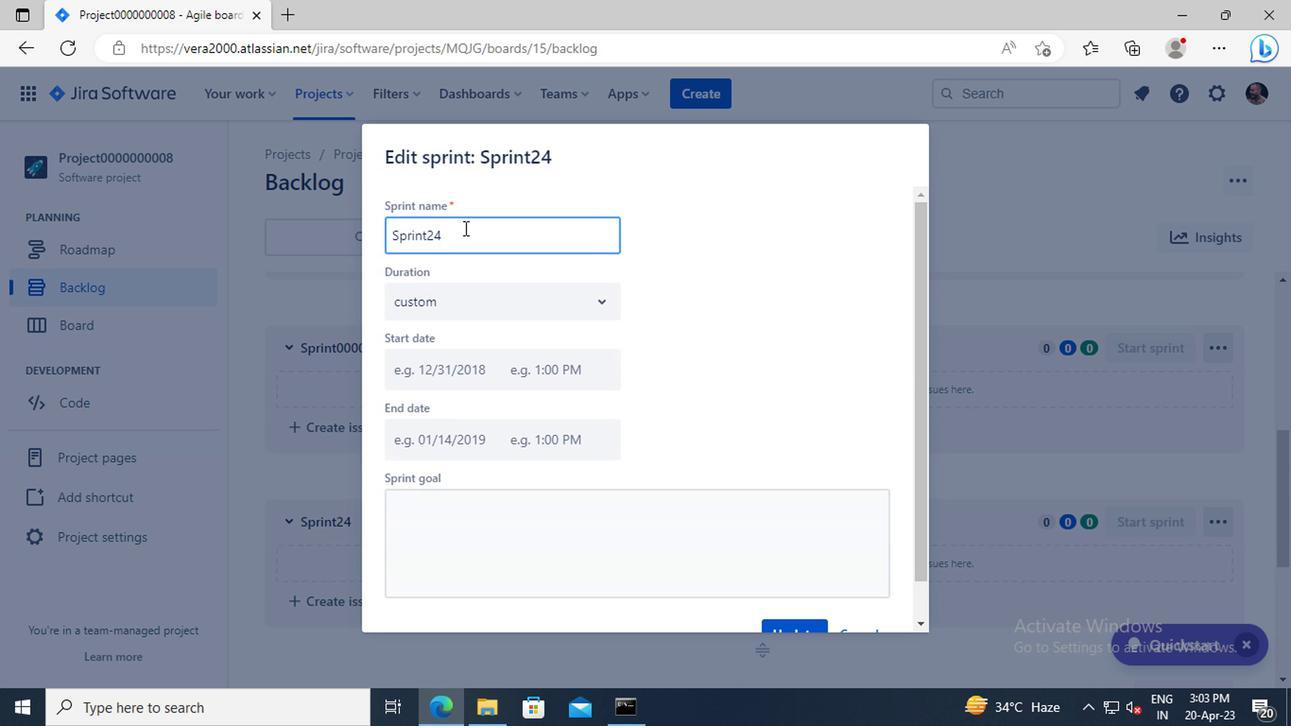 
Action: Mouse pressed left at (460, 237)
Screenshot: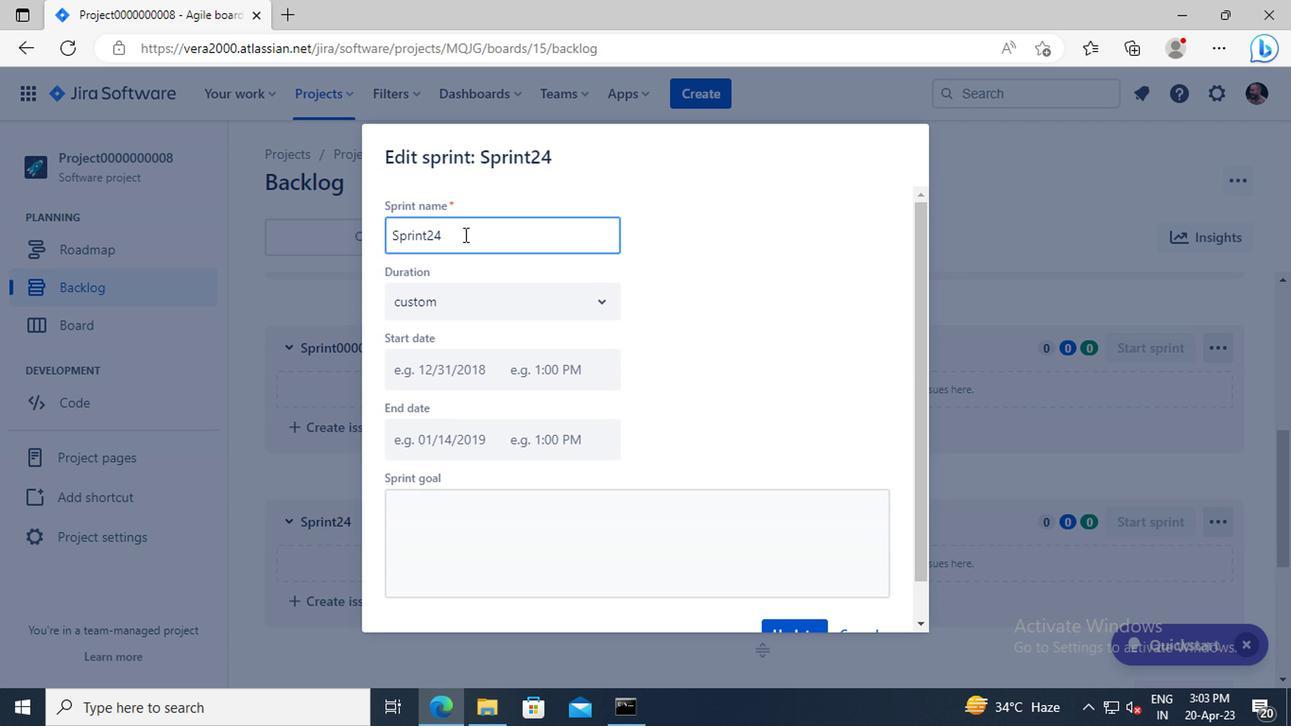 
Action: Key pressed <Key.backspace><Key.backspace><Key.backspace><Key.backspace><Key.backspace><Key.backspace><Key.backspace><Key.backspace><Key.backspace><Key.backspace><Key.backspace><Key.backspace><Key.backspace><Key.backspace><Key.backspace><Key.backspace><Key.backspace><Key.shift_r>Sprint0000000024
Screenshot: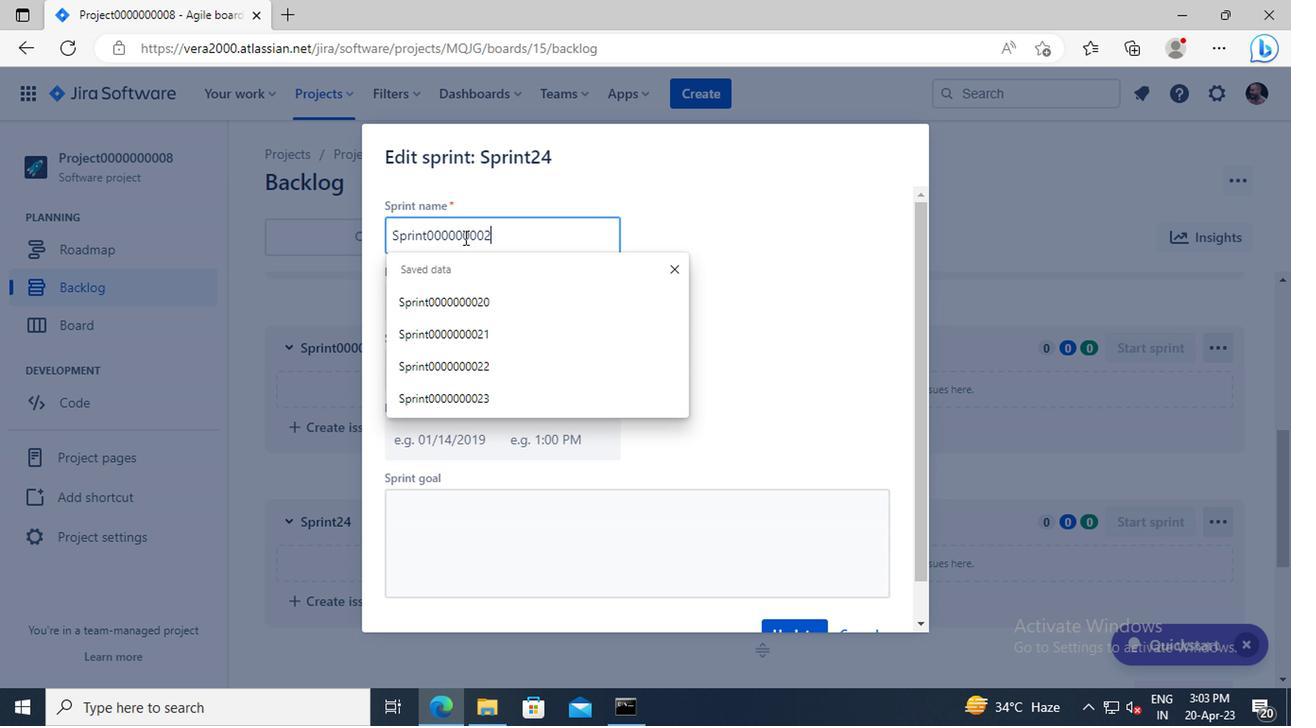 
Action: Mouse moved to (698, 357)
Screenshot: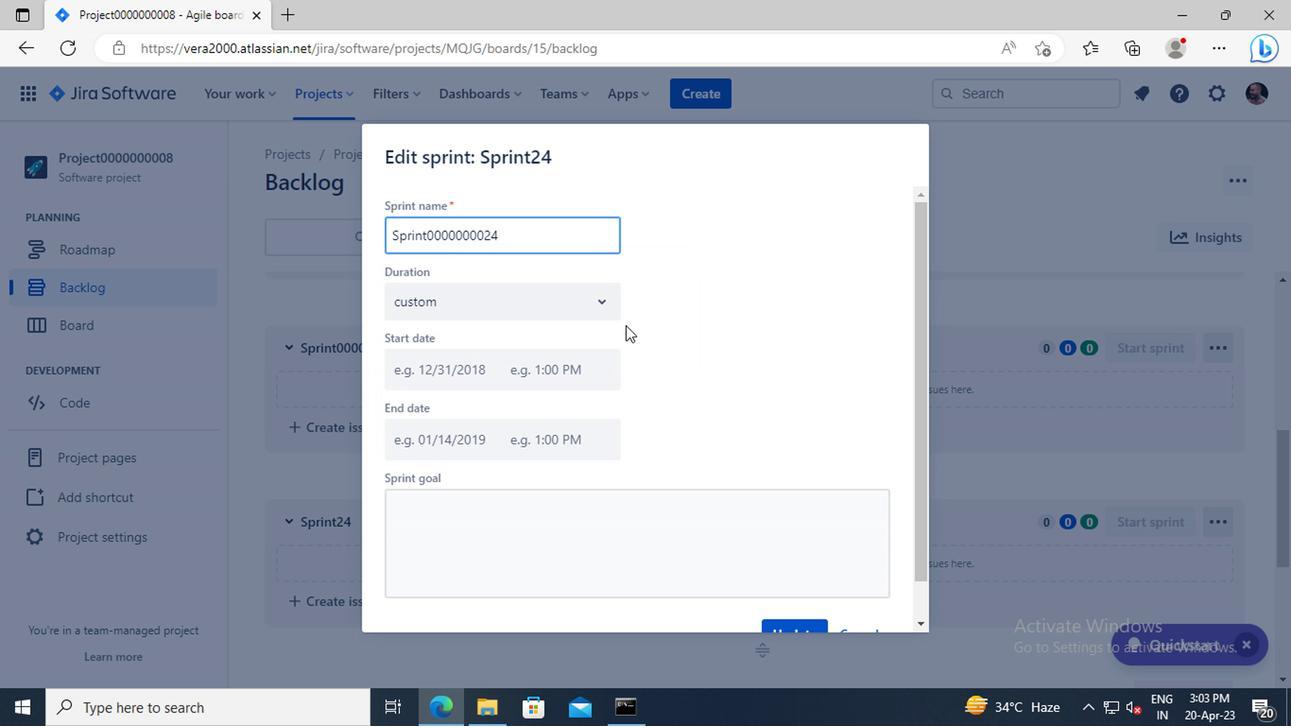 
Action: Mouse scrolled (698, 356) with delta (0, 0)
Screenshot: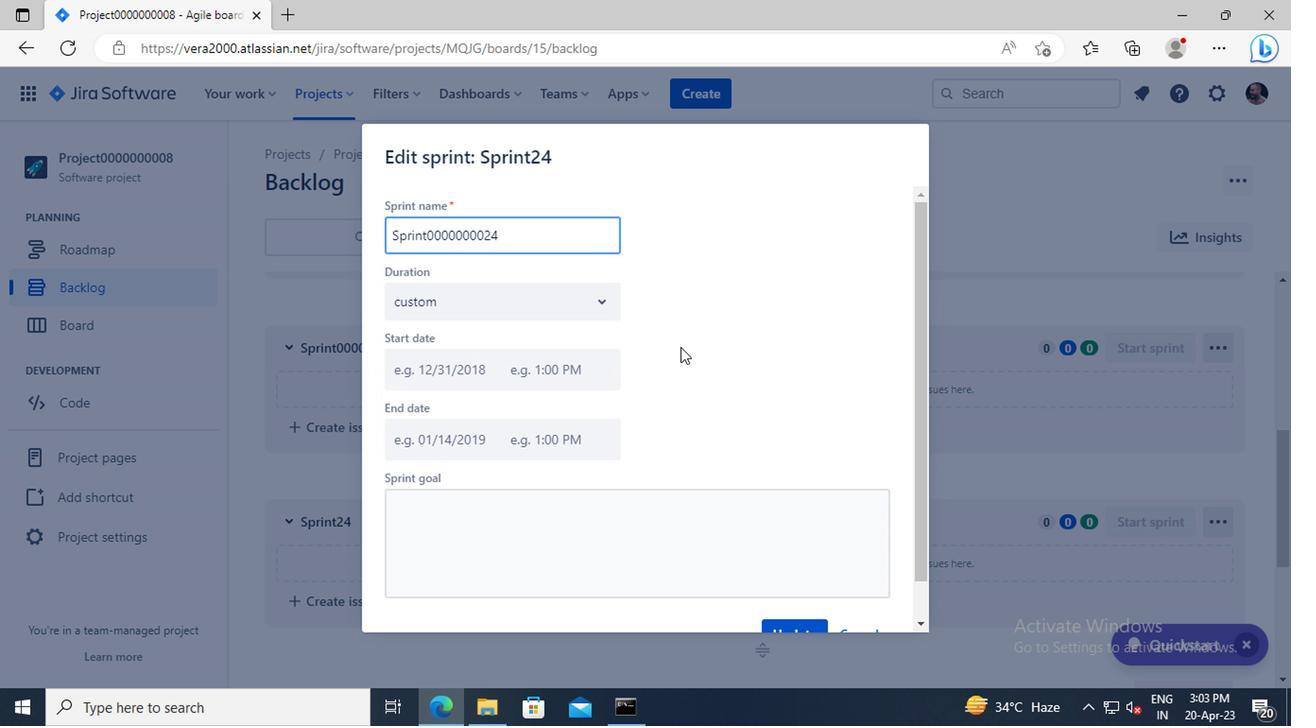 
Action: Mouse scrolled (698, 356) with delta (0, 0)
Screenshot: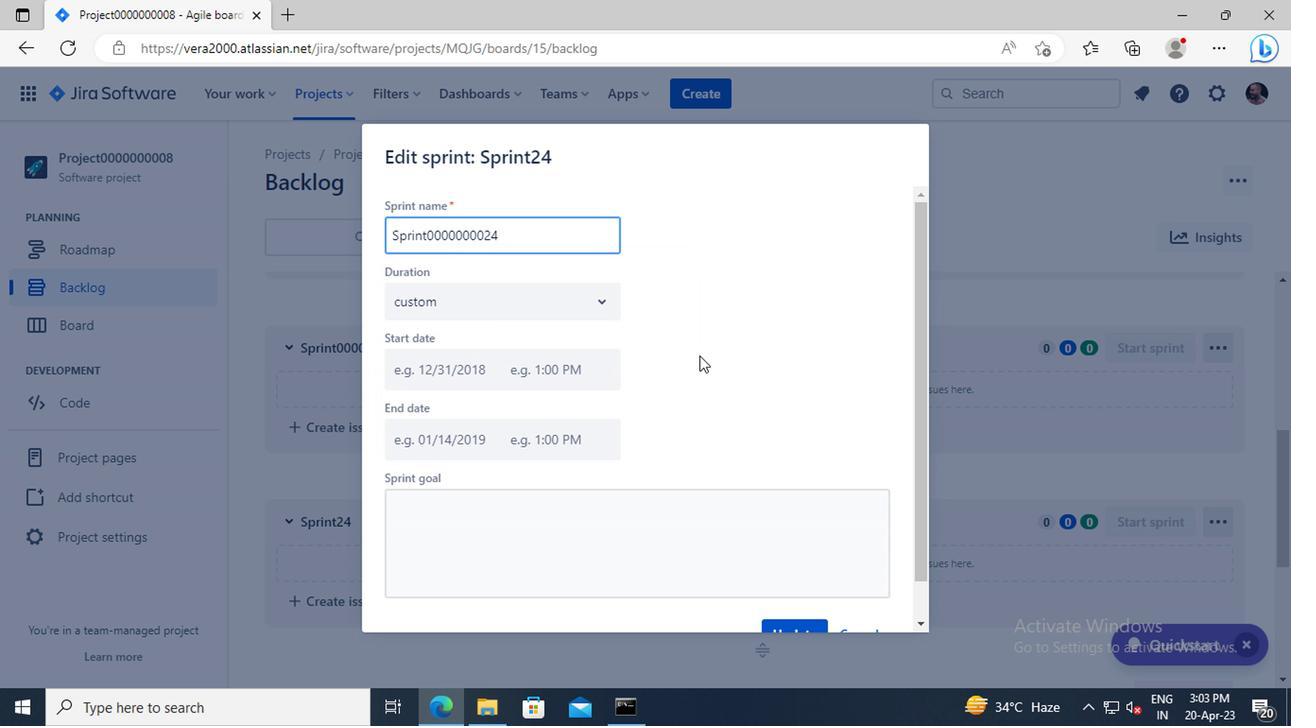 
Action: Mouse moved to (780, 589)
Screenshot: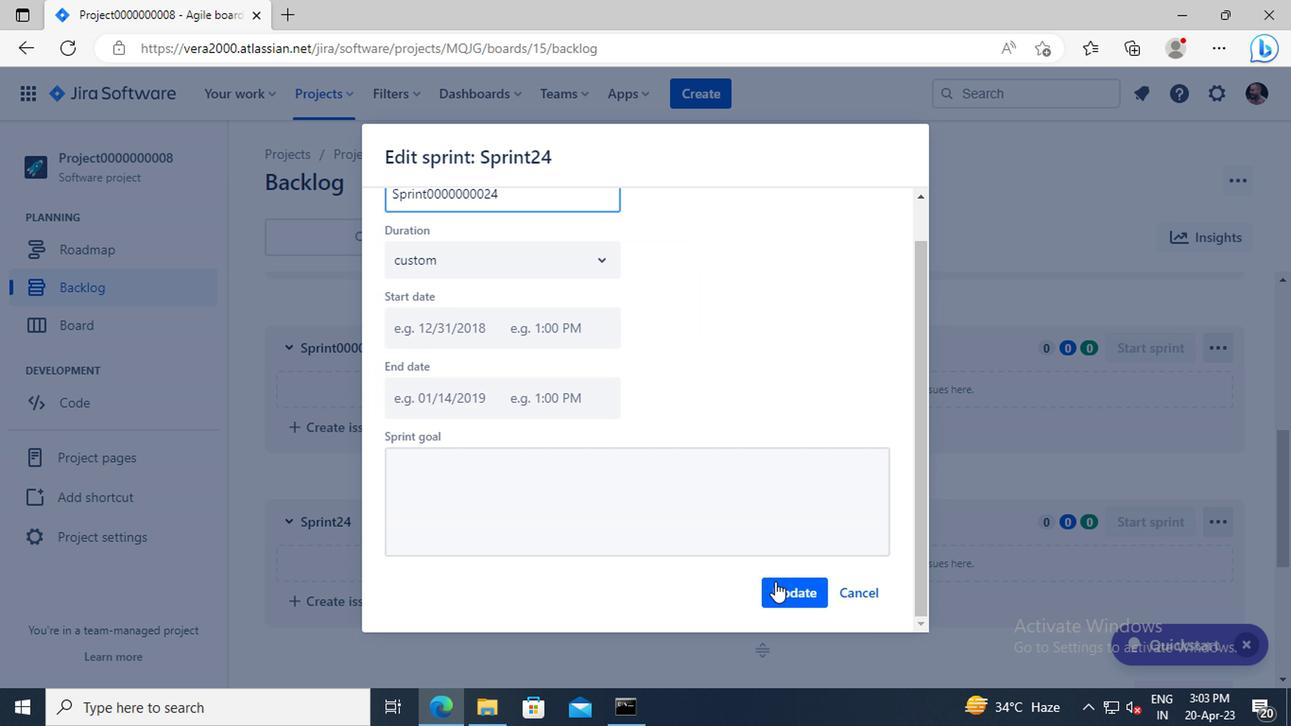 
Action: Mouse pressed left at (780, 589)
Screenshot: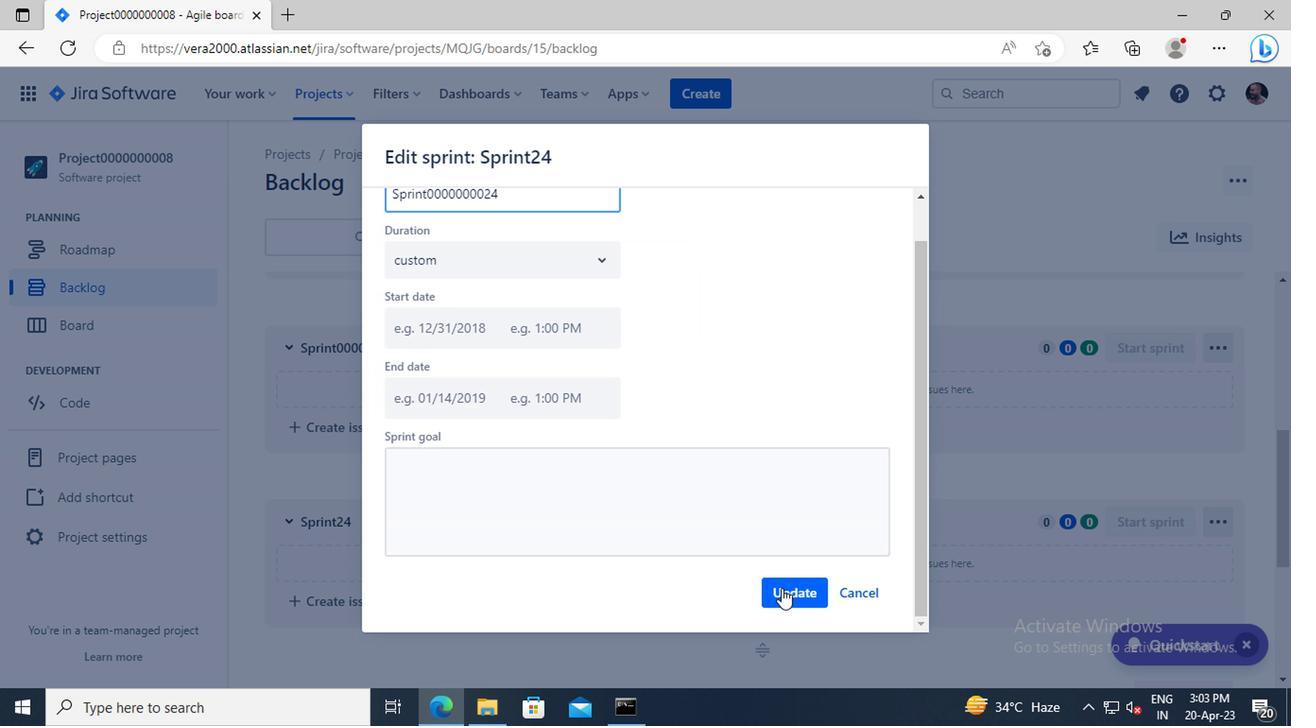 
